 Task: Add a signature Hudson Clark containing Have a great New Years Eve, Hudson Clark to email address softage.5@softage.net and add a label Restaurants
Action: Mouse moved to (961, 54)
Screenshot: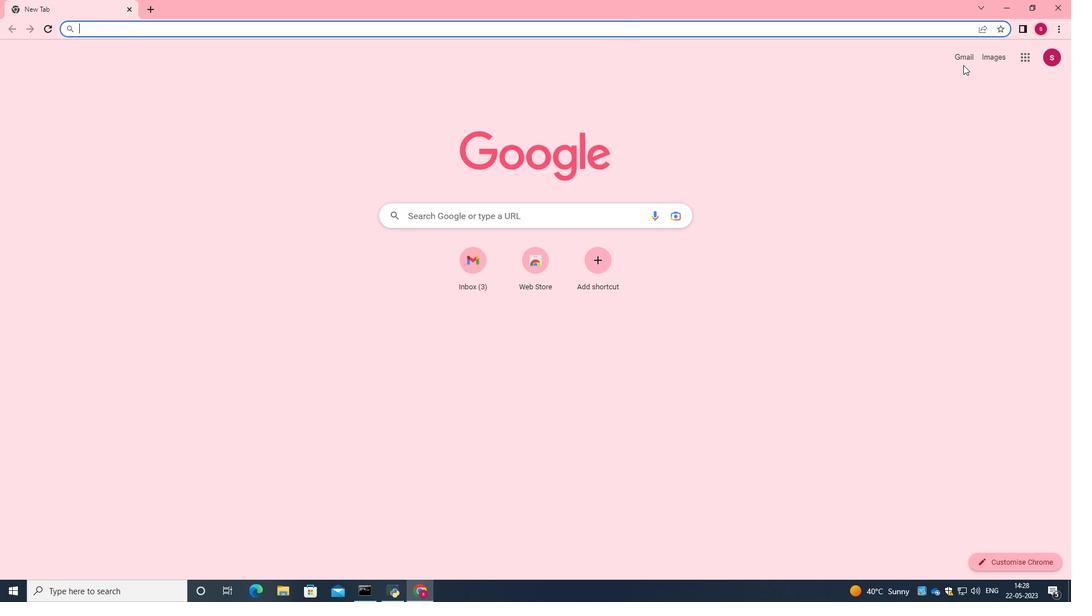
Action: Mouse pressed left at (961, 54)
Screenshot: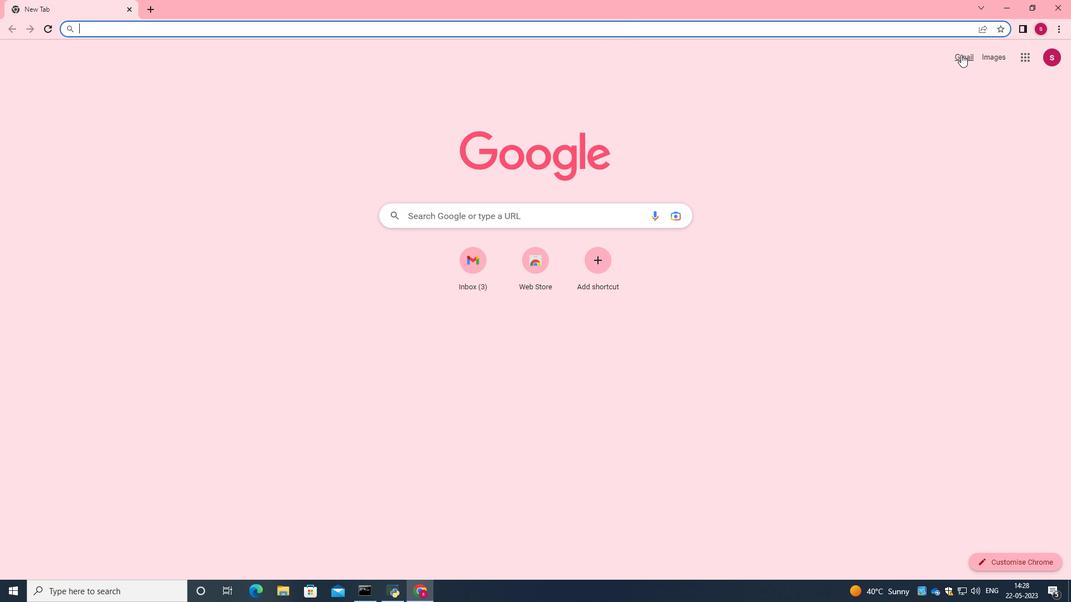 
Action: Mouse moved to (948, 76)
Screenshot: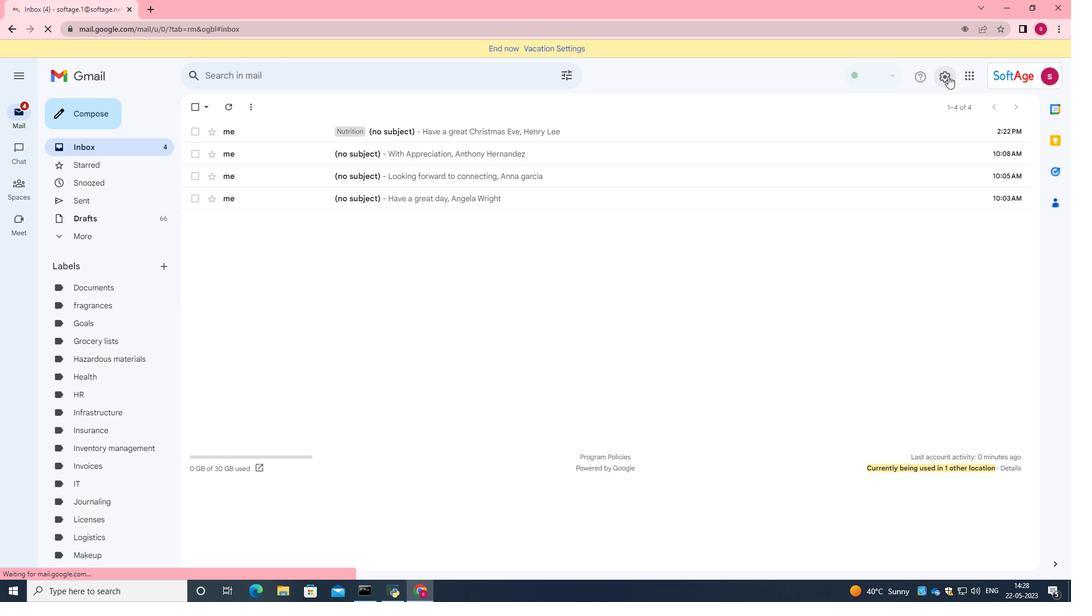 
Action: Mouse pressed left at (948, 76)
Screenshot: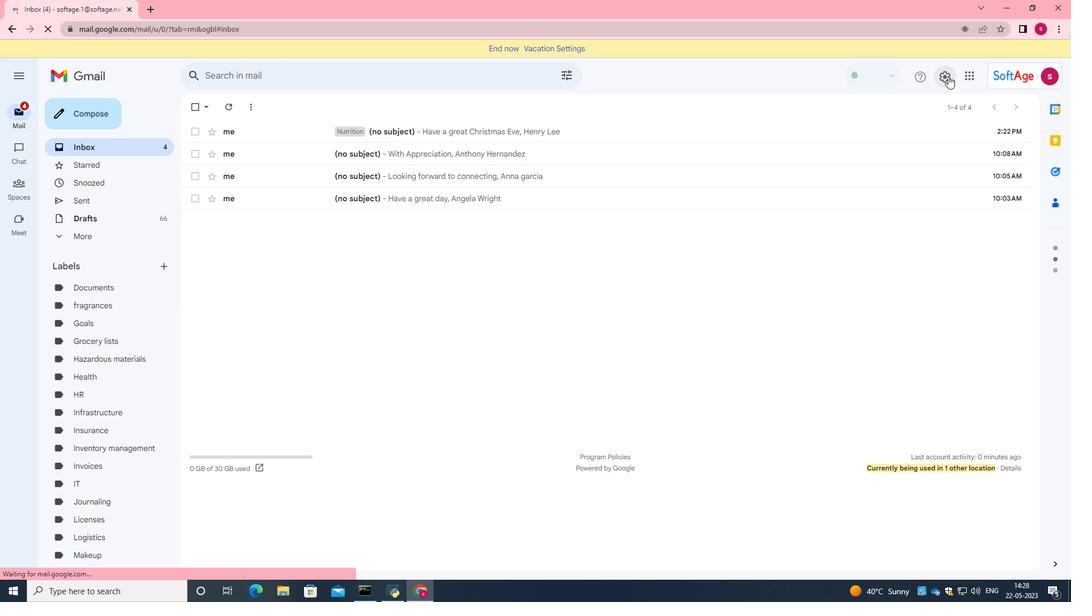 
Action: Mouse moved to (916, 135)
Screenshot: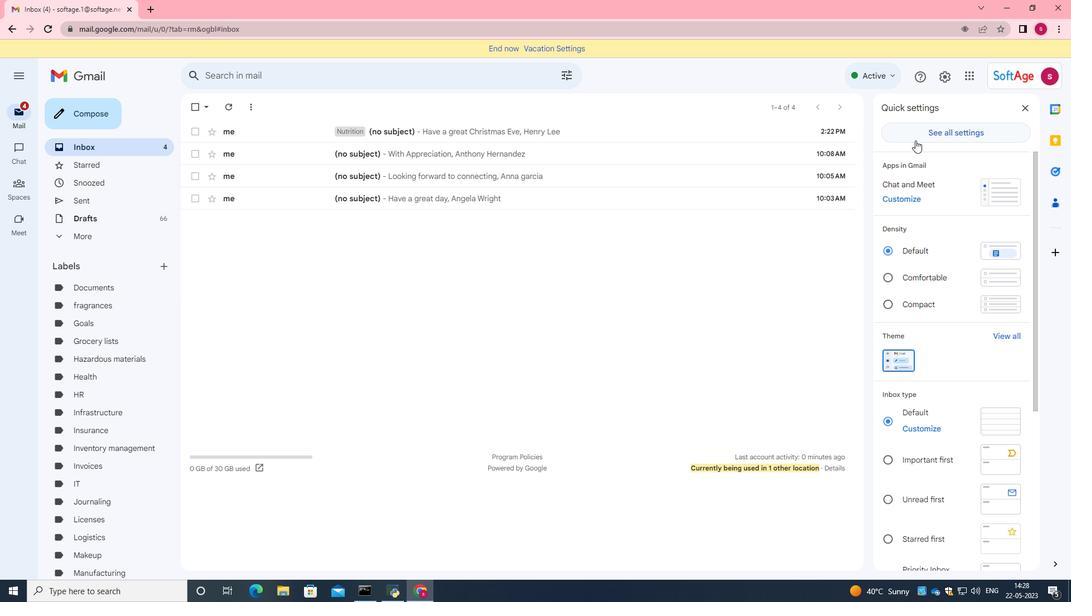 
Action: Mouse pressed left at (916, 135)
Screenshot: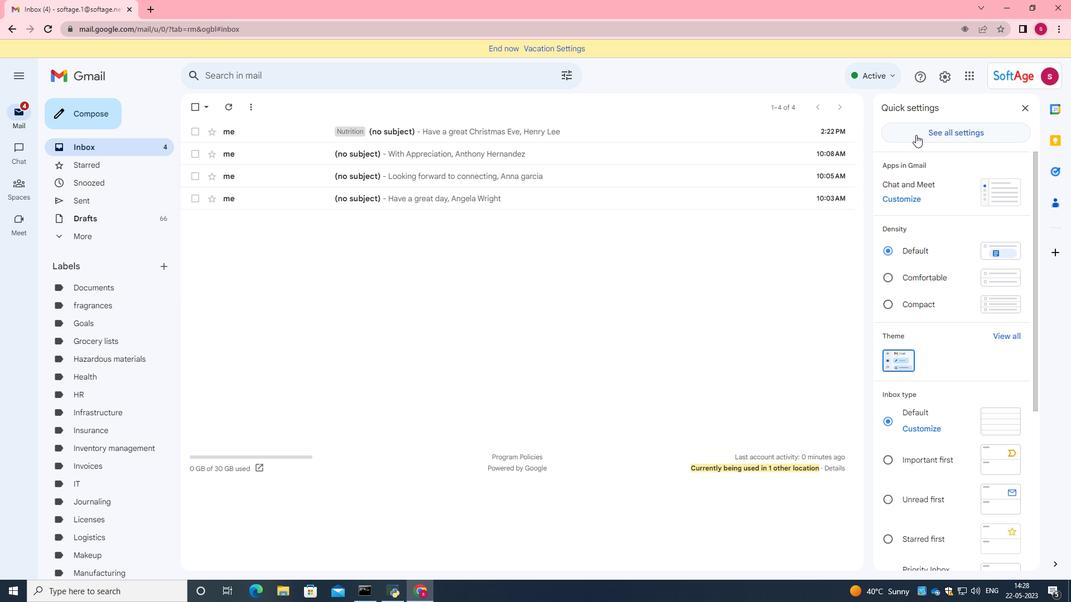 
Action: Mouse moved to (441, 255)
Screenshot: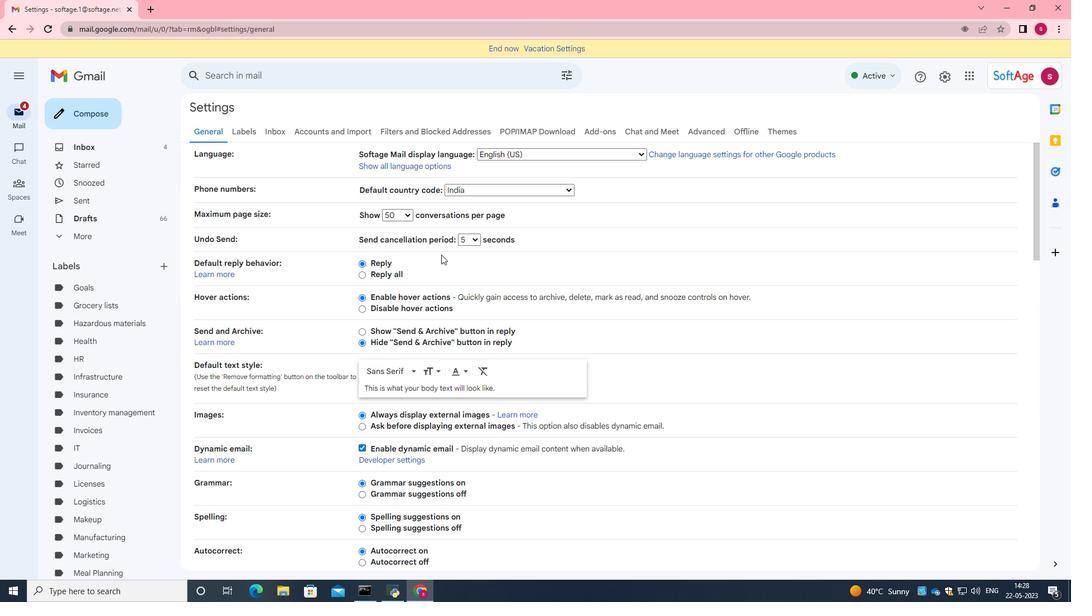 
Action: Mouse scrolled (441, 254) with delta (0, 0)
Screenshot: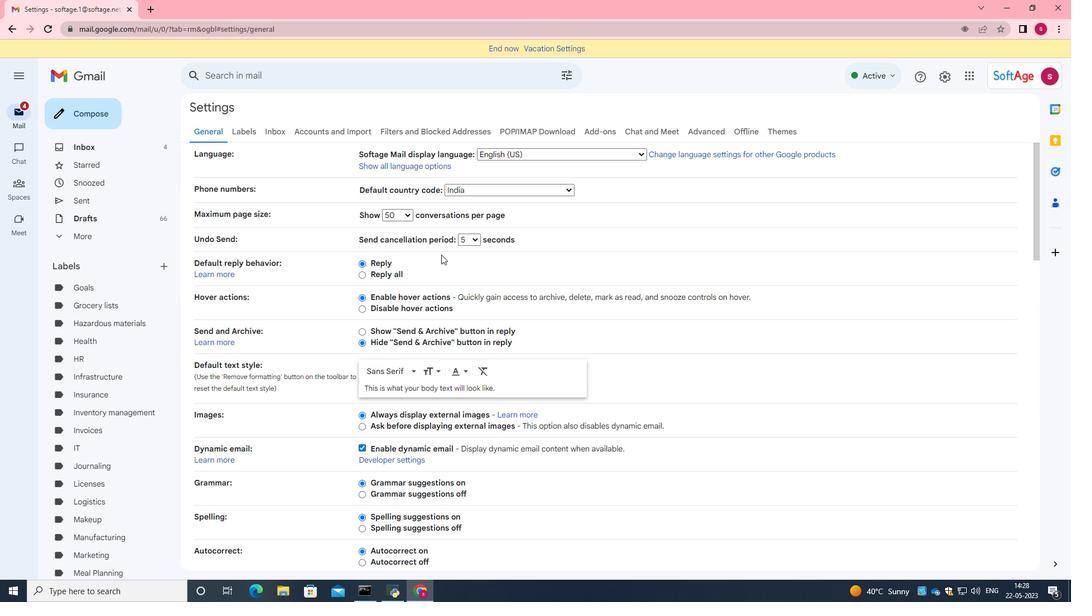 
Action: Mouse scrolled (441, 254) with delta (0, 0)
Screenshot: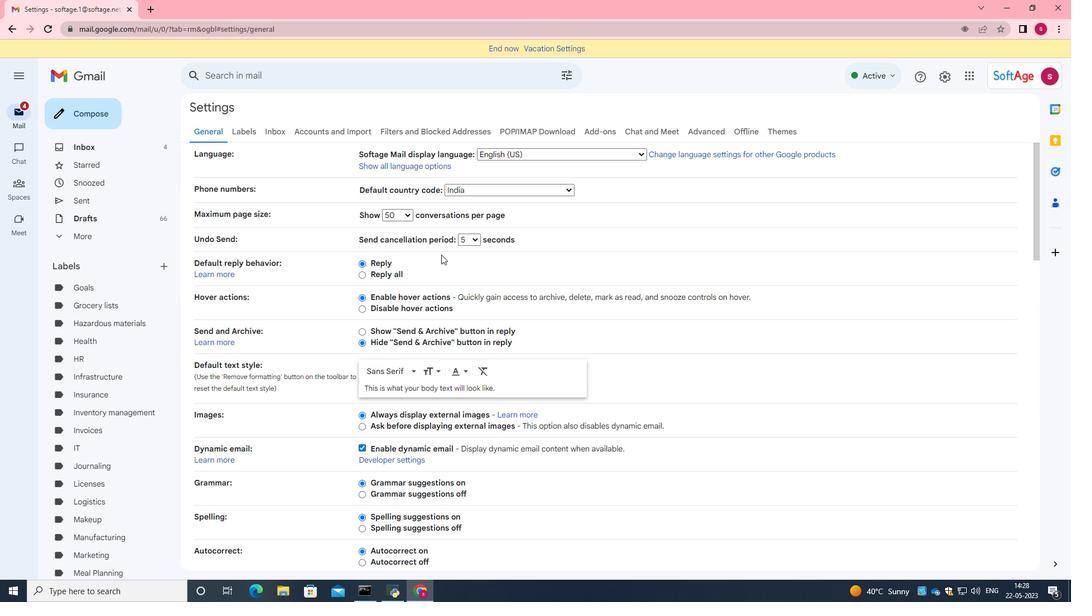 
Action: Mouse moved to (445, 252)
Screenshot: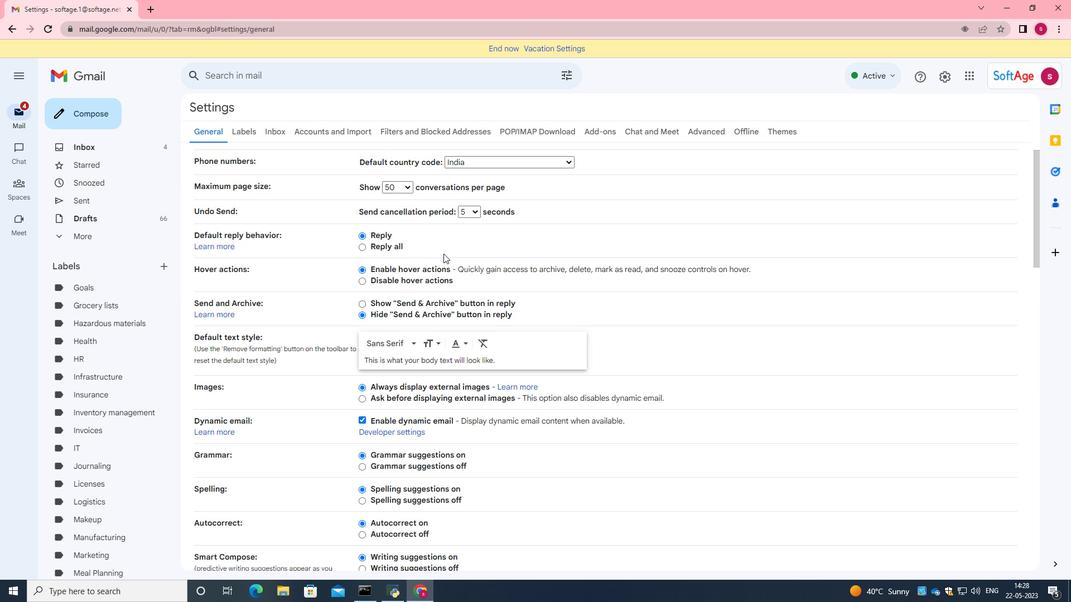 
Action: Mouse scrolled (445, 252) with delta (0, 0)
Screenshot: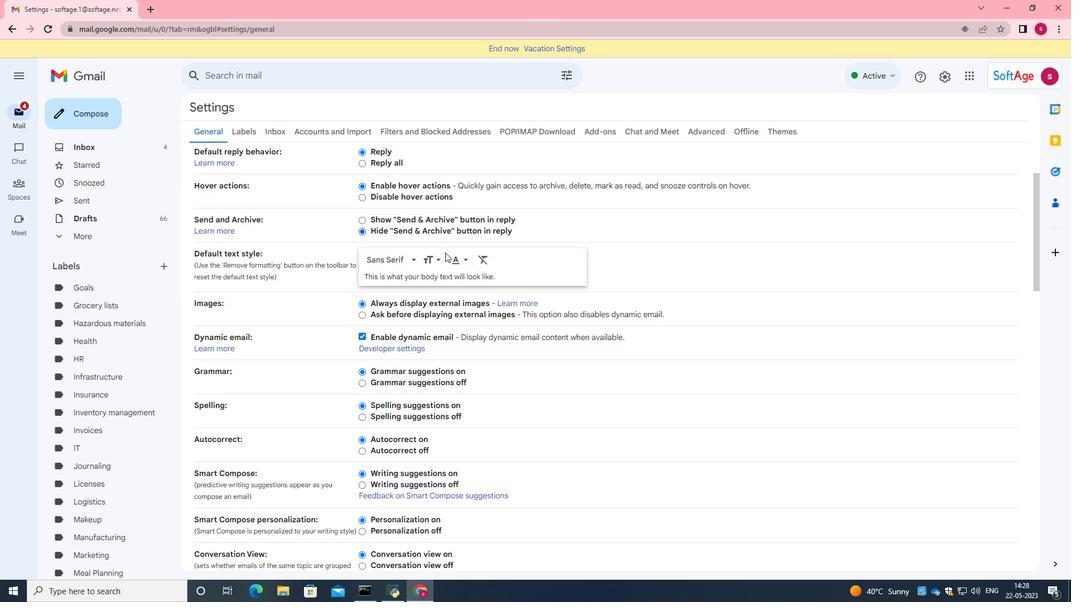 
Action: Mouse scrolled (445, 252) with delta (0, 0)
Screenshot: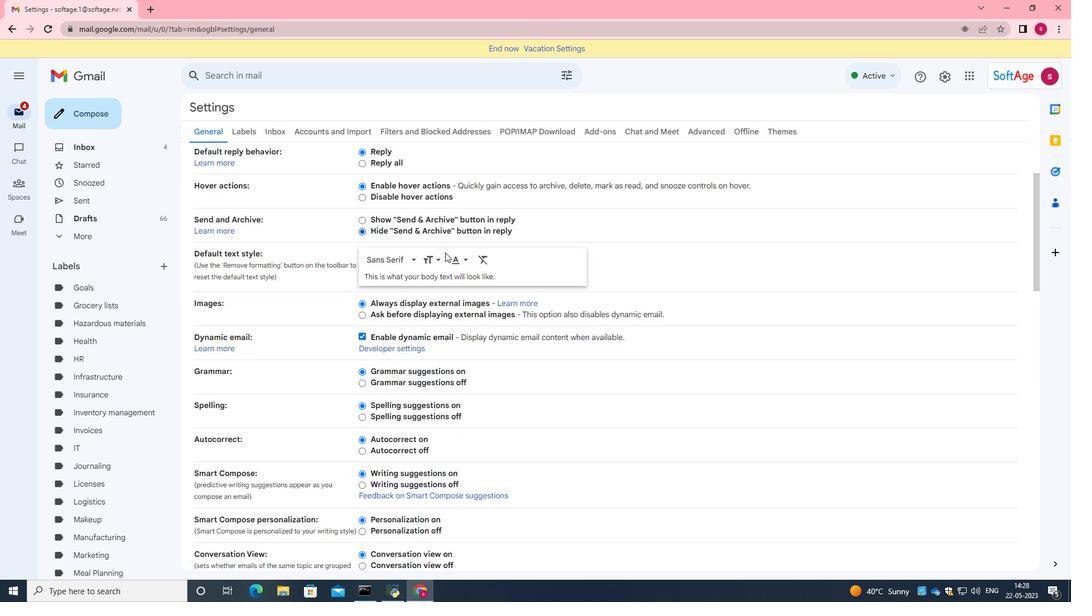 
Action: Mouse scrolled (445, 252) with delta (0, 0)
Screenshot: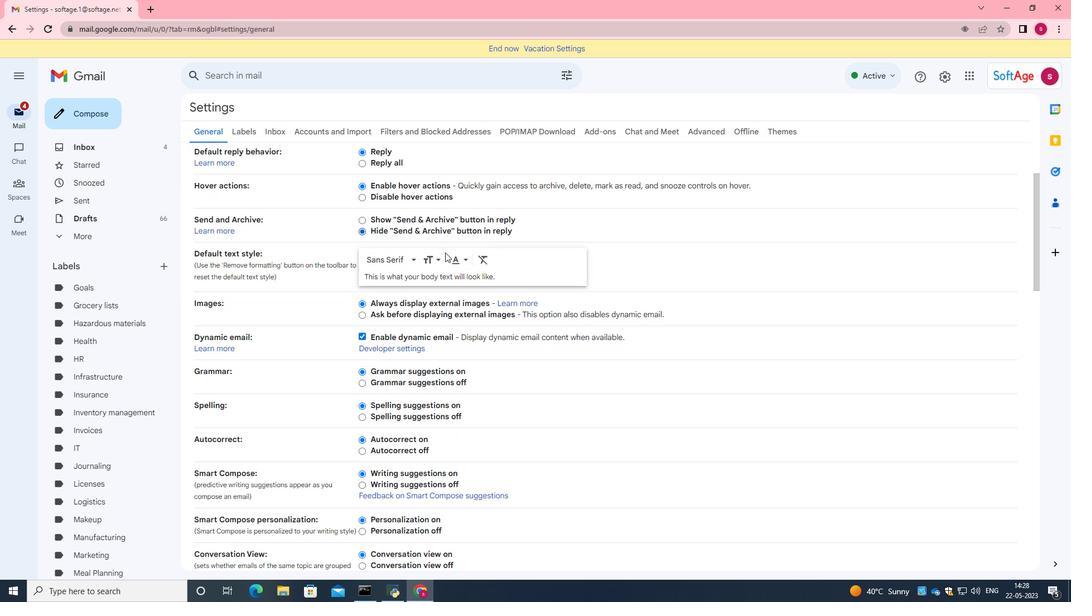 
Action: Mouse moved to (446, 252)
Screenshot: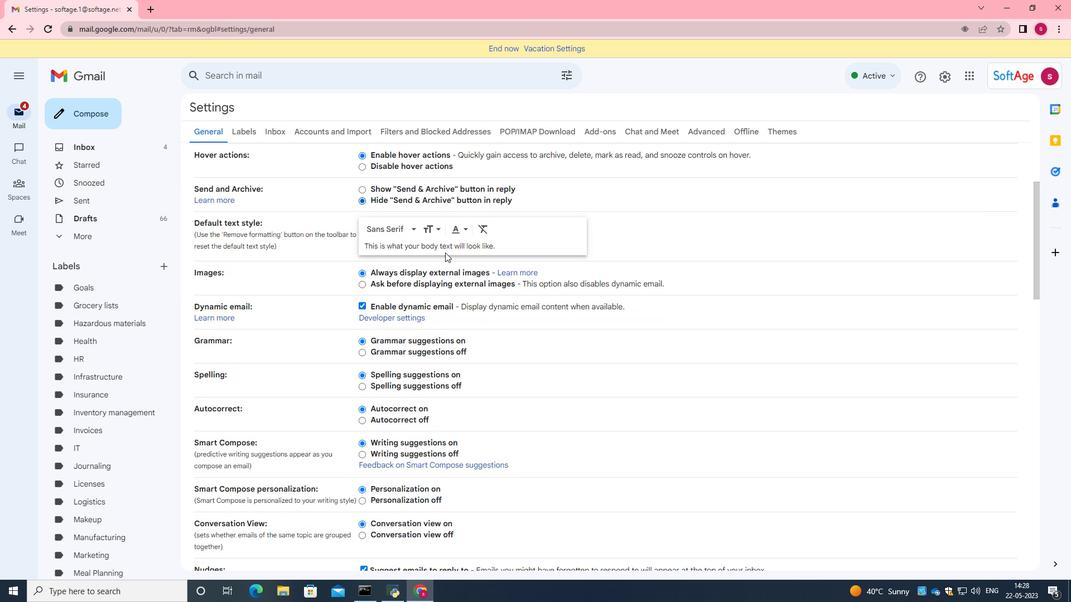 
Action: Mouse scrolled (446, 251) with delta (0, 0)
Screenshot: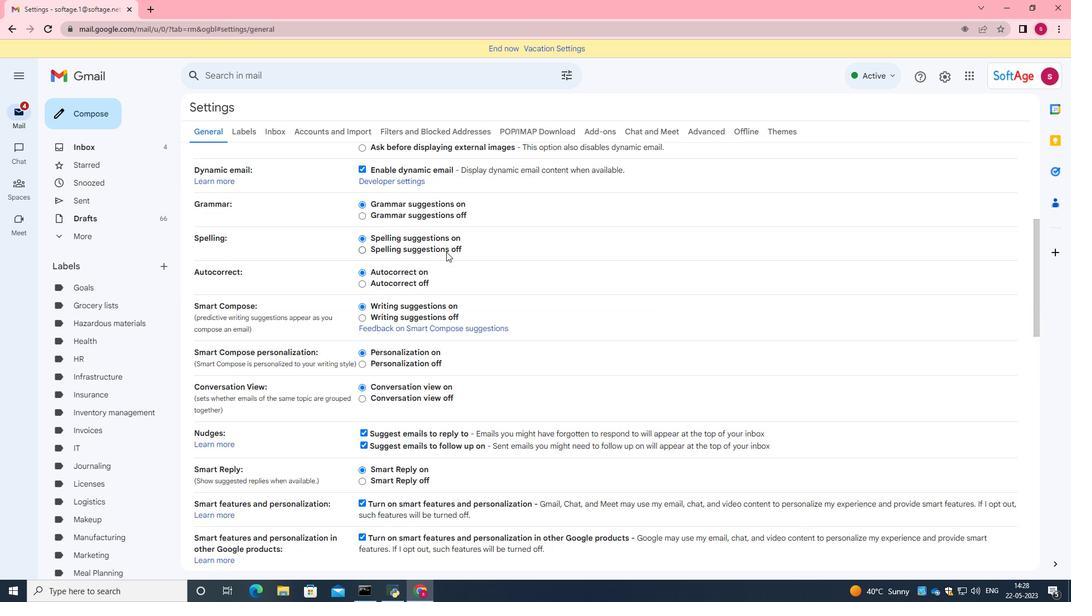 
Action: Mouse scrolled (446, 251) with delta (0, 0)
Screenshot: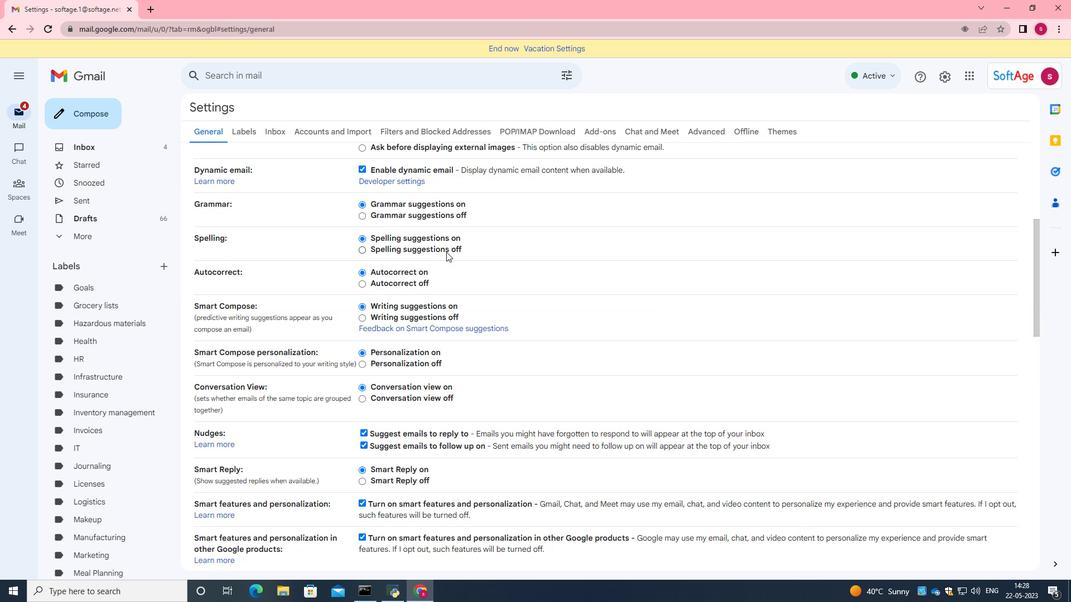 
Action: Mouse scrolled (446, 251) with delta (0, 0)
Screenshot: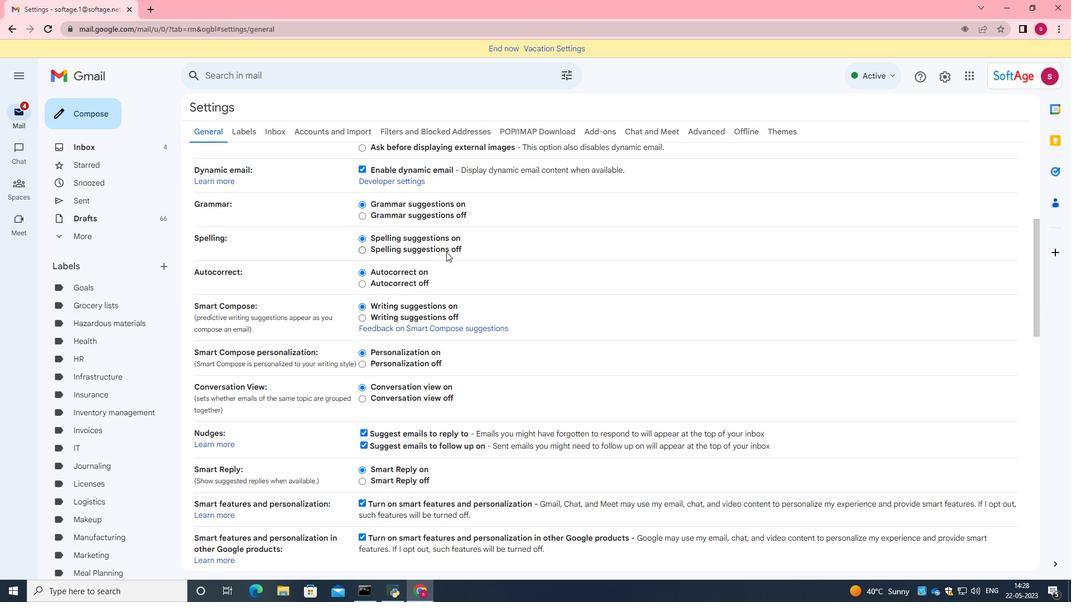 
Action: Mouse scrolled (446, 251) with delta (0, 0)
Screenshot: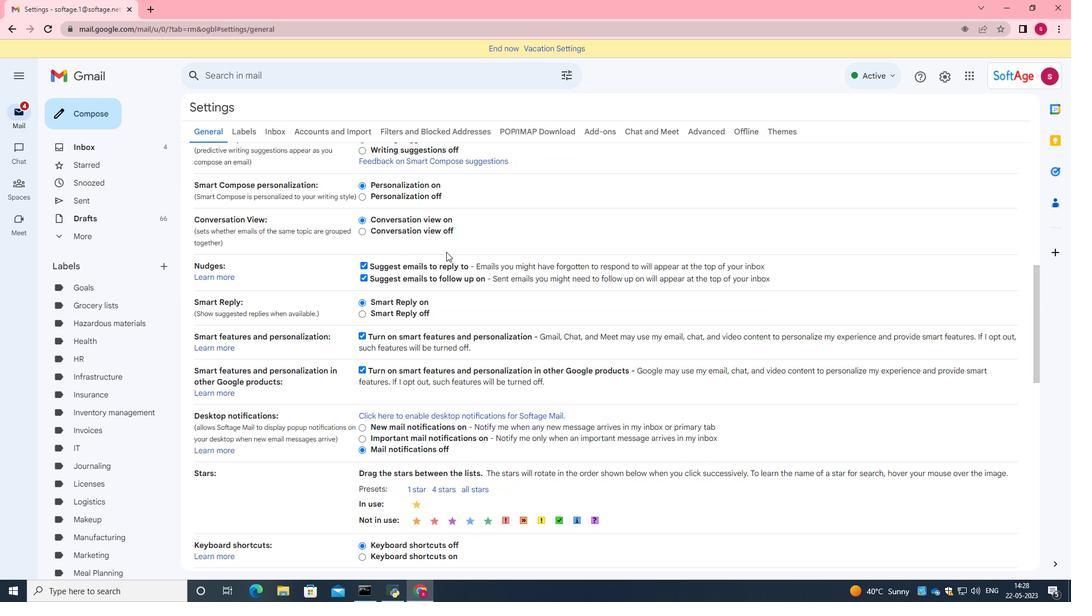 
Action: Mouse scrolled (446, 251) with delta (0, 0)
Screenshot: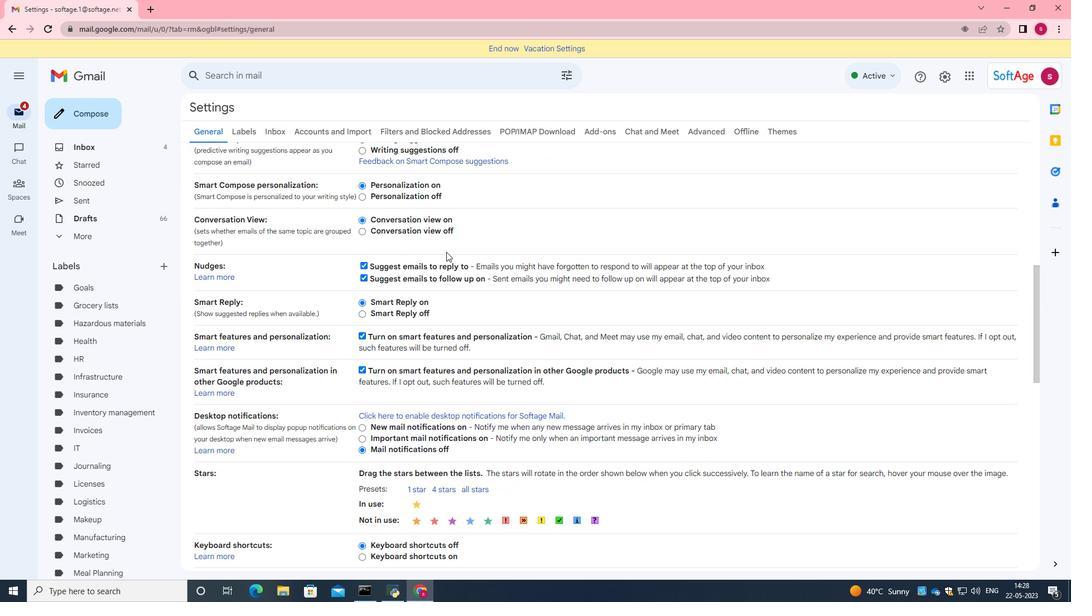 
Action: Mouse scrolled (446, 251) with delta (0, 0)
Screenshot: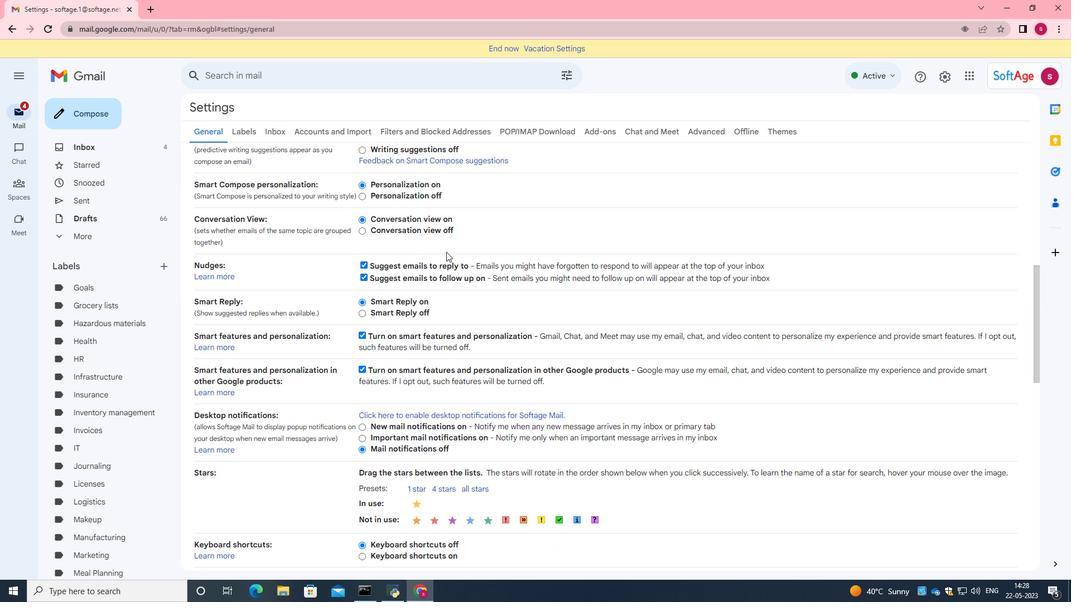 
Action: Mouse scrolled (446, 251) with delta (0, 0)
Screenshot: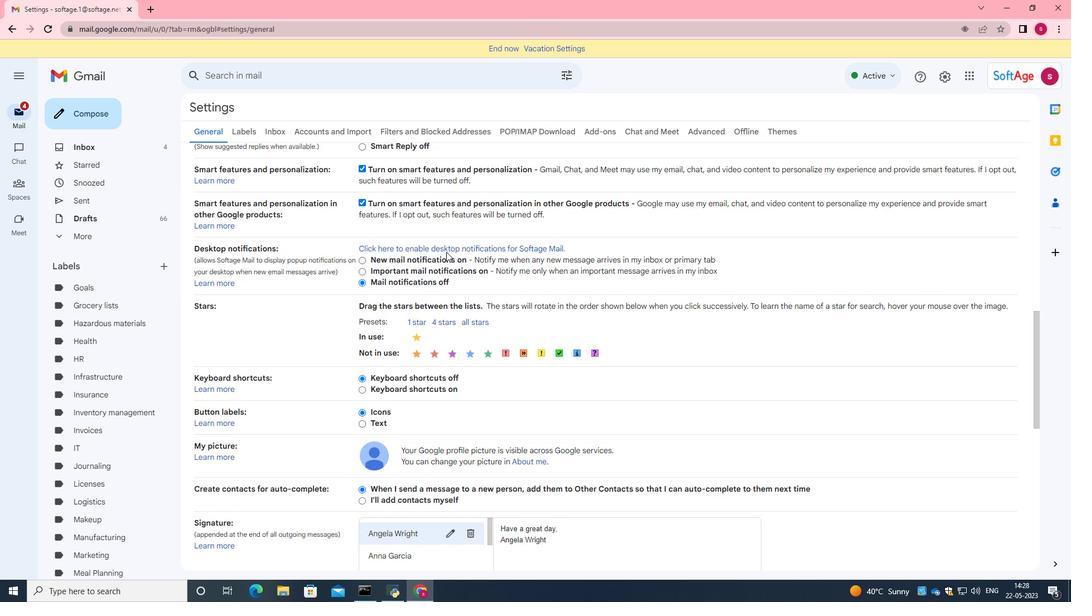 
Action: Mouse scrolled (446, 251) with delta (0, 0)
Screenshot: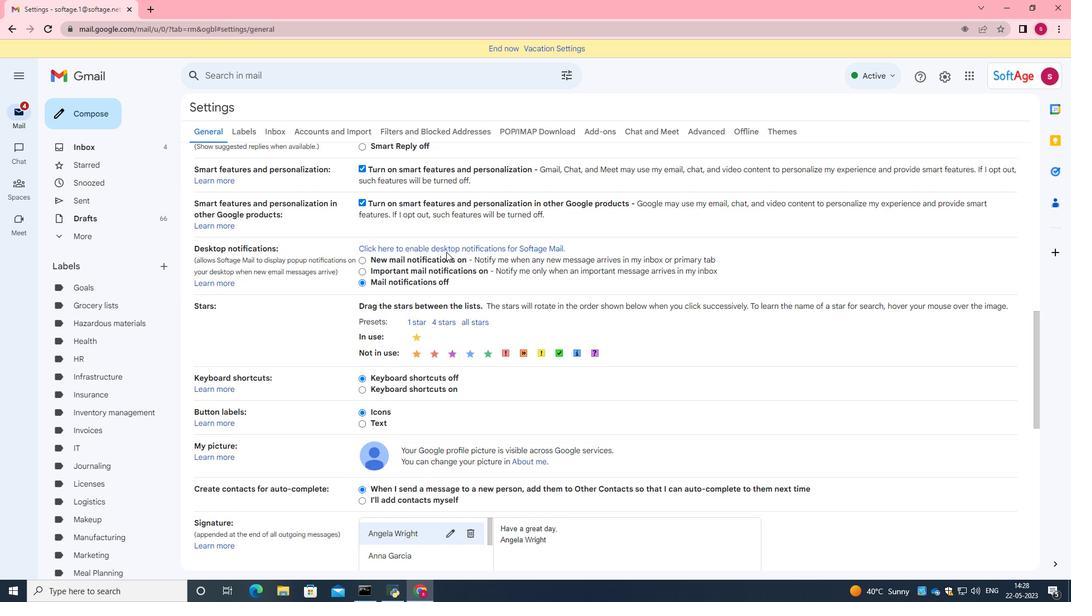 
Action: Mouse scrolled (446, 251) with delta (0, 0)
Screenshot: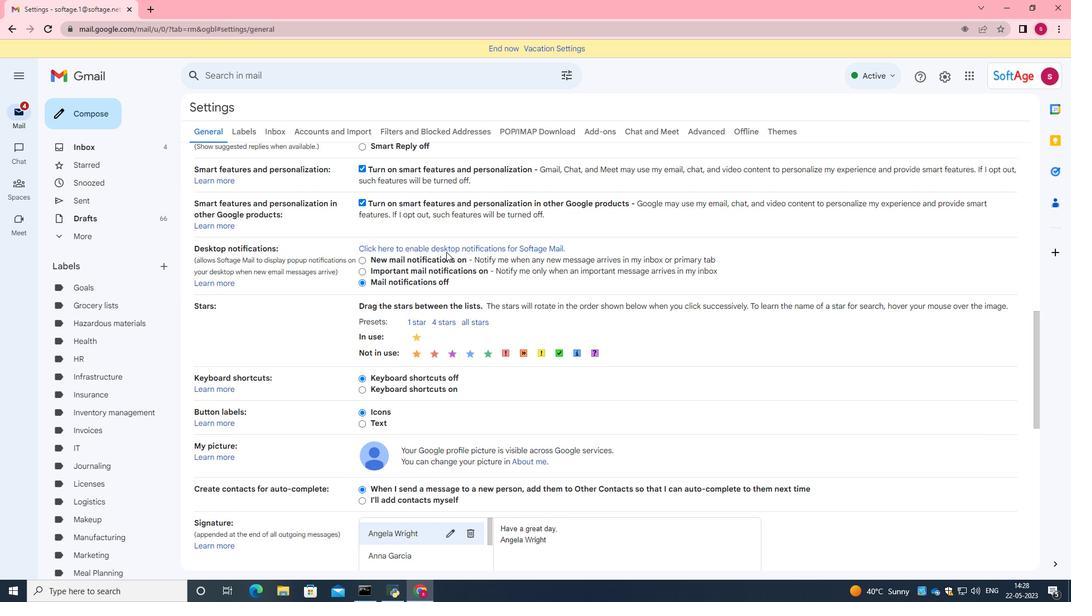 
Action: Mouse moved to (78, 75)
Screenshot: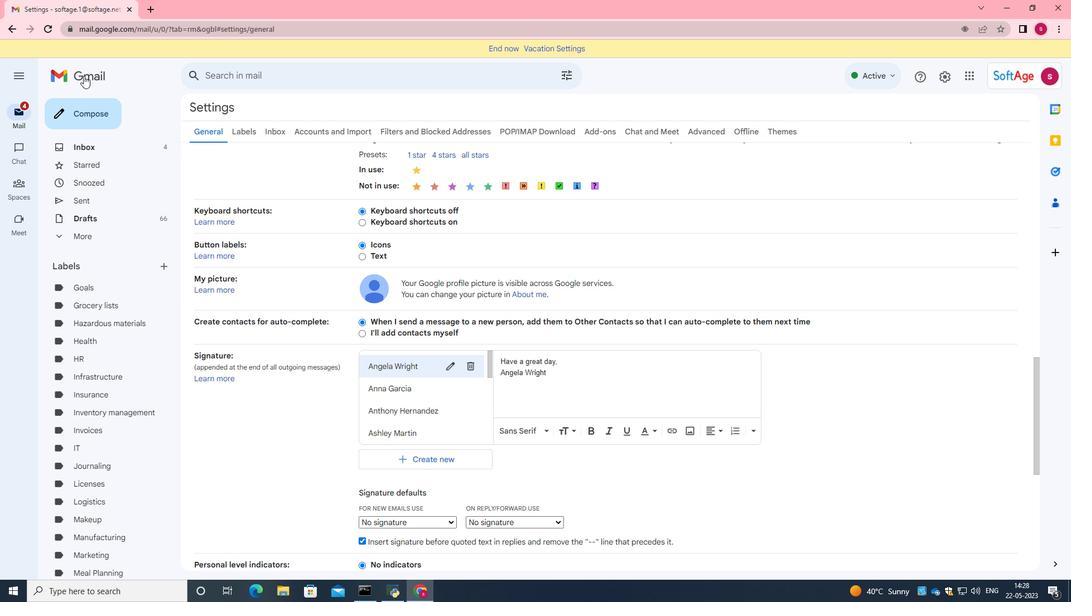 
Action: Mouse pressed left at (78, 75)
Screenshot: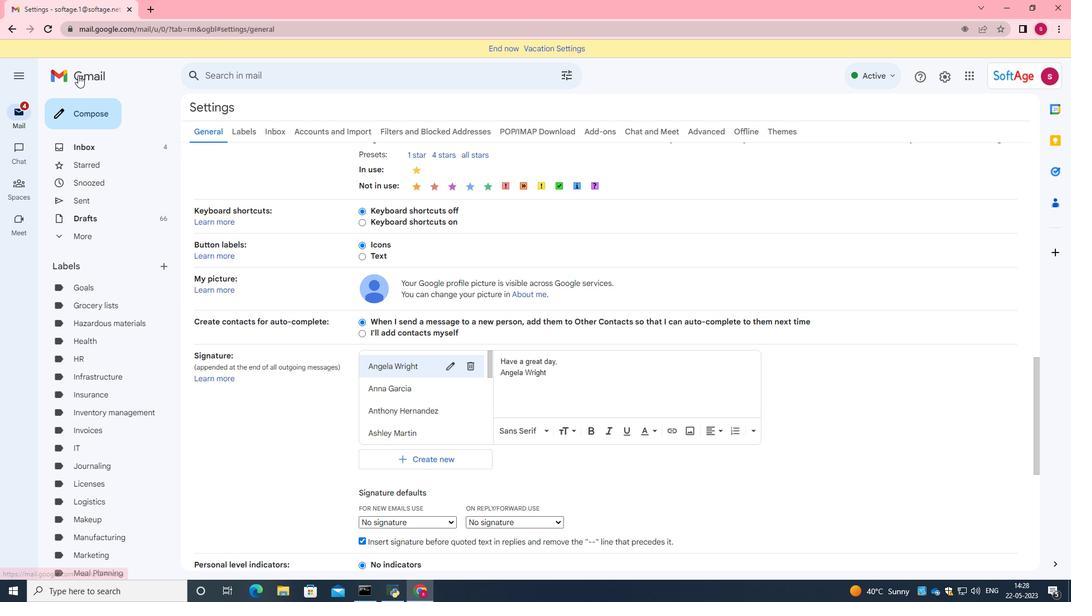 
Action: Mouse moved to (935, 74)
Screenshot: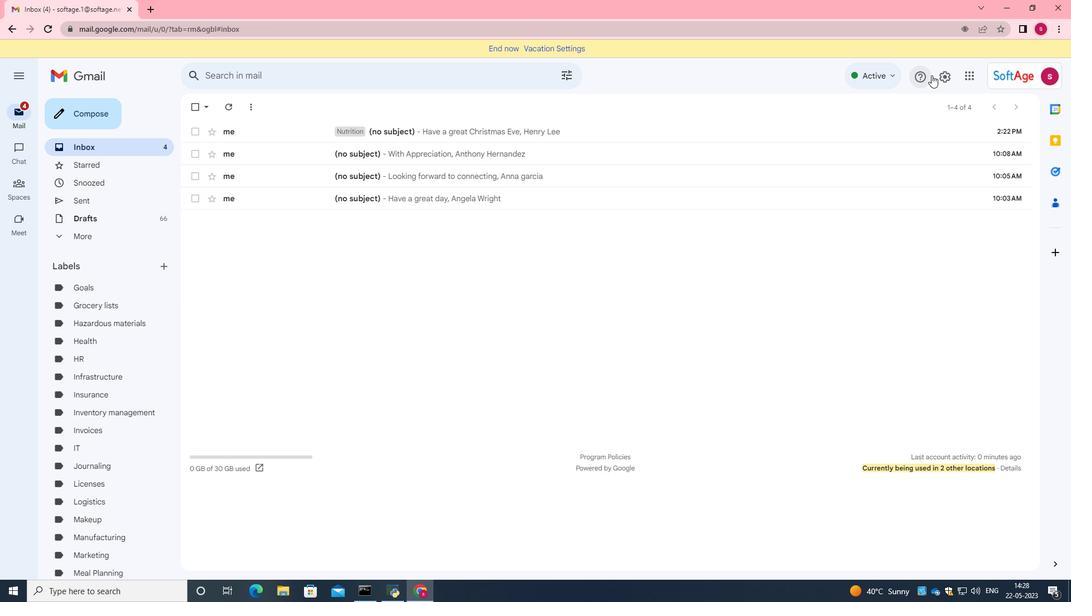 
Action: Mouse pressed left at (935, 74)
Screenshot: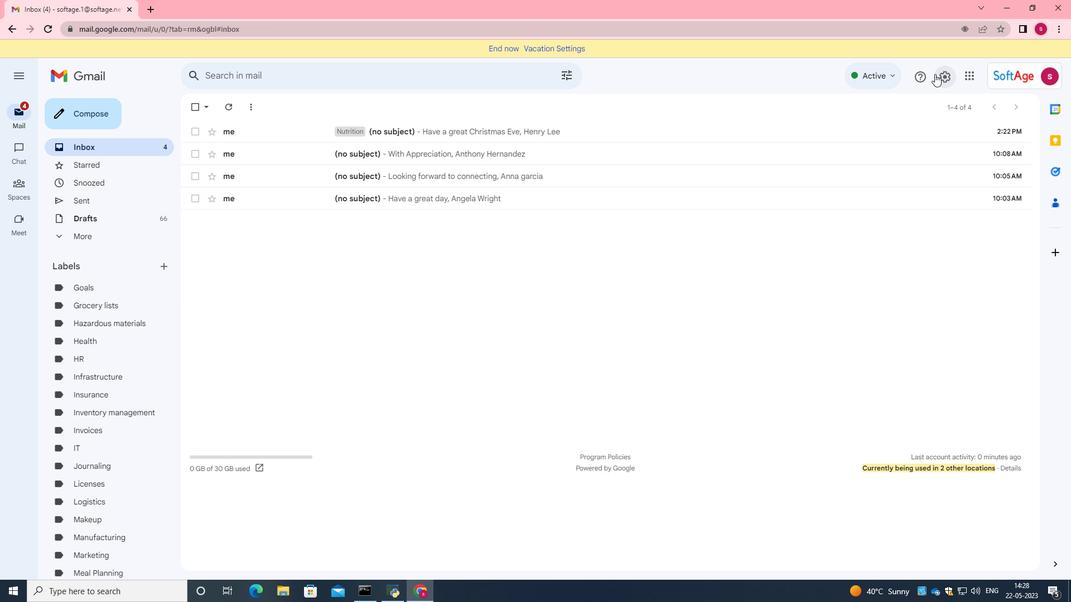 
Action: Mouse moved to (952, 128)
Screenshot: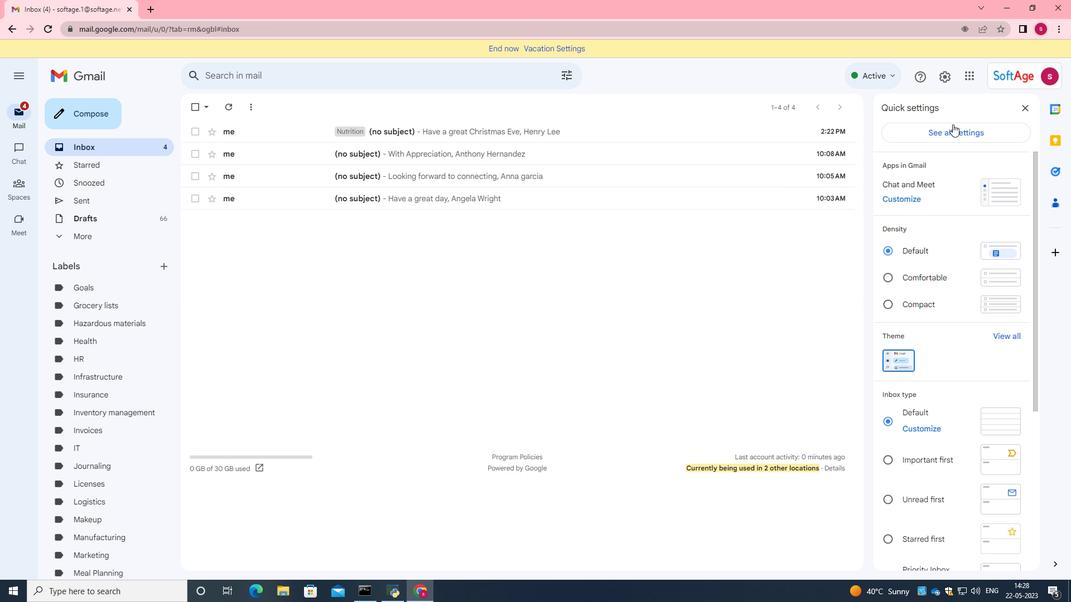 
Action: Mouse pressed left at (952, 128)
Screenshot: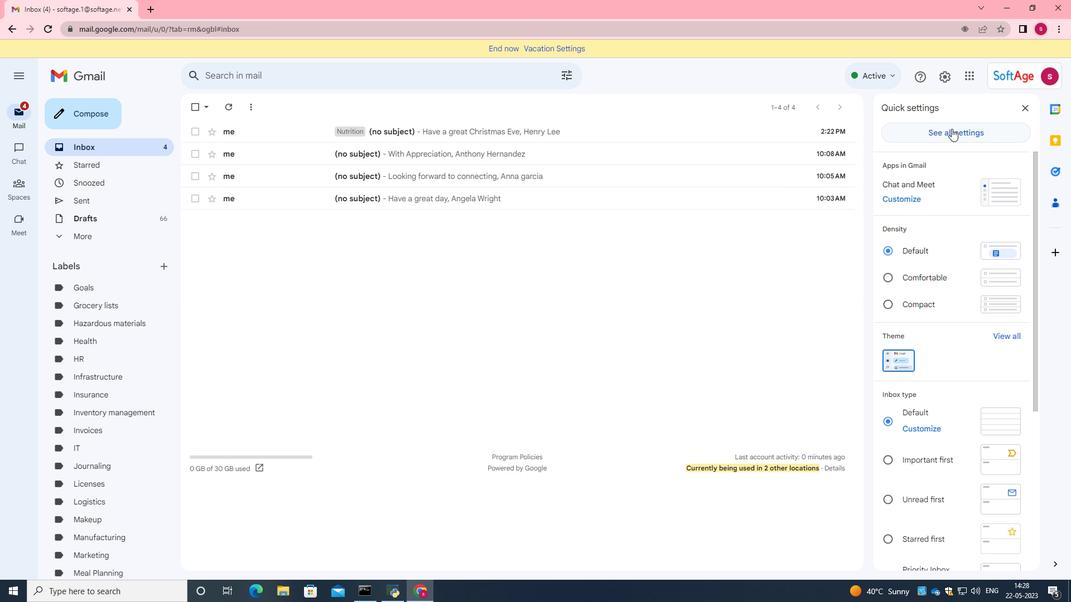 
Action: Mouse moved to (430, 250)
Screenshot: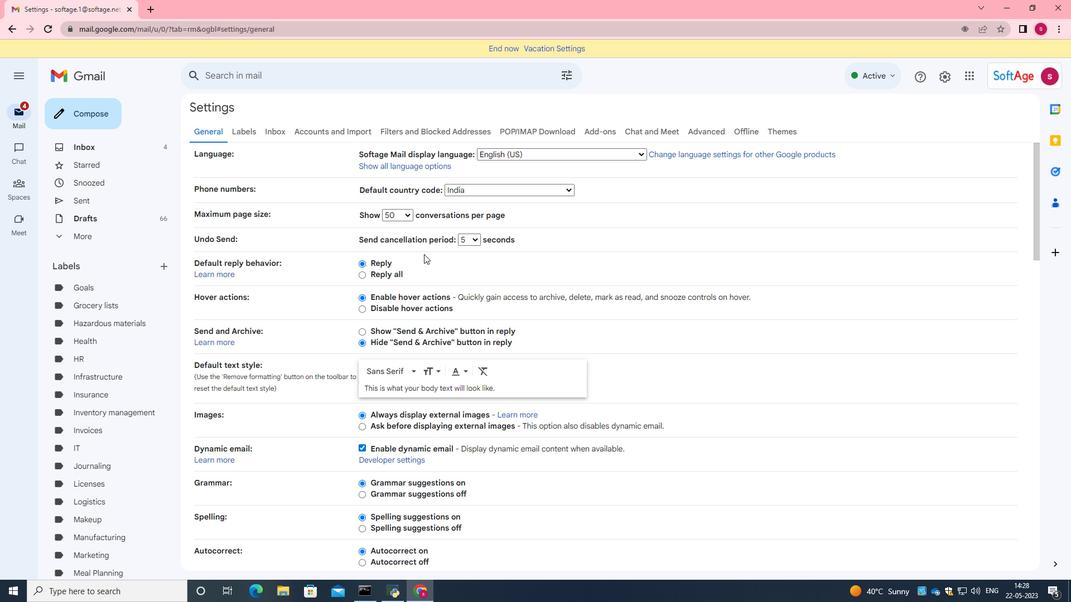 
Action: Mouse scrolled (430, 250) with delta (0, 0)
Screenshot: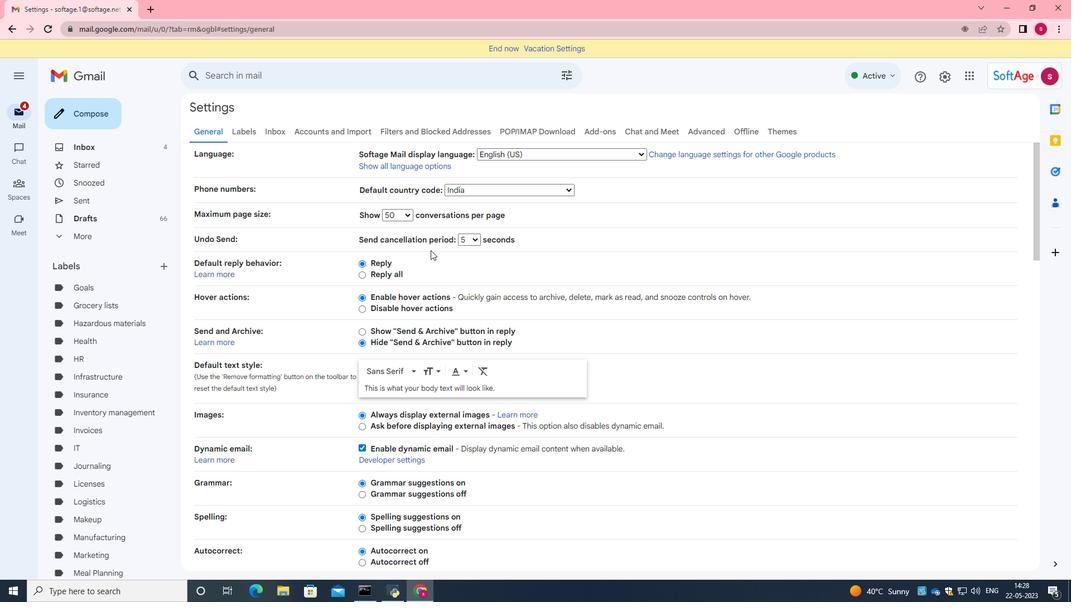 
Action: Mouse scrolled (430, 250) with delta (0, 0)
Screenshot: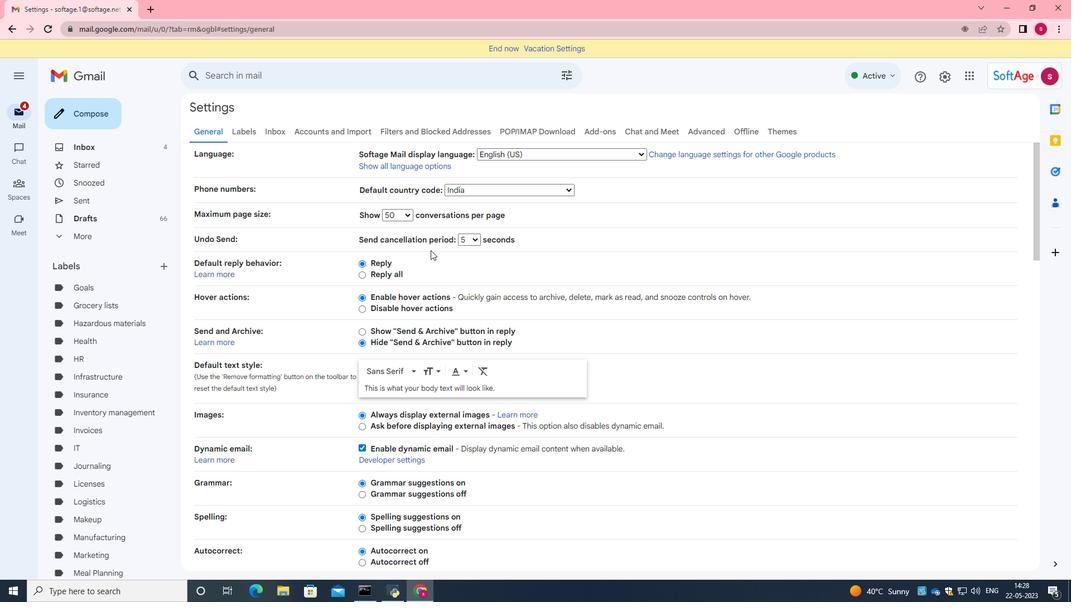 
Action: Mouse moved to (431, 250)
Screenshot: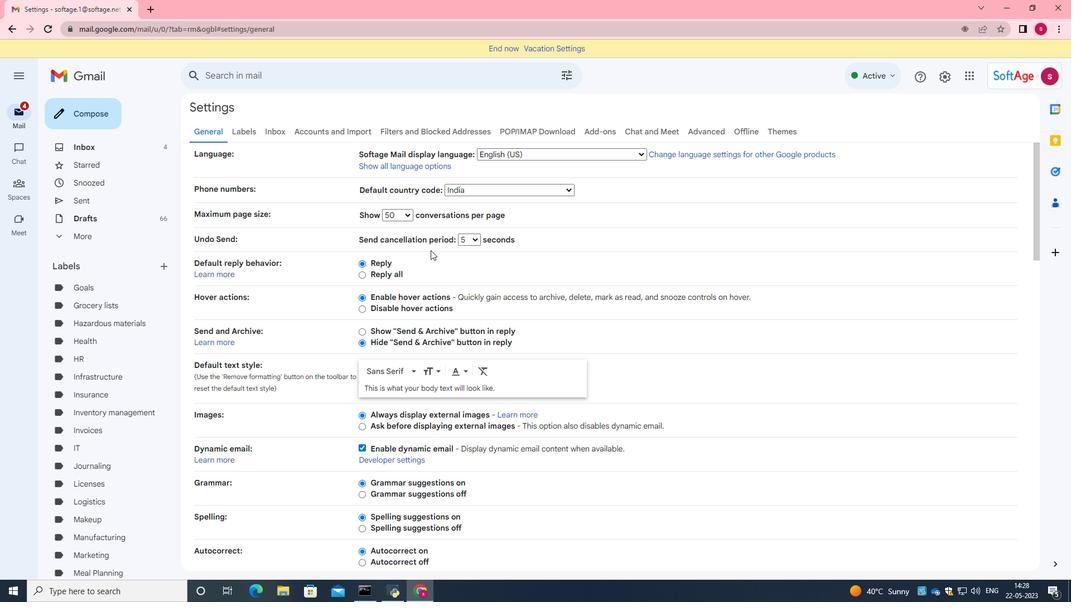
Action: Mouse scrolled (431, 250) with delta (0, 0)
Screenshot: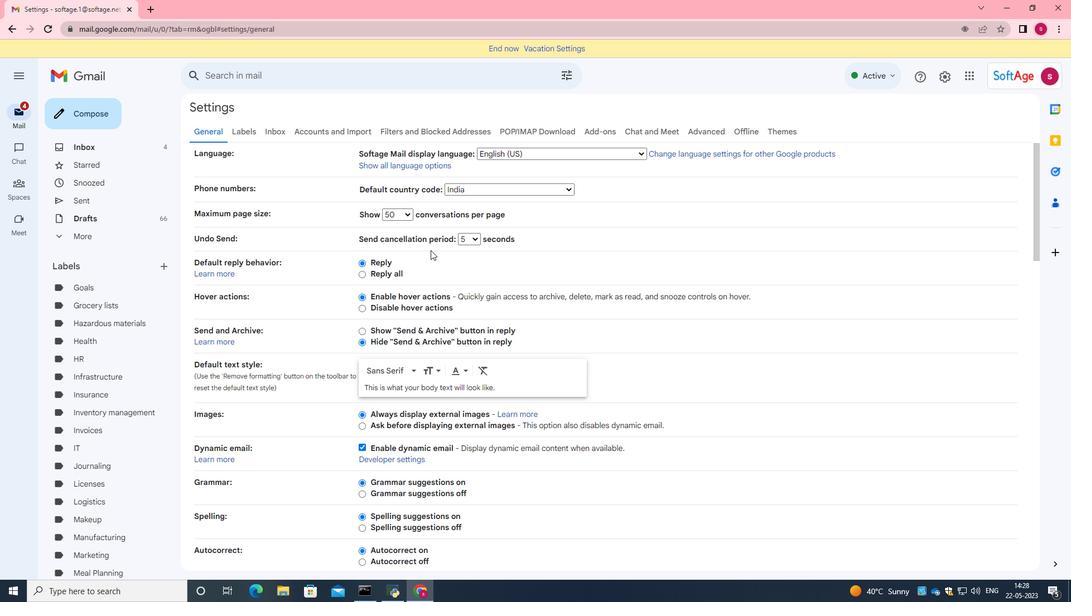 
Action: Mouse scrolled (431, 250) with delta (0, 0)
Screenshot: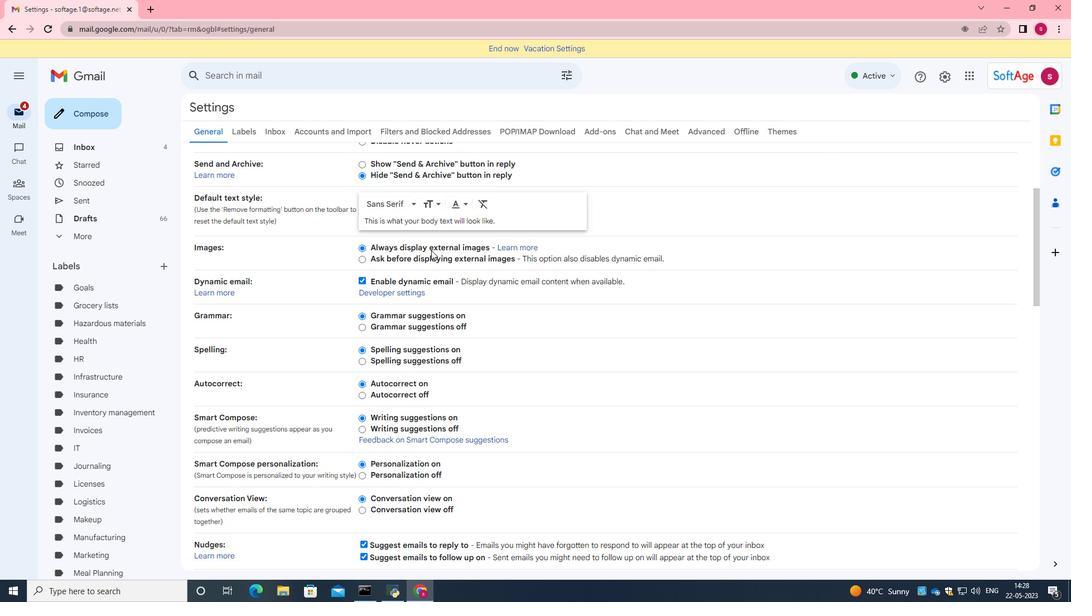 
Action: Mouse scrolled (431, 250) with delta (0, 0)
Screenshot: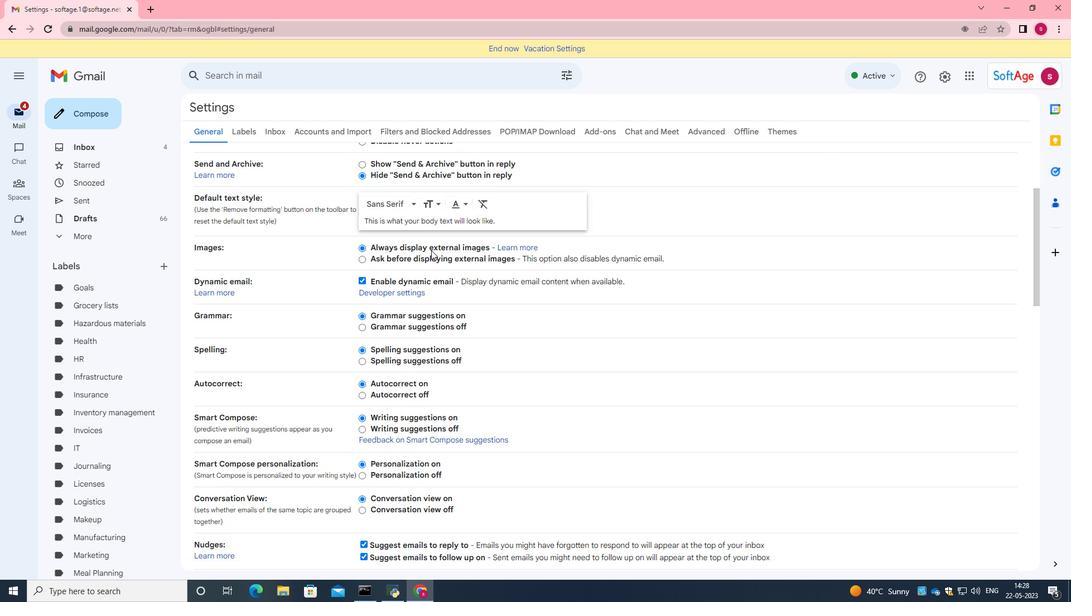 
Action: Mouse scrolled (431, 250) with delta (0, 0)
Screenshot: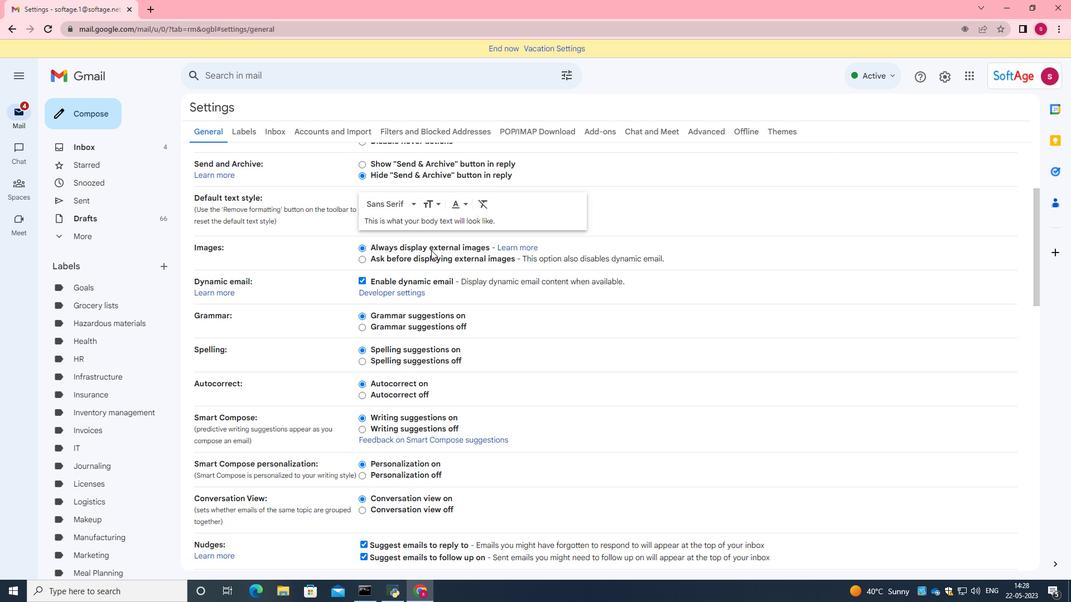 
Action: Mouse scrolled (431, 250) with delta (0, 0)
Screenshot: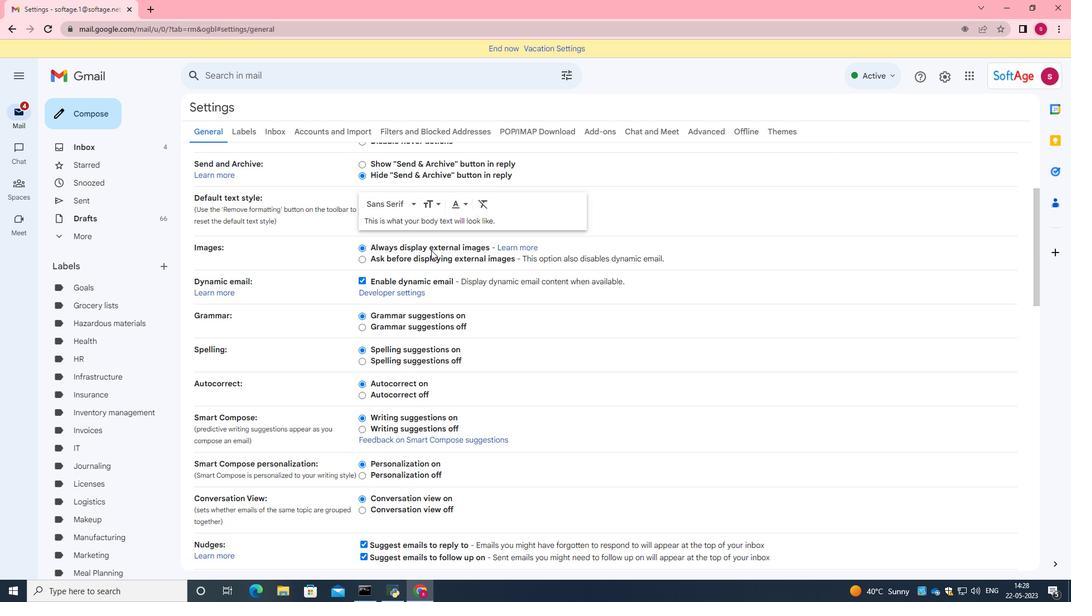 
Action: Mouse scrolled (431, 250) with delta (0, 0)
Screenshot: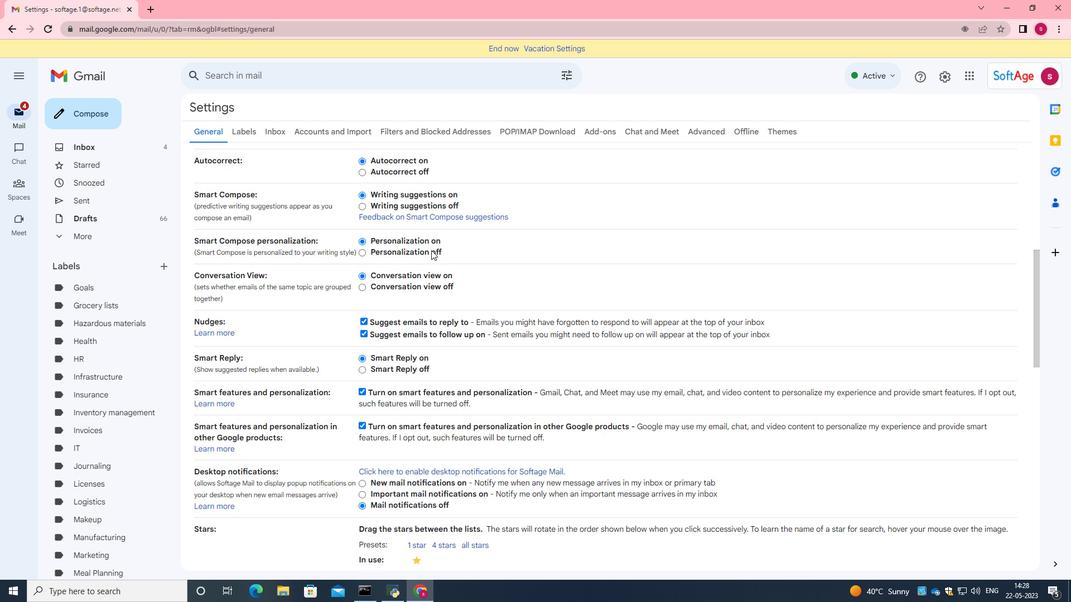 
Action: Mouse scrolled (431, 250) with delta (0, 0)
Screenshot: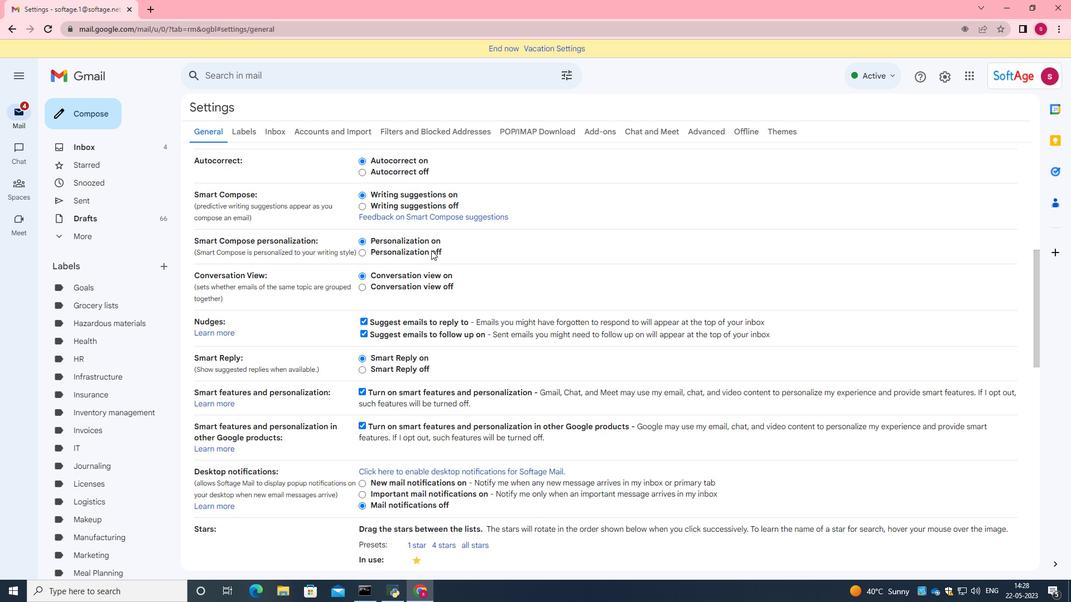 
Action: Mouse scrolled (431, 250) with delta (0, 0)
Screenshot: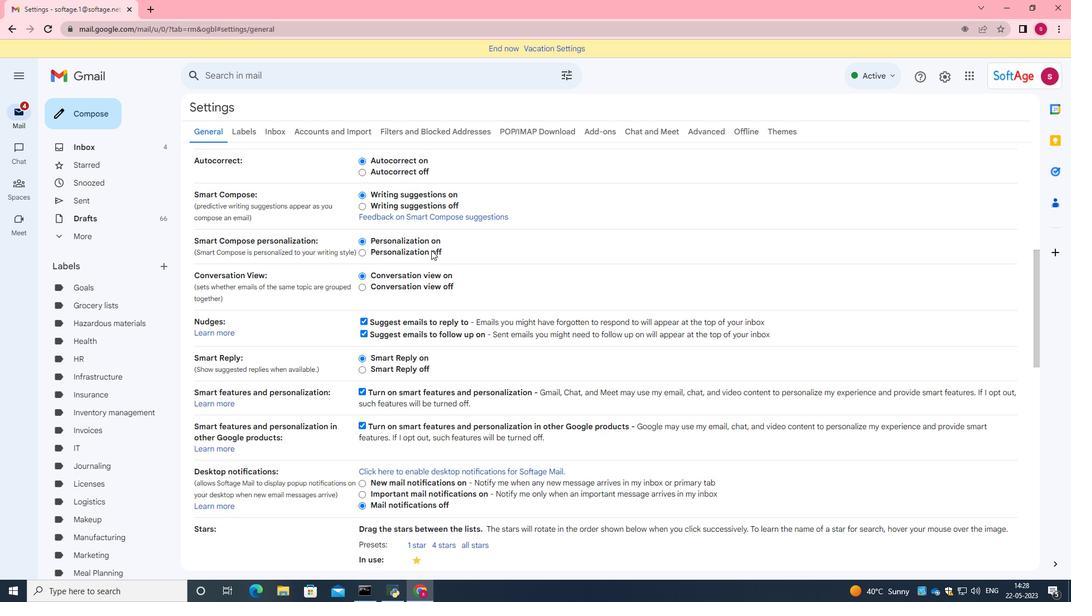 
Action: Mouse scrolled (431, 250) with delta (0, 0)
Screenshot: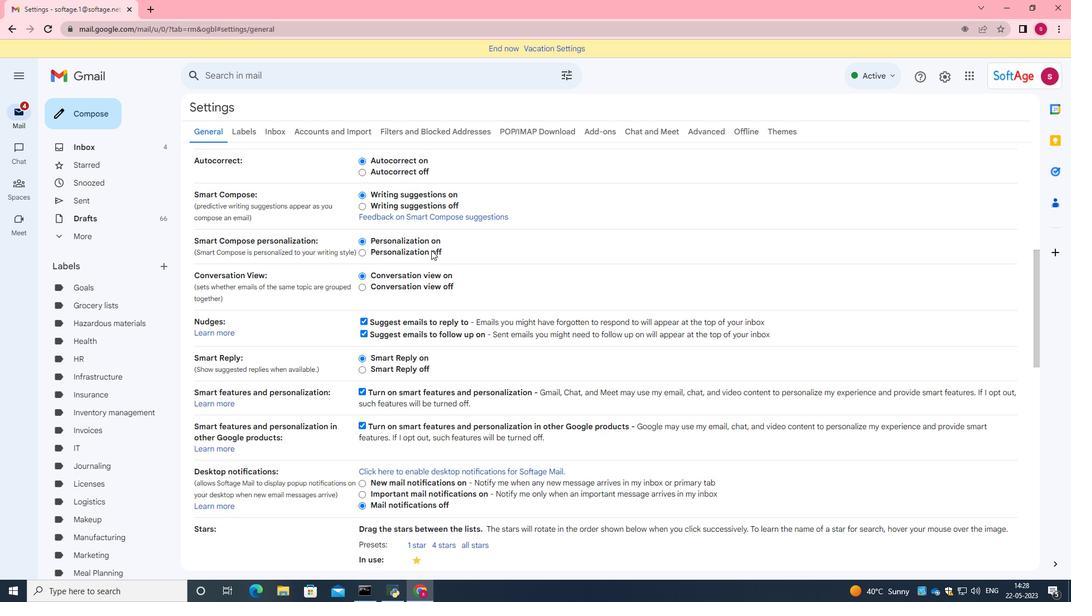 
Action: Mouse scrolled (431, 250) with delta (0, 0)
Screenshot: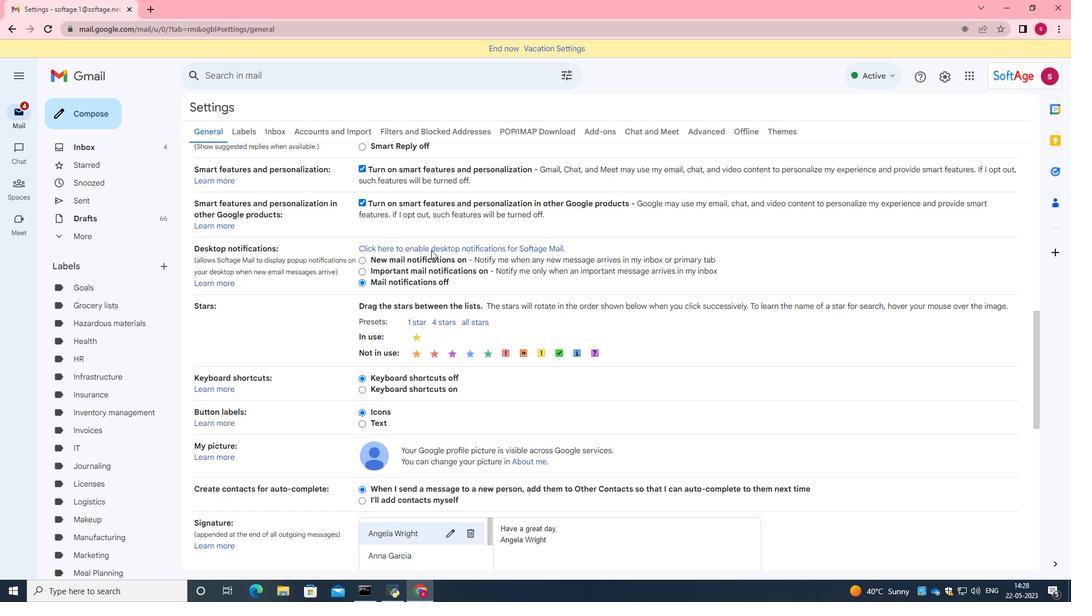 
Action: Mouse scrolled (431, 250) with delta (0, 0)
Screenshot: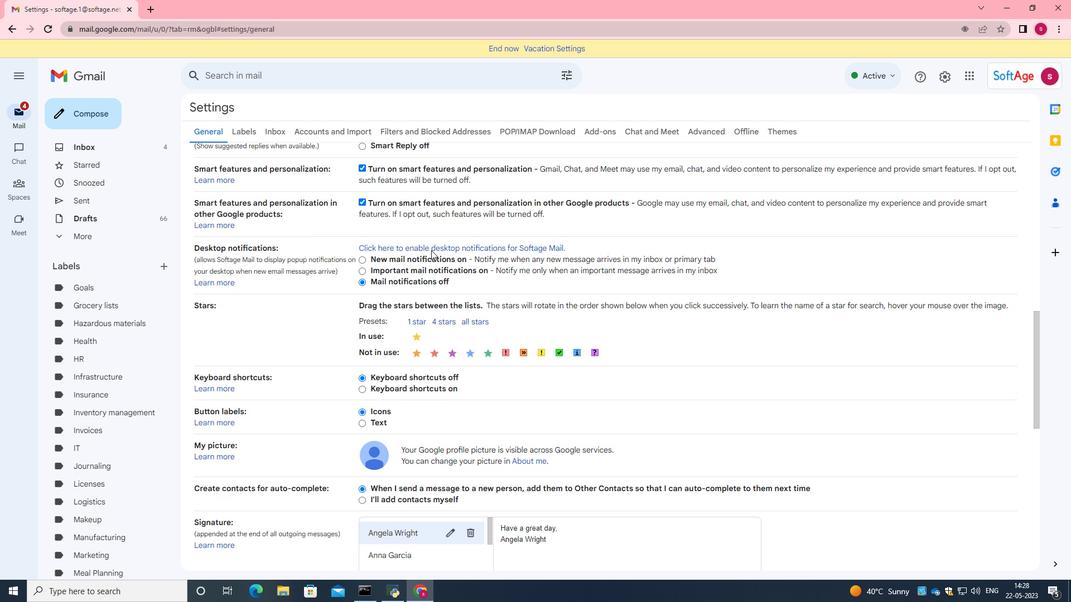 
Action: Mouse moved to (474, 425)
Screenshot: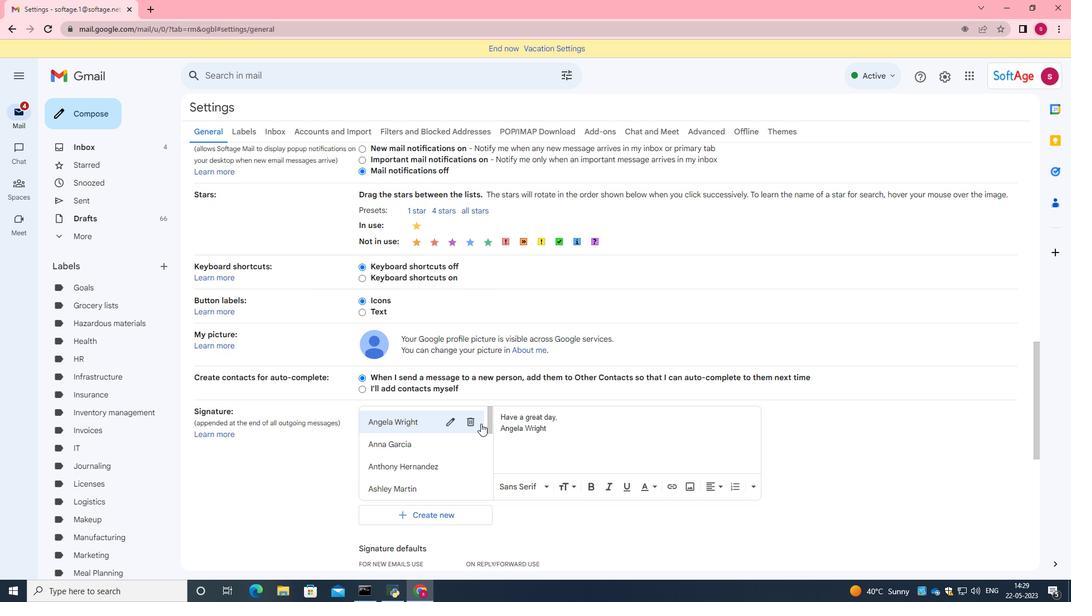 
Action: Mouse pressed left at (474, 425)
Screenshot: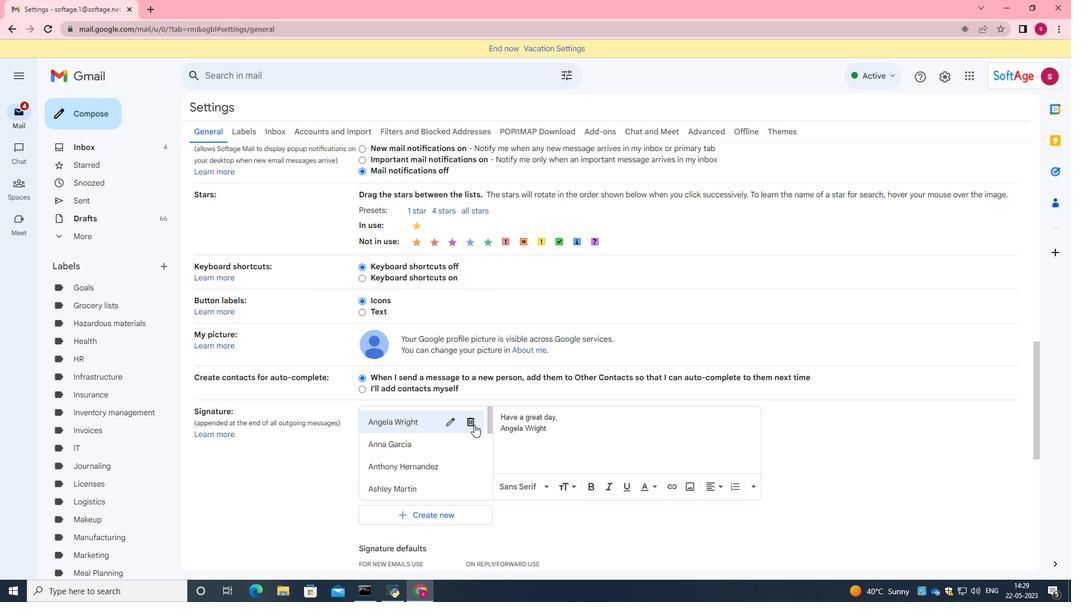 
Action: Mouse moved to (620, 328)
Screenshot: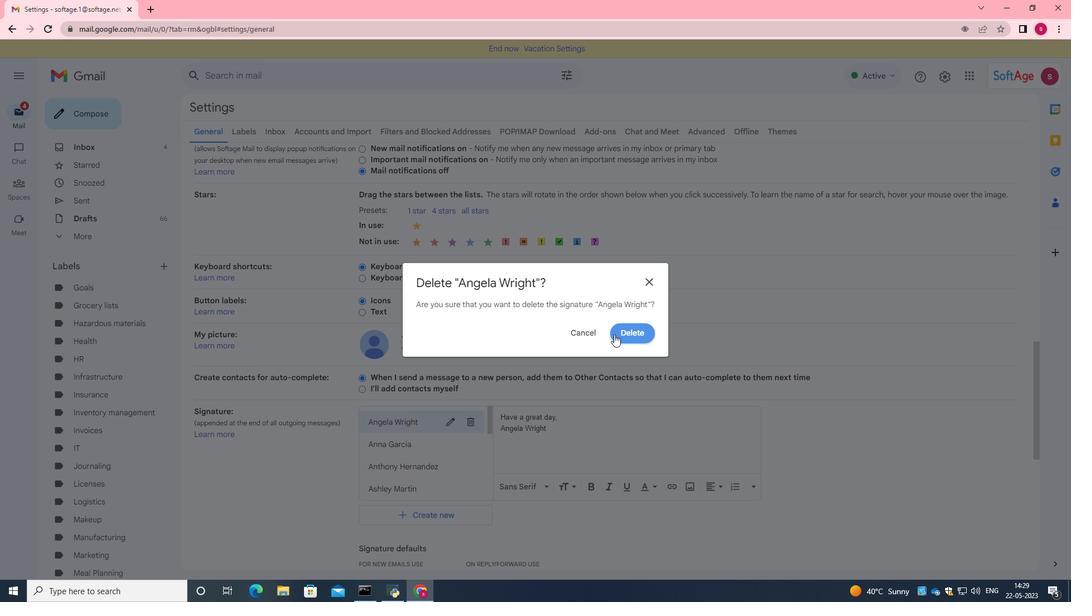 
Action: Mouse pressed left at (620, 328)
Screenshot: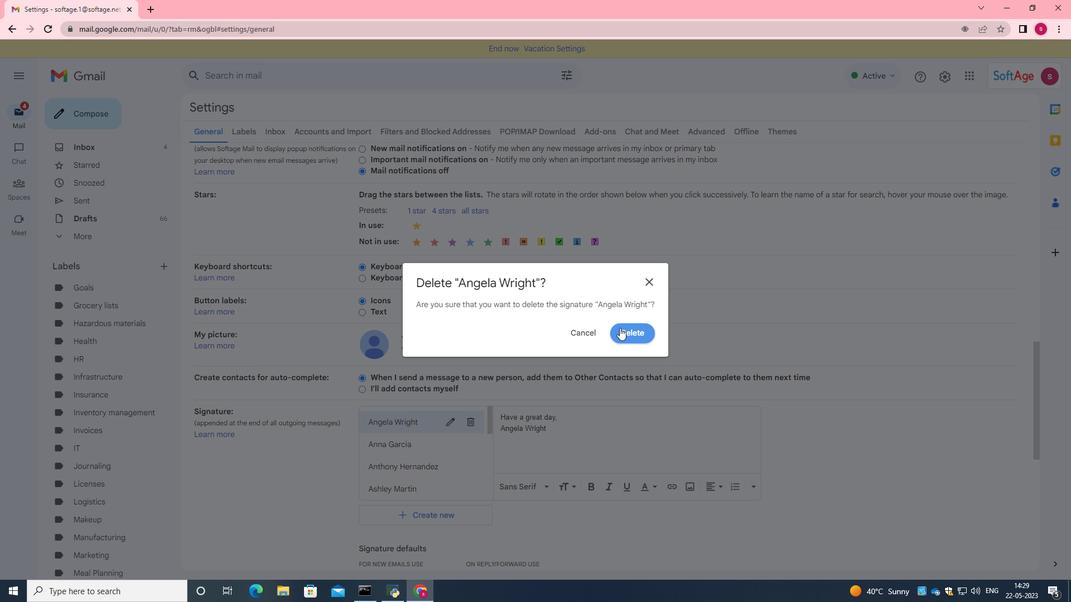 
Action: Mouse moved to (468, 421)
Screenshot: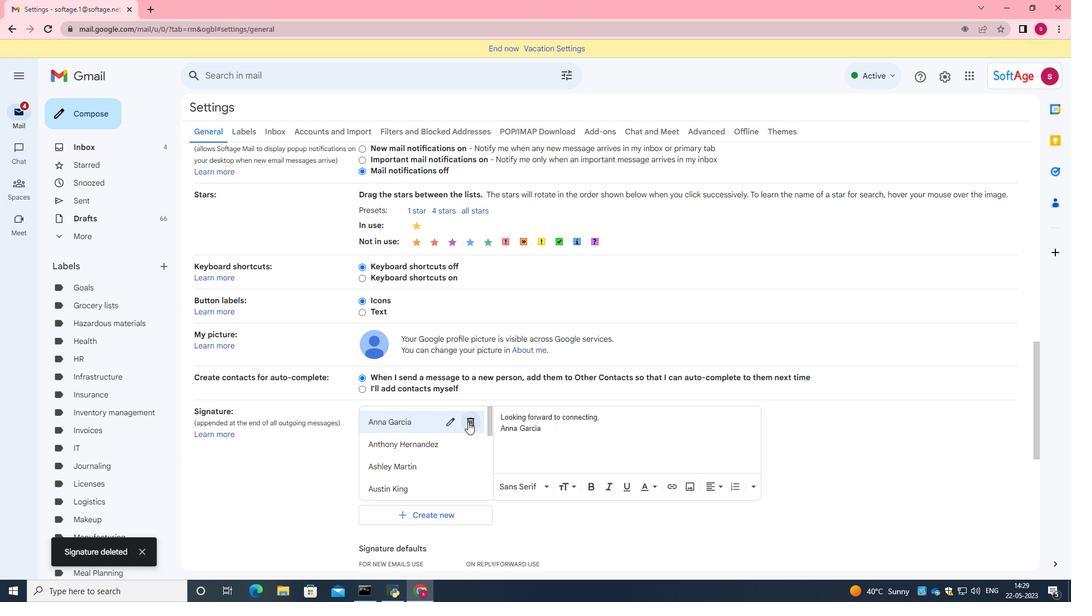 
Action: Mouse pressed left at (468, 421)
Screenshot: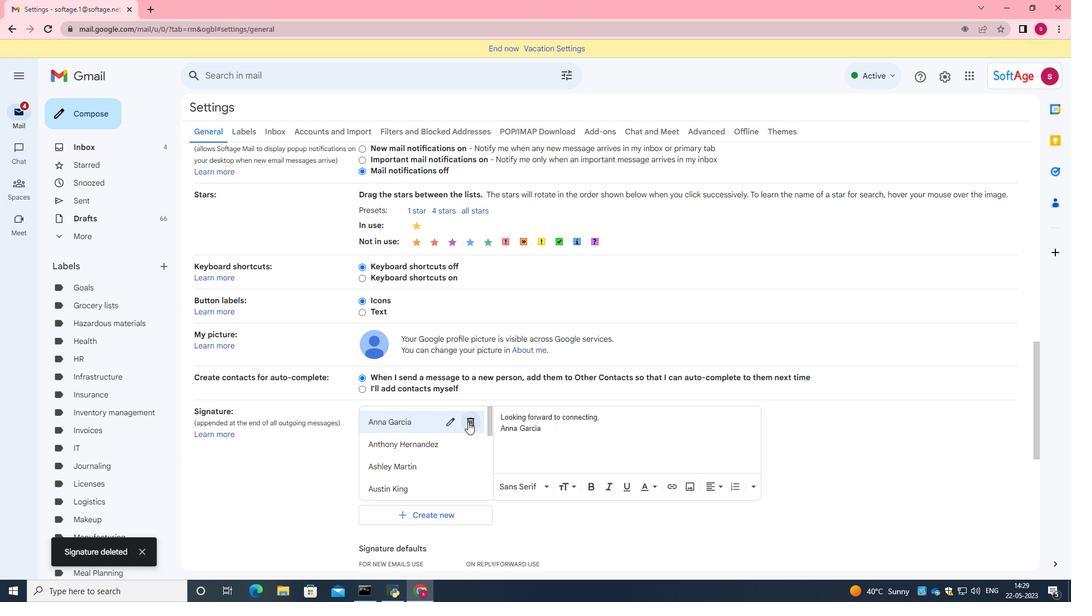 
Action: Mouse moved to (624, 332)
Screenshot: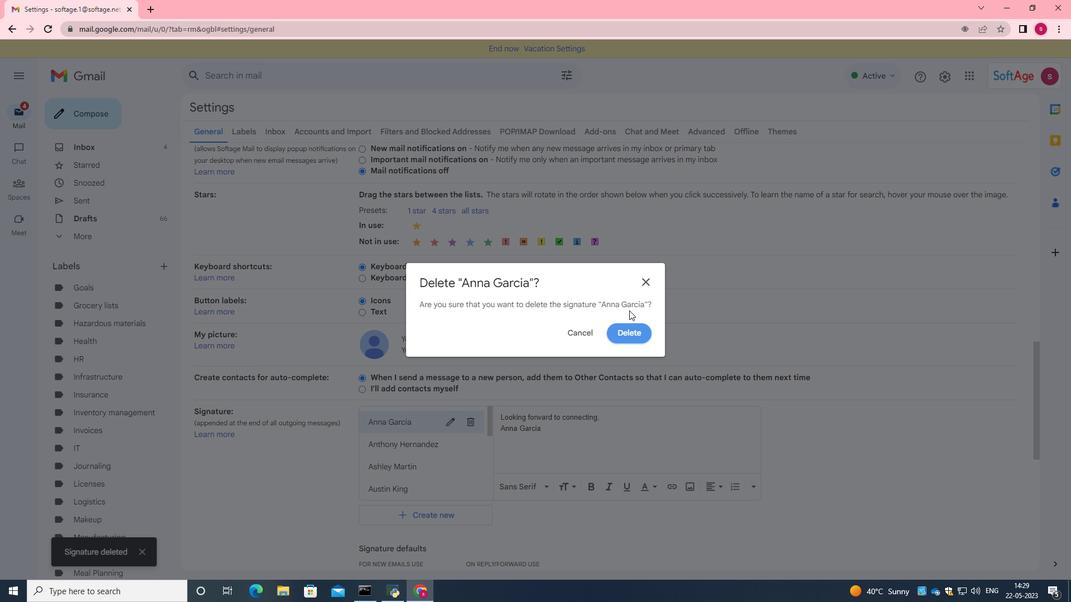 
Action: Mouse pressed left at (624, 332)
Screenshot: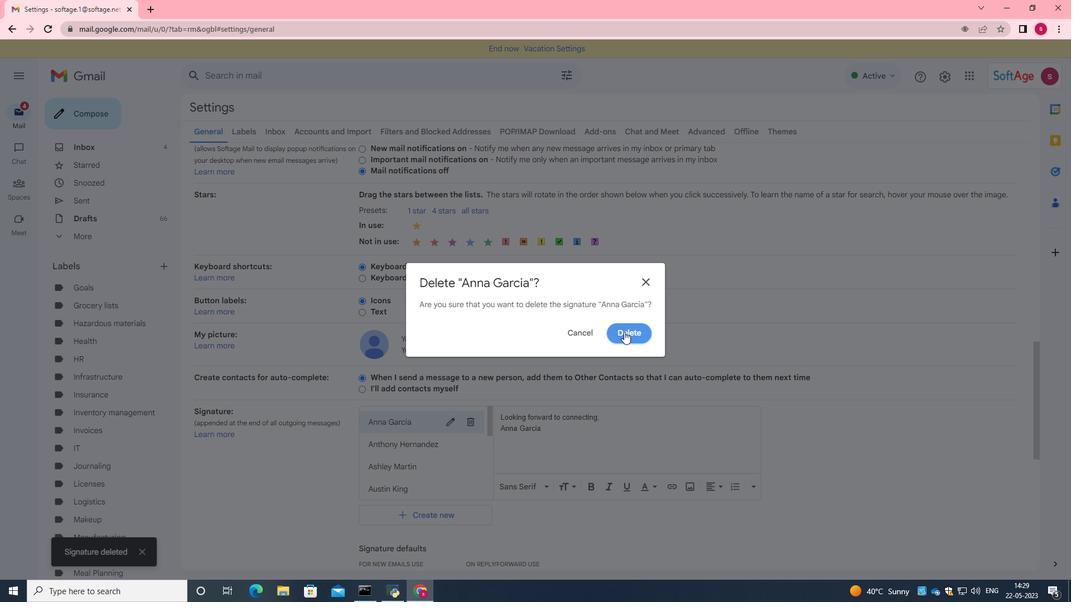 
Action: Mouse moved to (468, 425)
Screenshot: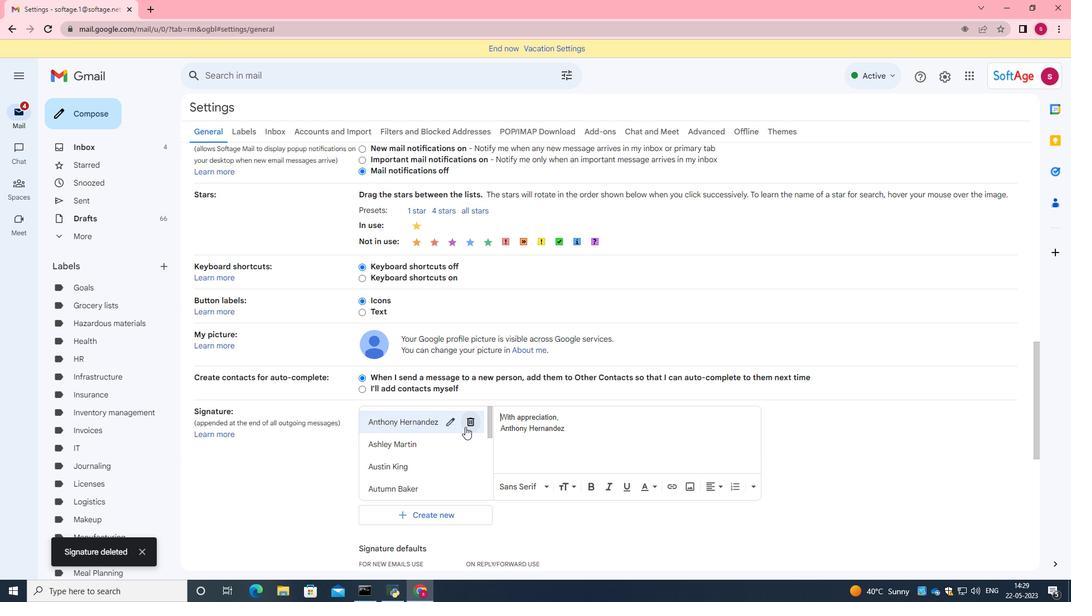 
Action: Mouse pressed left at (468, 425)
Screenshot: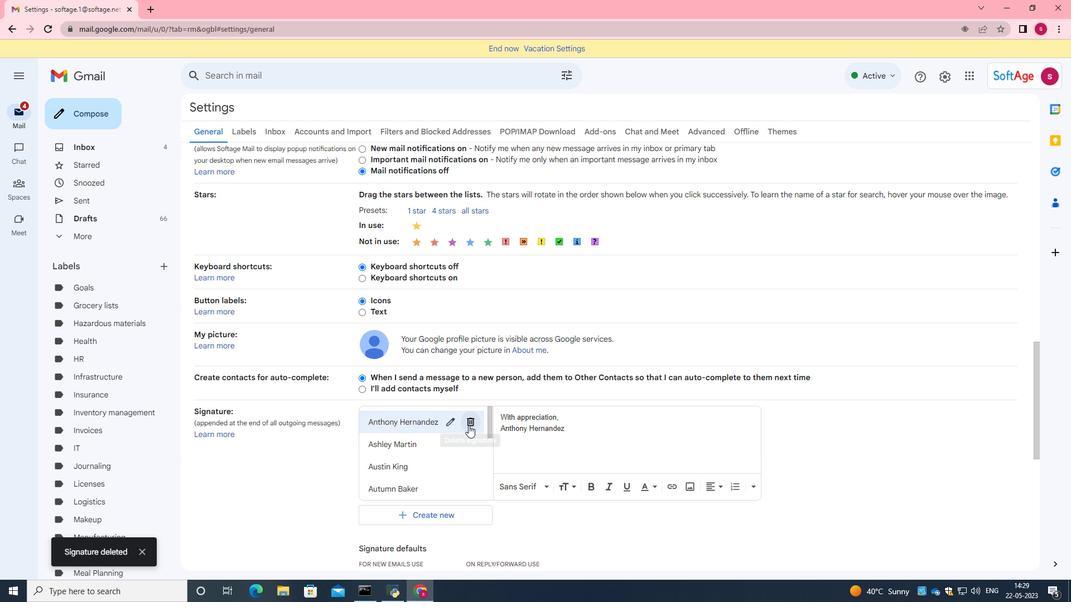 
Action: Mouse moved to (619, 334)
Screenshot: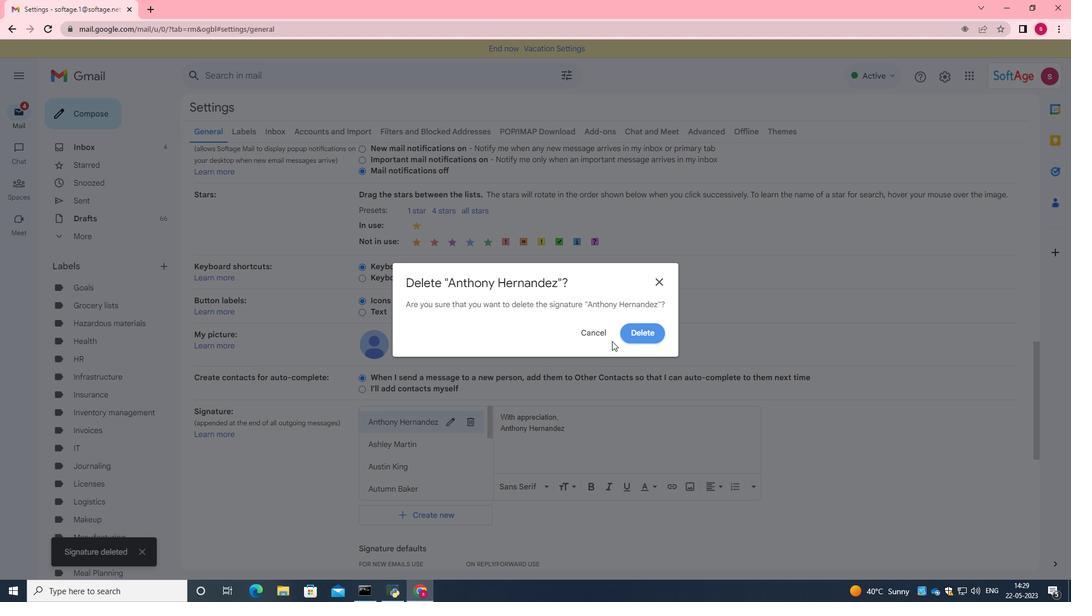 
Action: Mouse pressed left at (619, 334)
Screenshot: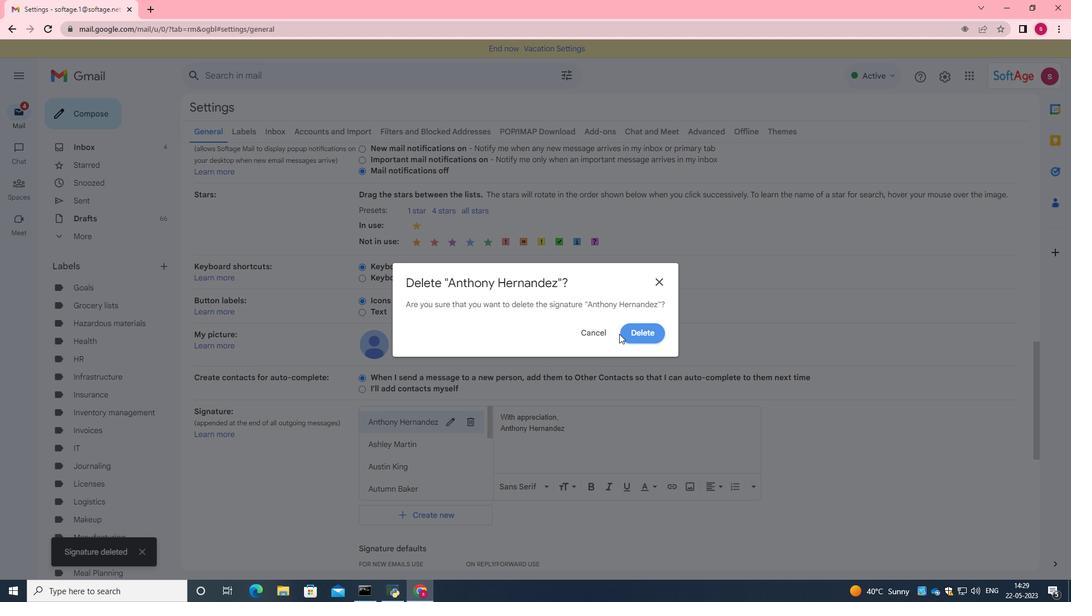
Action: Mouse moved to (439, 521)
Screenshot: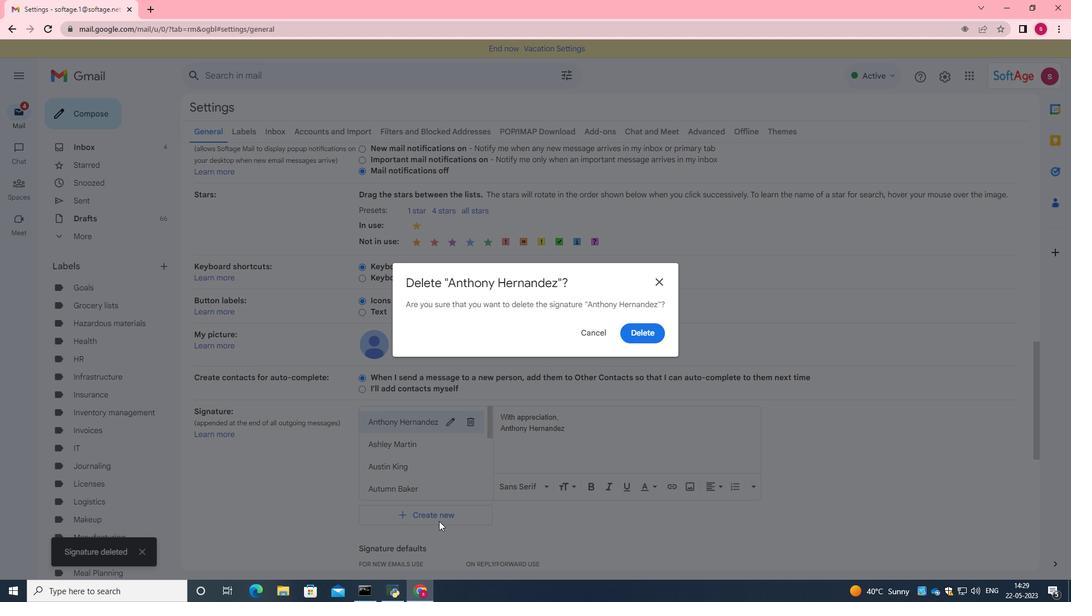 
Action: Mouse pressed left at (439, 521)
Screenshot: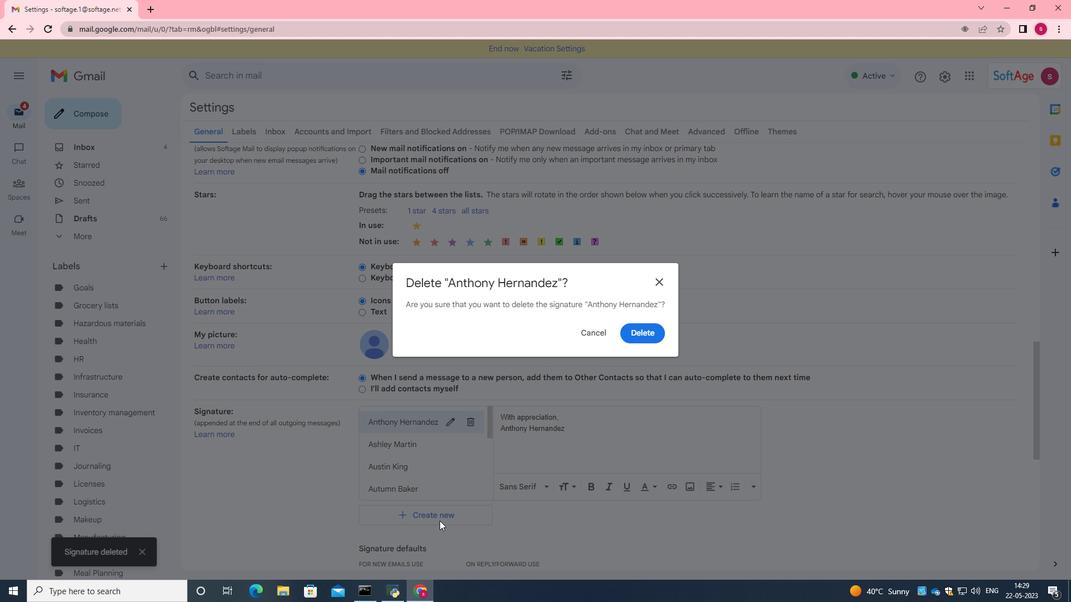 
Action: Mouse moved to (635, 335)
Screenshot: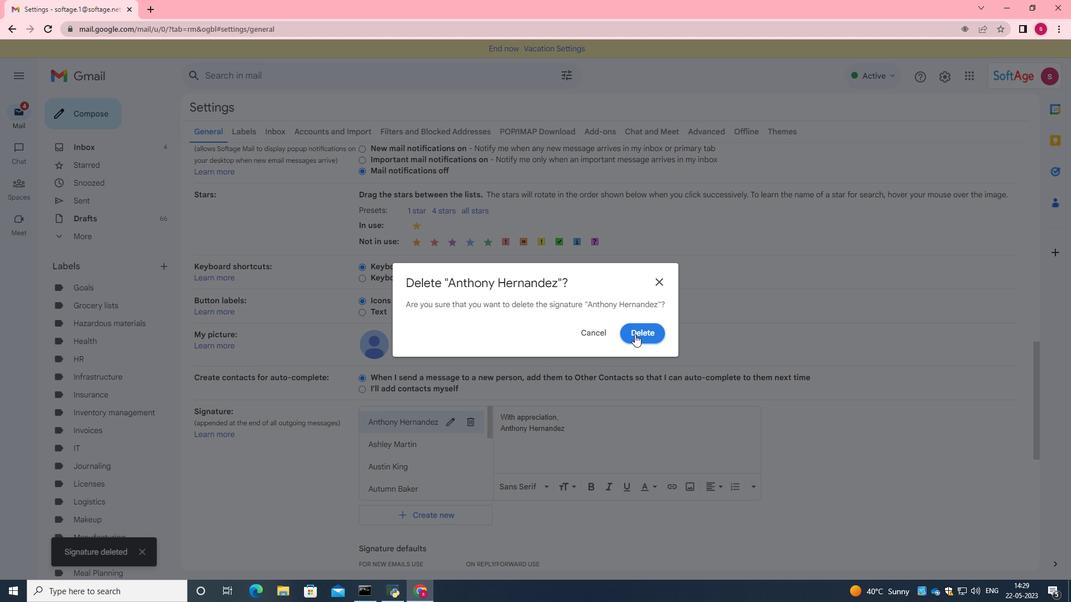 
Action: Mouse pressed left at (635, 335)
Screenshot: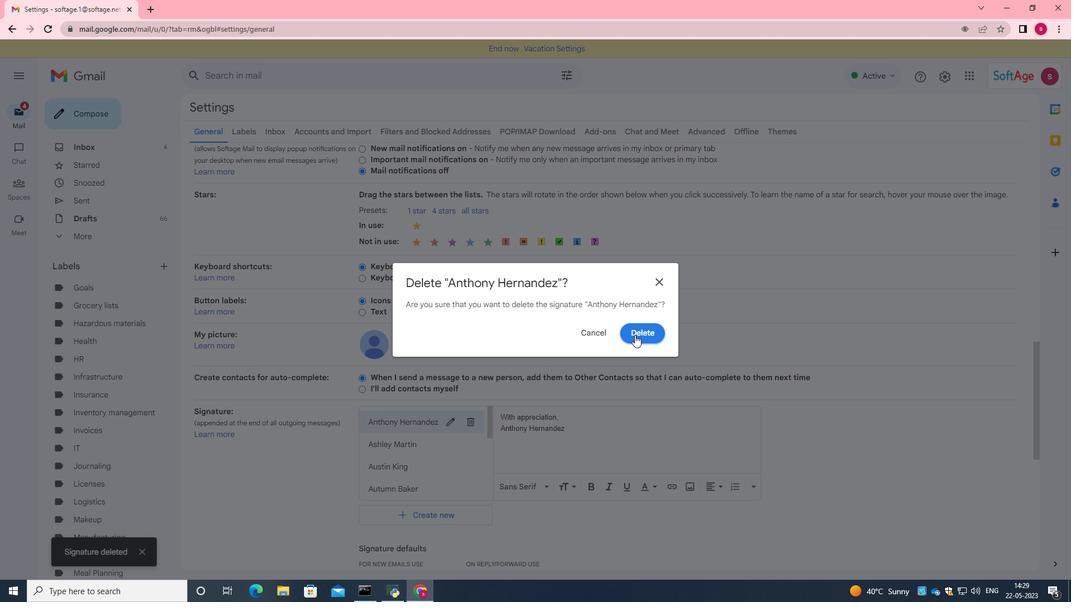 
Action: Mouse moved to (442, 507)
Screenshot: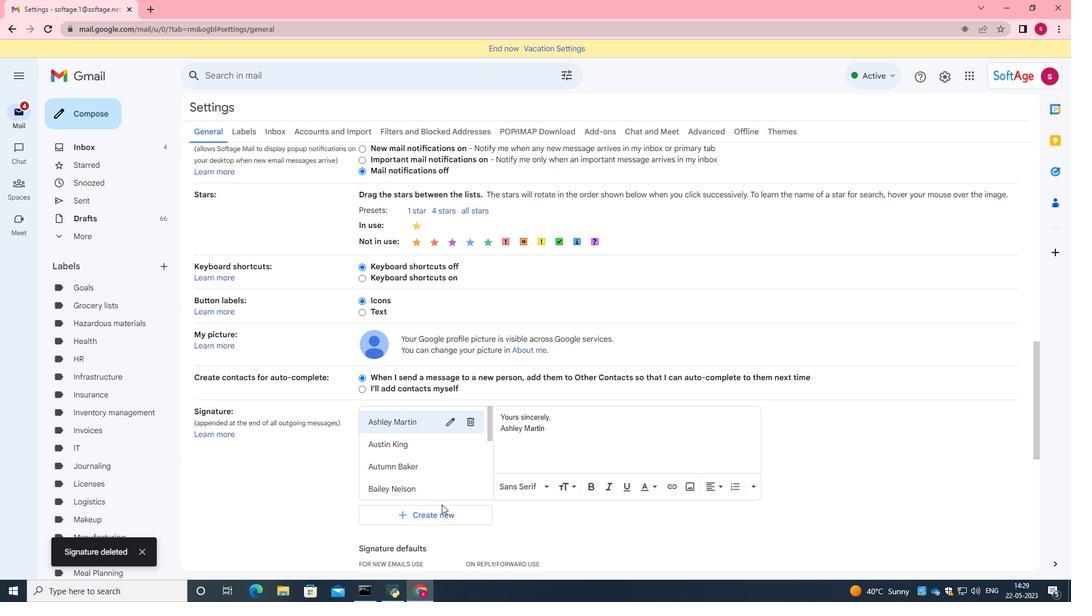 
Action: Mouse pressed left at (442, 507)
Screenshot: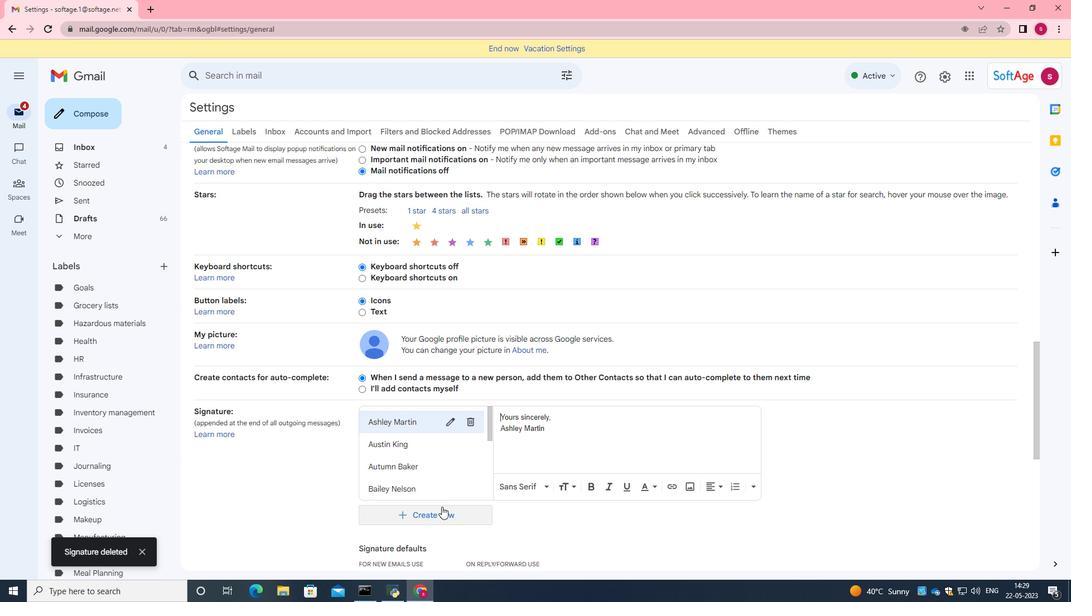 
Action: Mouse moved to (520, 315)
Screenshot: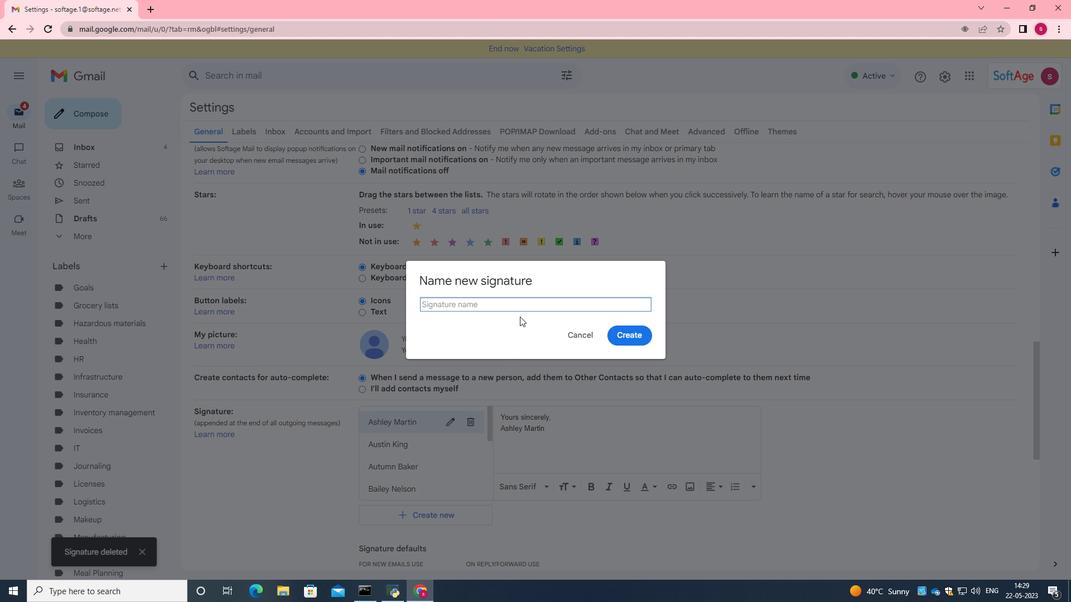 
Action: Key pressed <Key.caps_lock>H<Key.caps_lock>udson<Key.space><Key.caps_lock>C<Key.caps_lock>lark
Screenshot: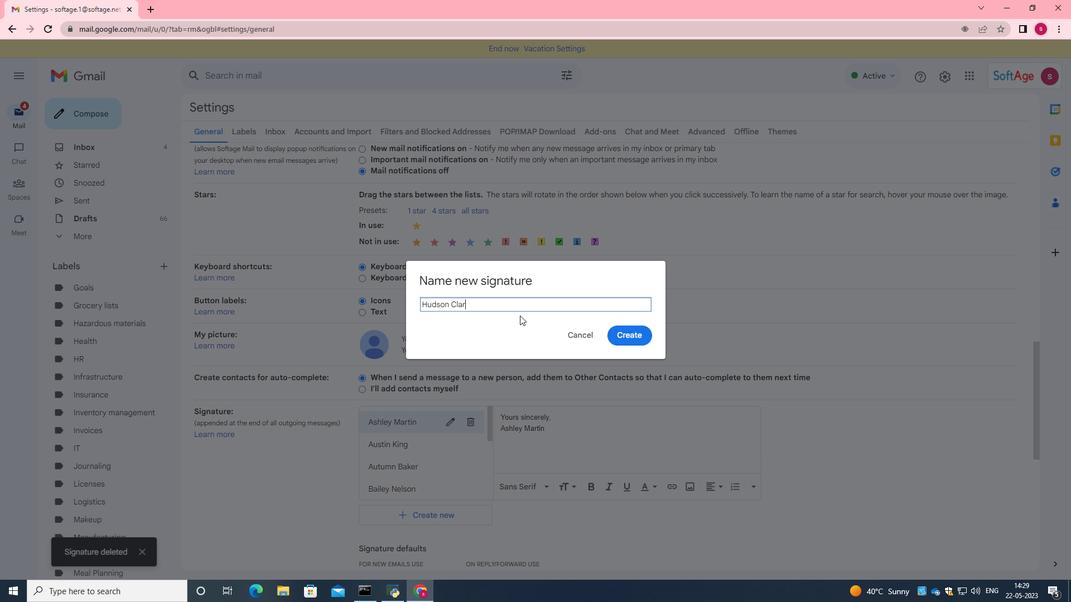 
Action: Mouse moved to (636, 330)
Screenshot: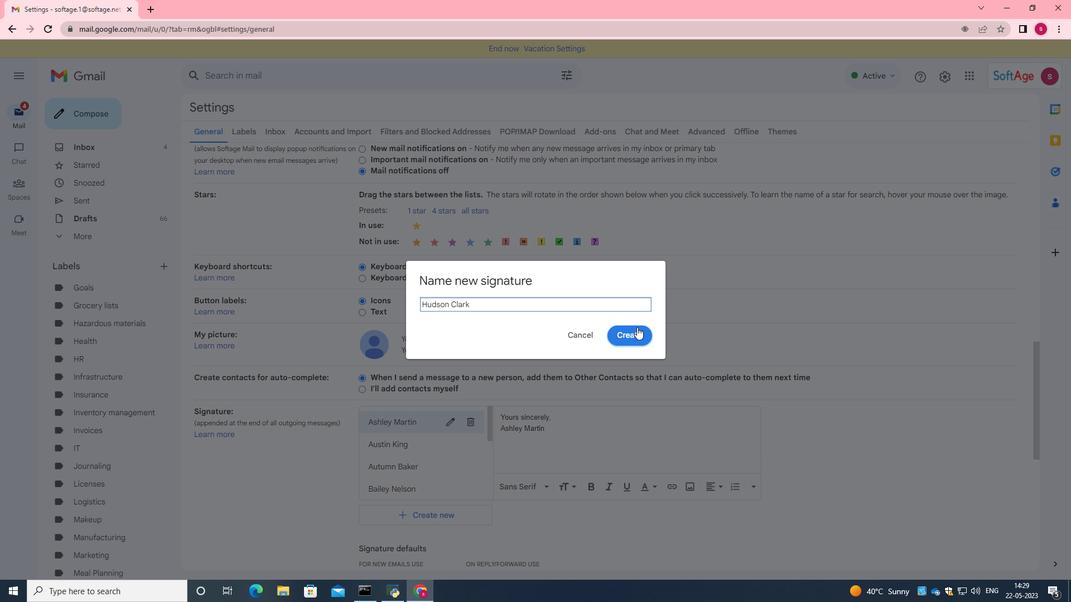 
Action: Mouse pressed left at (636, 330)
Screenshot: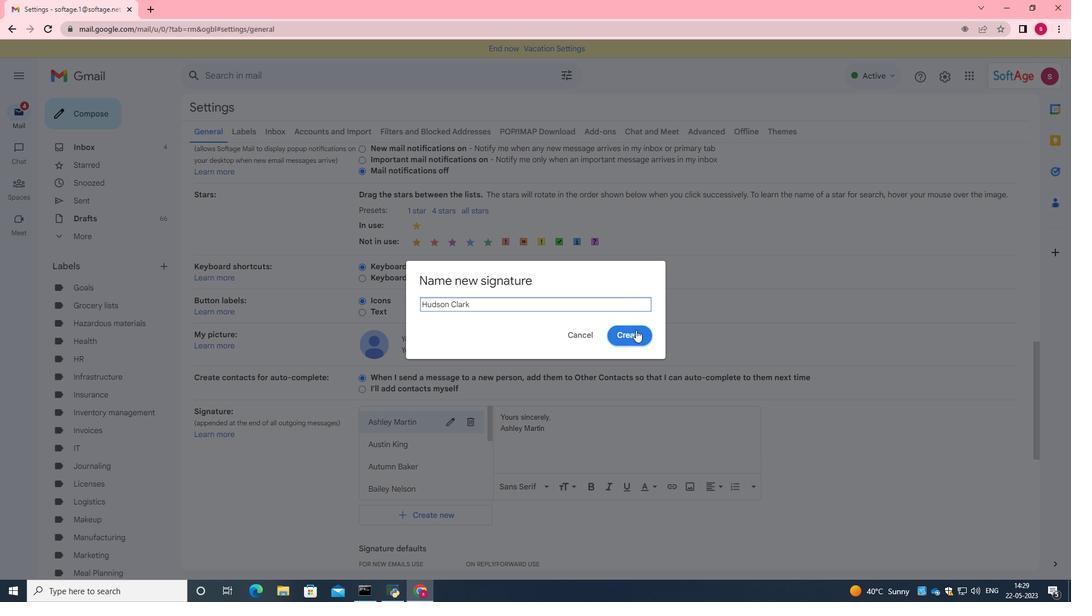 
Action: Mouse moved to (569, 425)
Screenshot: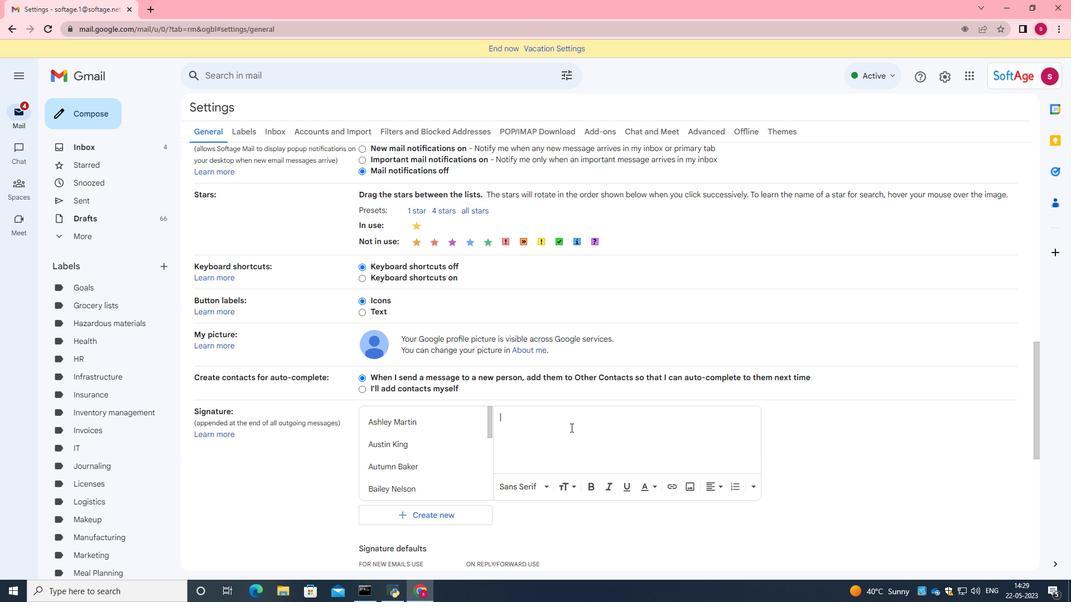 
Action: Mouse pressed left at (569, 425)
Screenshot: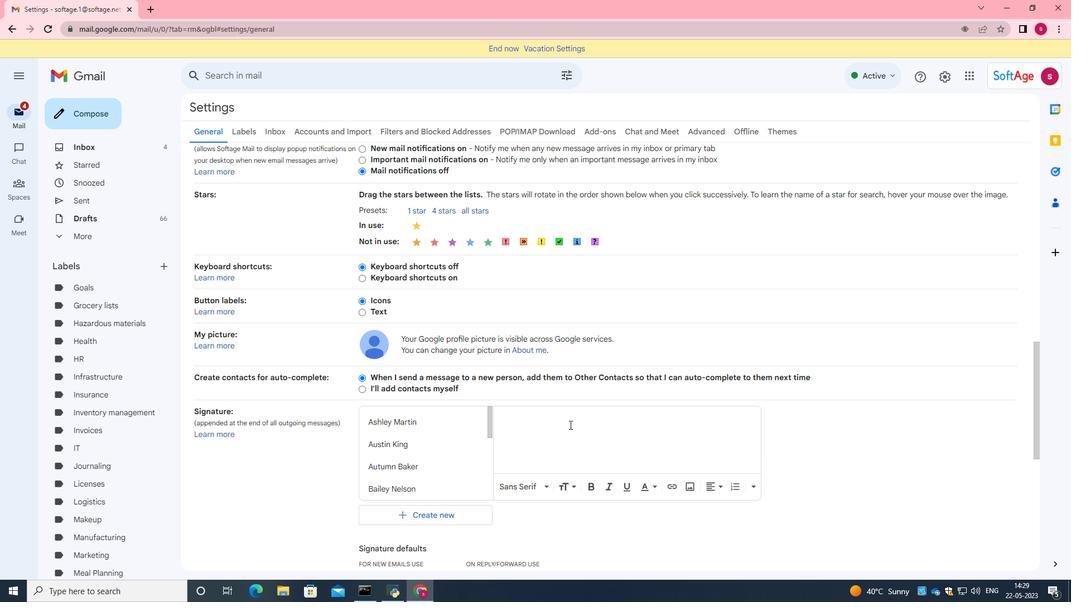 
Action: Key pressed <Key.caps_lock>H<Key.caps_lock>ave<Key.space>a<Key.space>great<Key.space><Key.caps_lock>N<Key.caps_lock>ew<Key.space><Key.caps_lock>Y<Key.caps_lock>ears<Key.space><Key.caps_lock>E<Key.caps_lock>ve,<Key.enter><Key.caps_lock>H<Key.caps_lock>udson<Key.space><Key.caps_lock>C<Key.caps_lock>lark
Screenshot: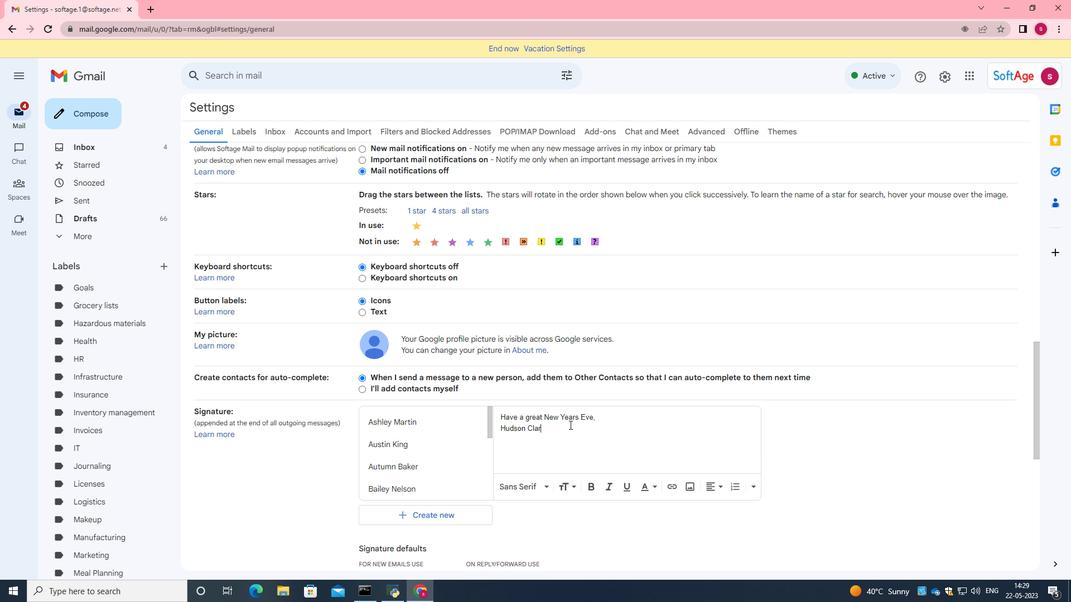 
Action: Mouse scrolled (569, 424) with delta (0, 0)
Screenshot: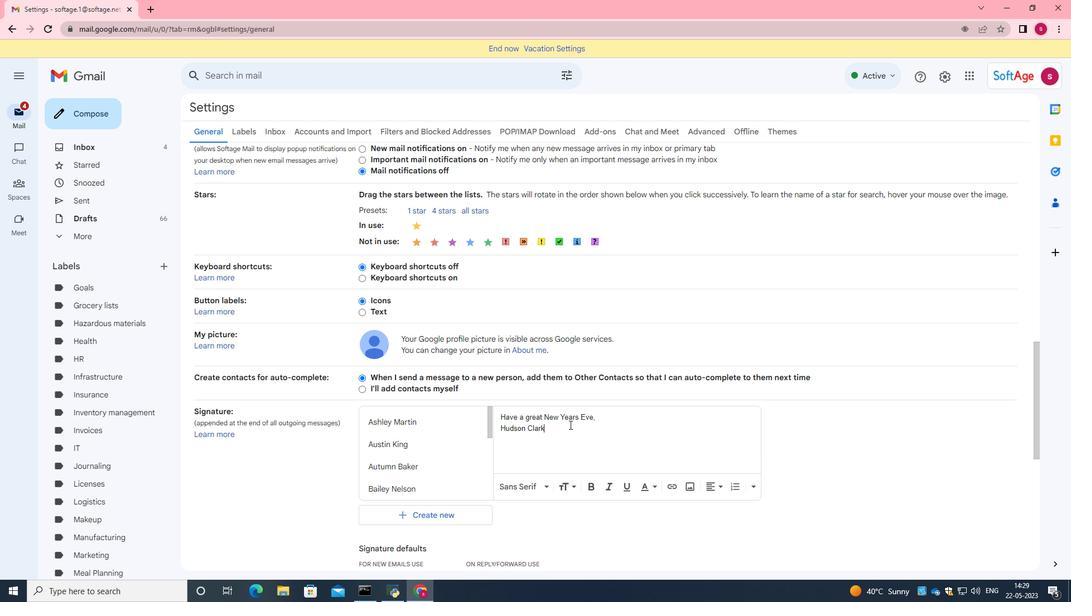 
Action: Mouse scrolled (569, 424) with delta (0, 0)
Screenshot: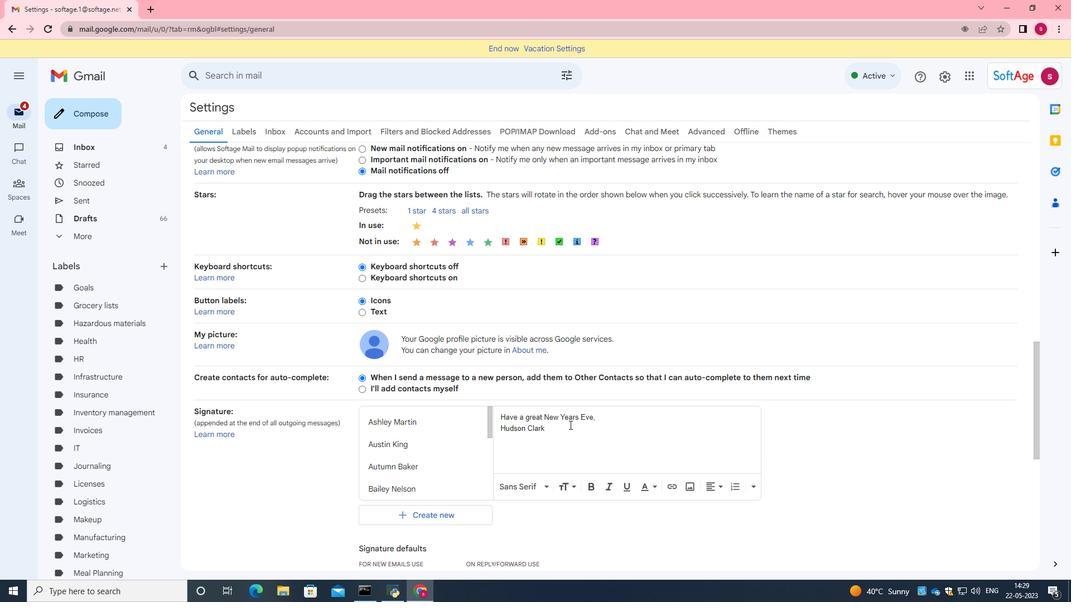 
Action: Mouse scrolled (569, 424) with delta (0, 0)
Screenshot: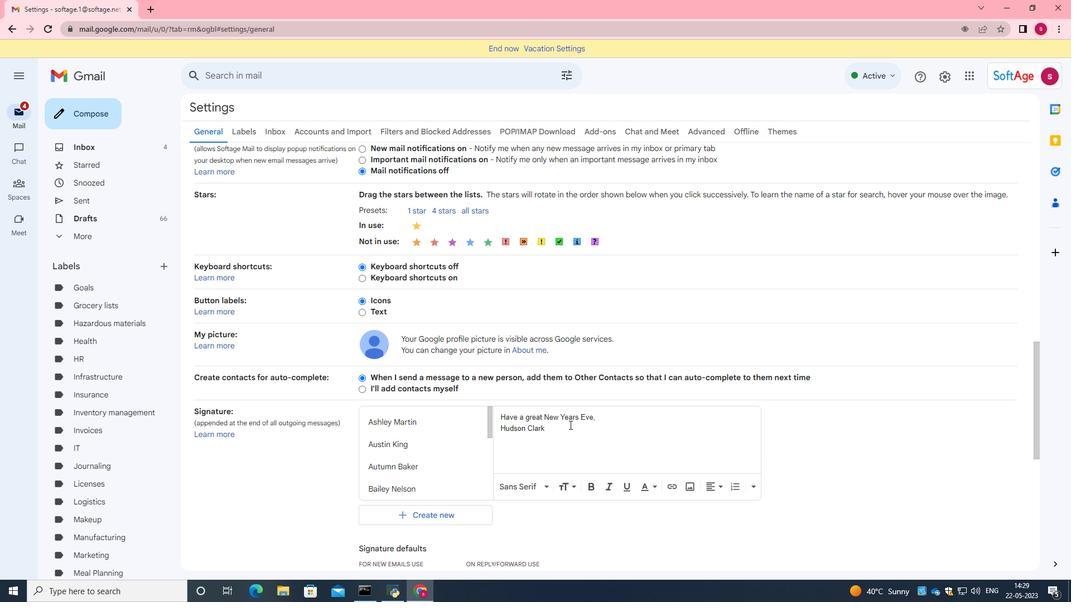 
Action: Mouse scrolled (569, 424) with delta (0, 0)
Screenshot: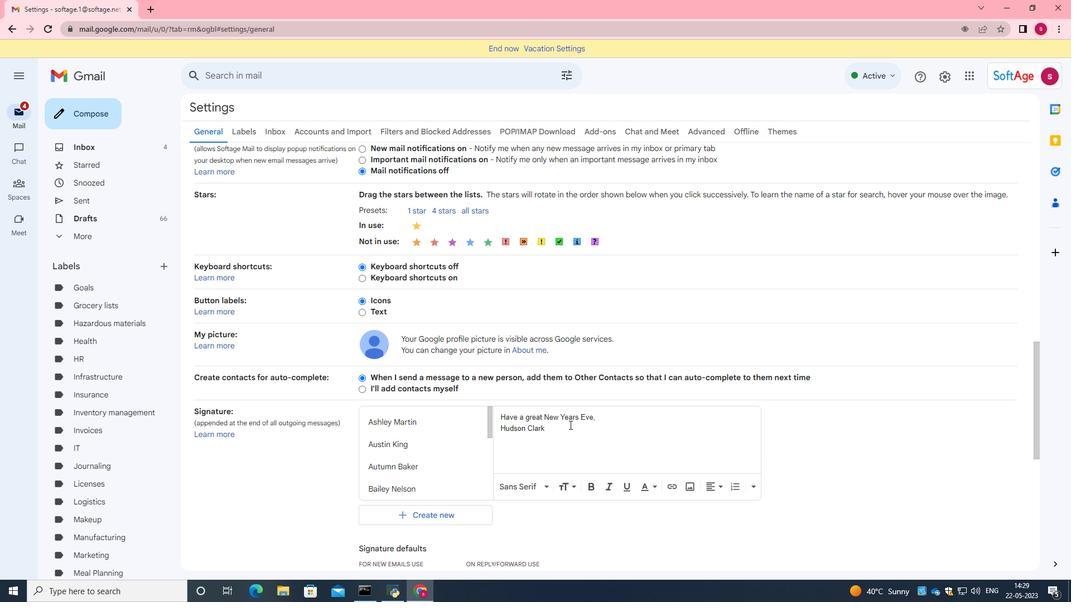 
Action: Mouse scrolled (569, 424) with delta (0, 0)
Screenshot: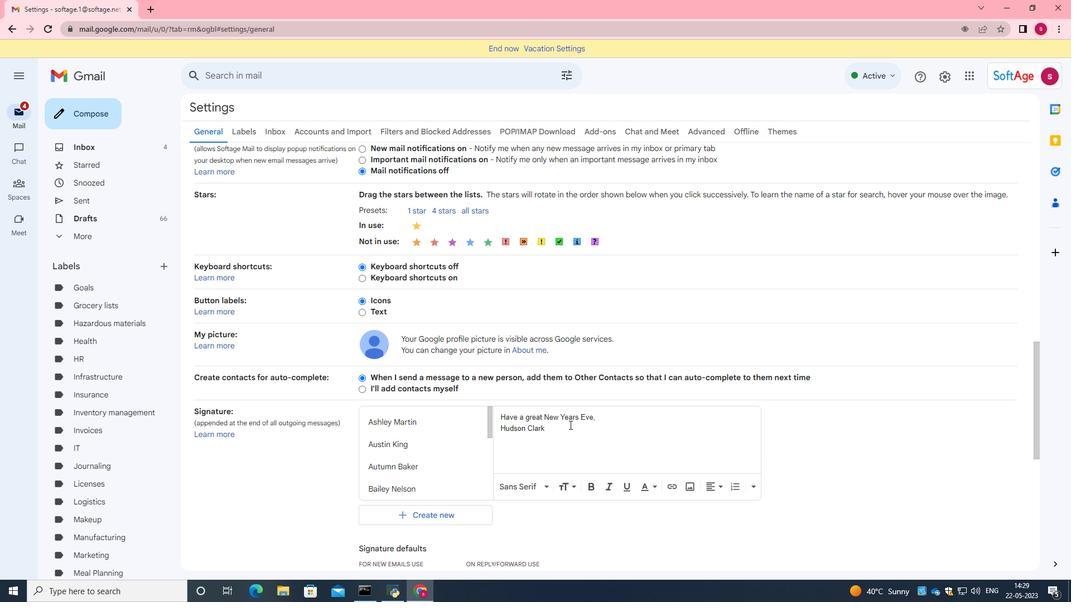 
Action: Mouse scrolled (569, 424) with delta (0, 0)
Screenshot: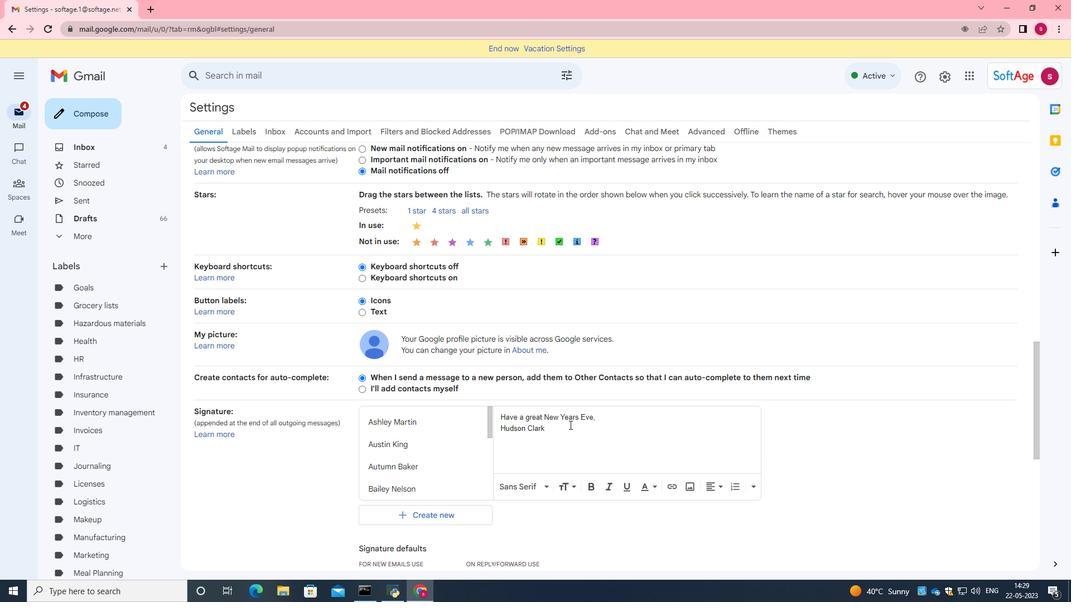 
Action: Mouse scrolled (569, 424) with delta (0, 0)
Screenshot: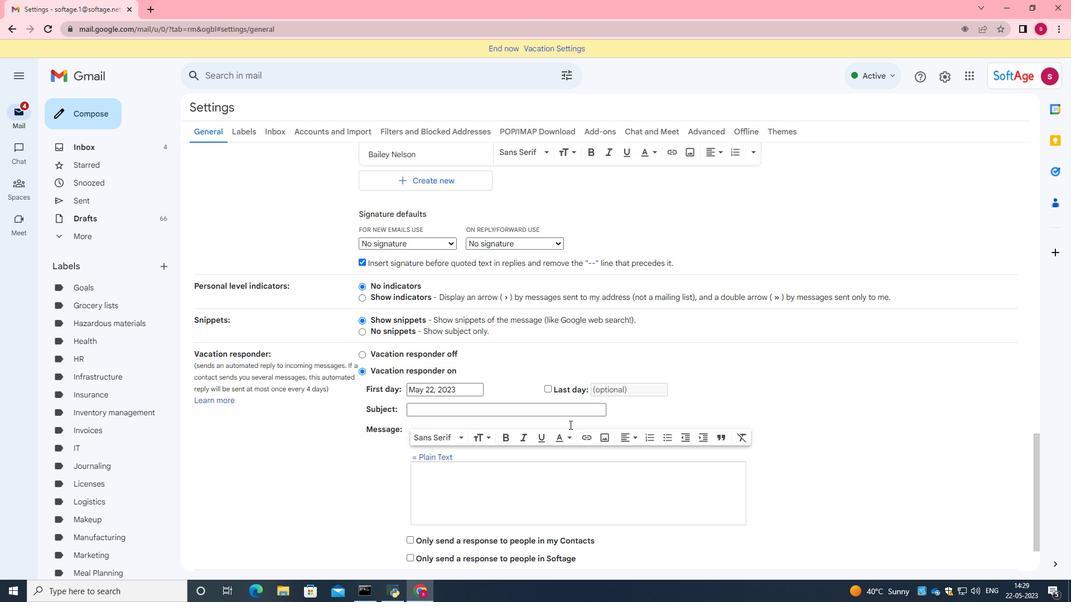 
Action: Mouse scrolled (569, 424) with delta (0, 0)
Screenshot: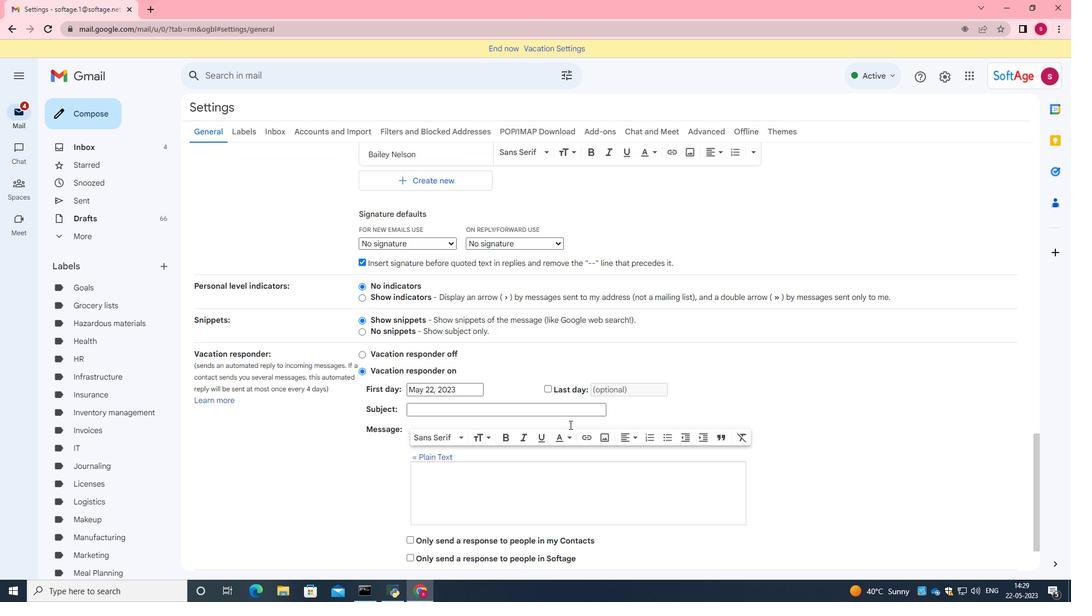 
Action: Mouse scrolled (569, 424) with delta (0, 0)
Screenshot: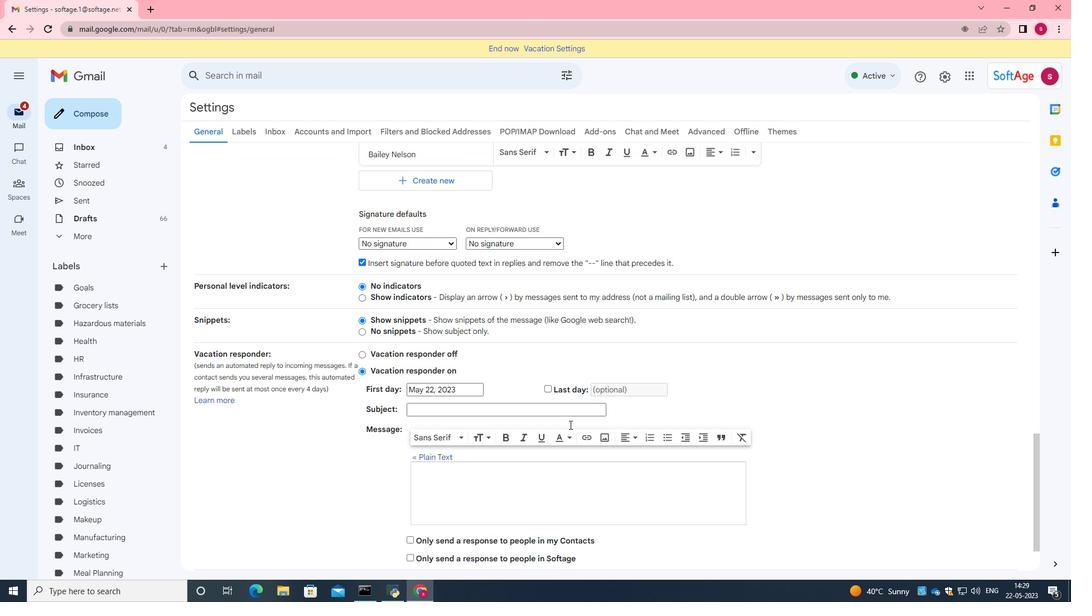 
Action: Mouse scrolled (569, 424) with delta (0, 0)
Screenshot: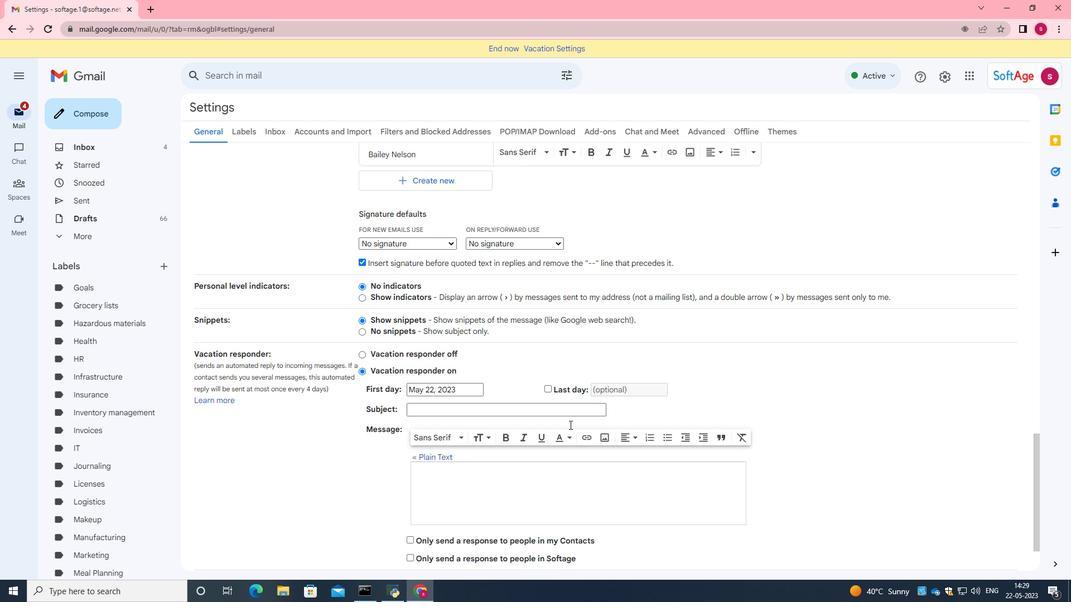 
Action: Mouse moved to (602, 506)
Screenshot: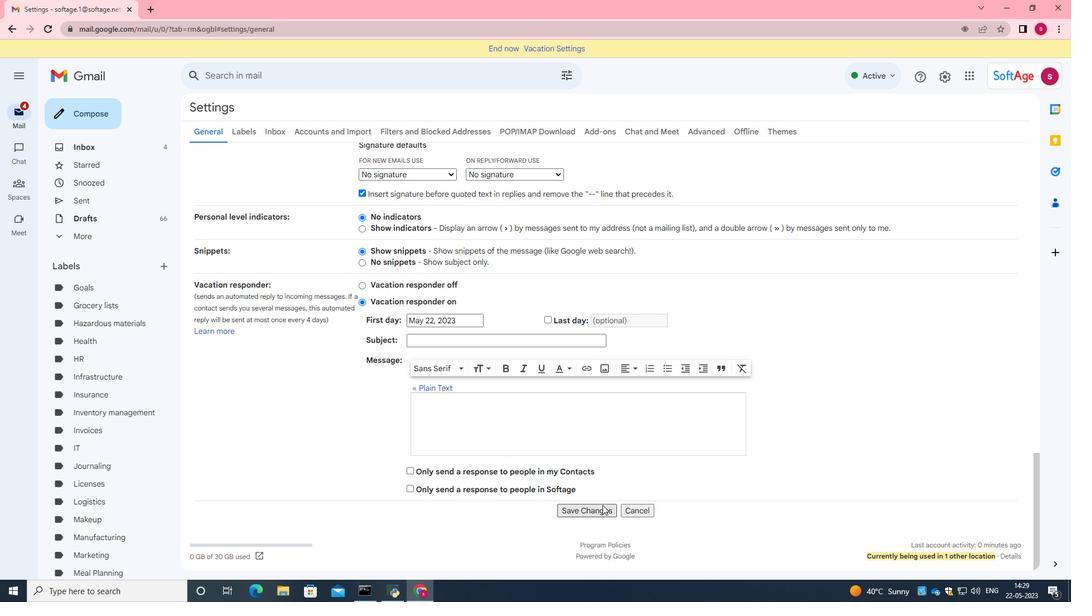 
Action: Mouse pressed left at (602, 506)
Screenshot: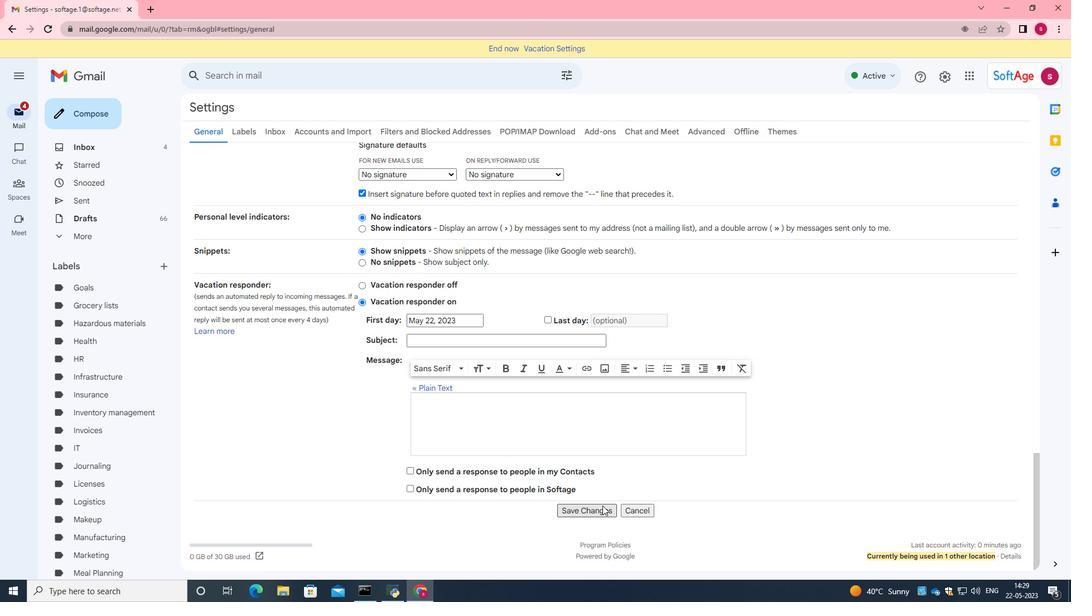
Action: Mouse moved to (107, 110)
Screenshot: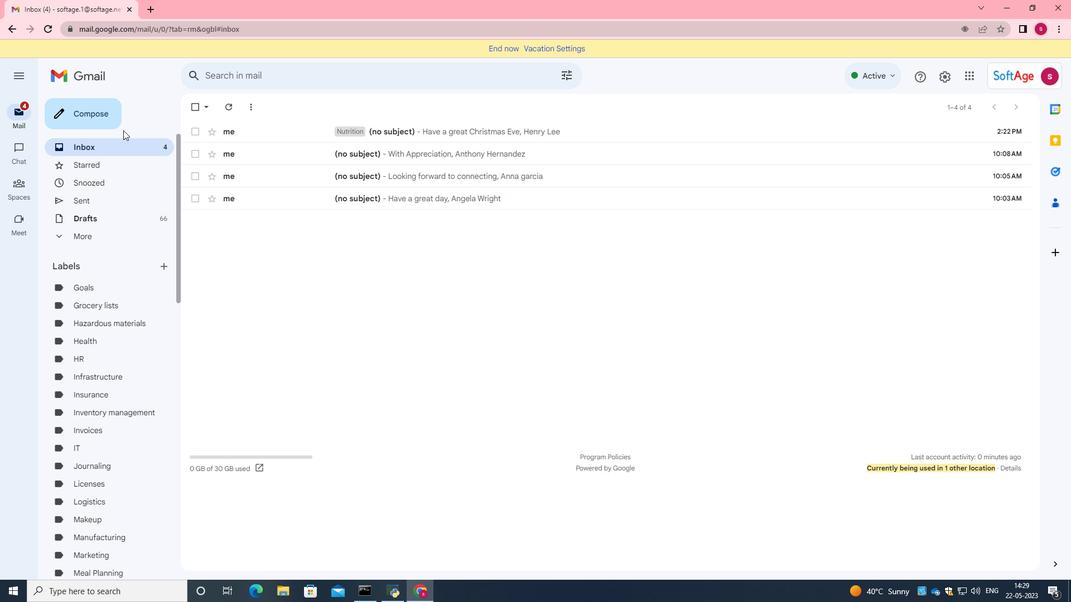 
Action: Mouse pressed left at (107, 110)
Screenshot: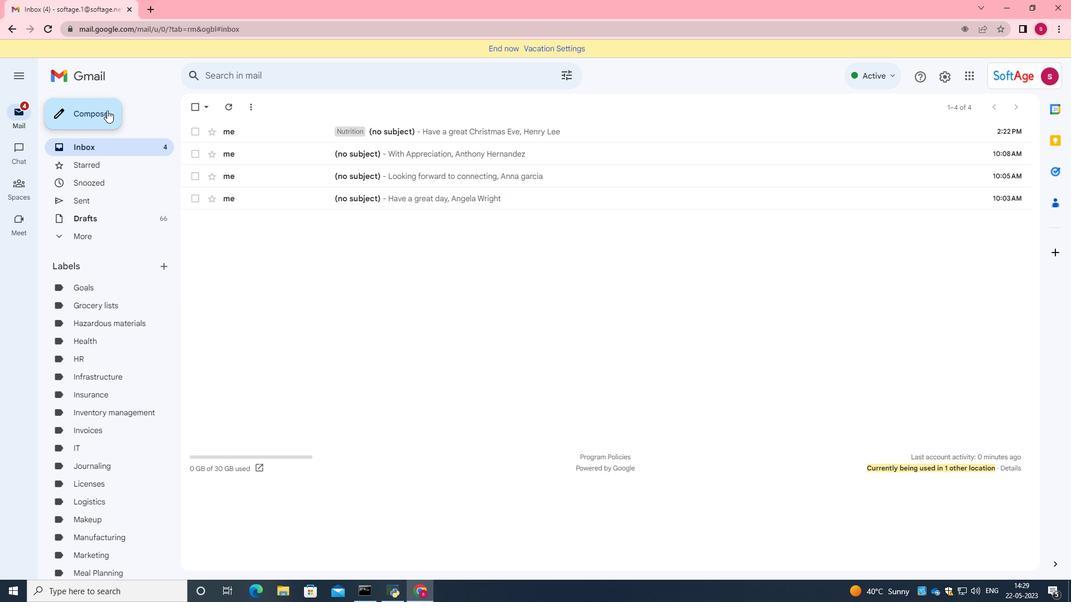 
Action: Mouse moved to (719, 267)
Screenshot: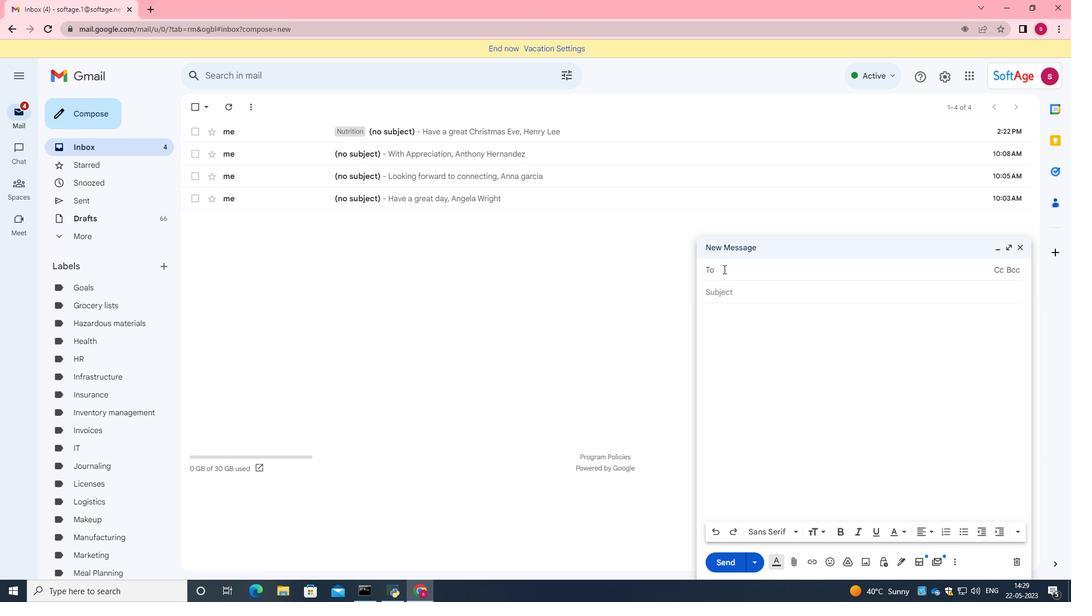 
Action: Key pressed <Key.caps_lock><Key.caps_lock>softage.5<Key.shift>@softage.net
Screenshot: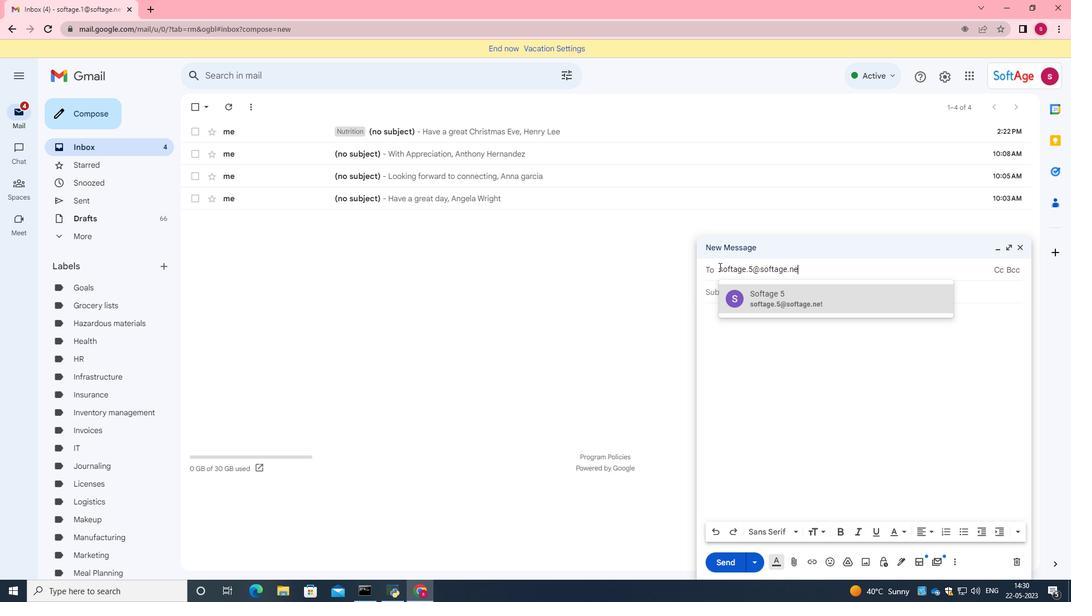 
Action: Mouse moved to (770, 298)
Screenshot: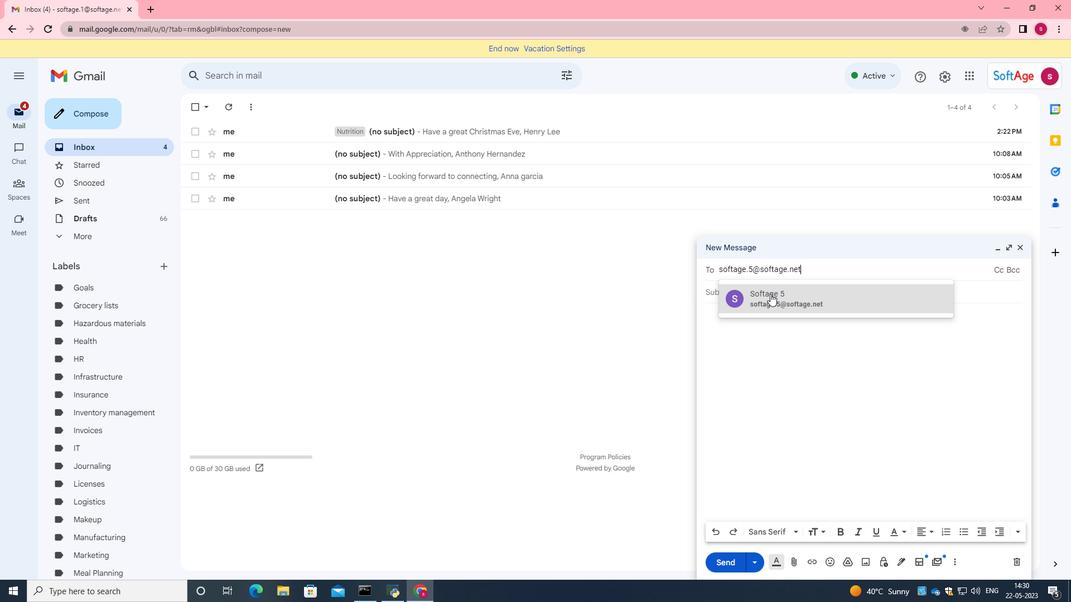 
Action: Mouse pressed left at (770, 298)
Screenshot: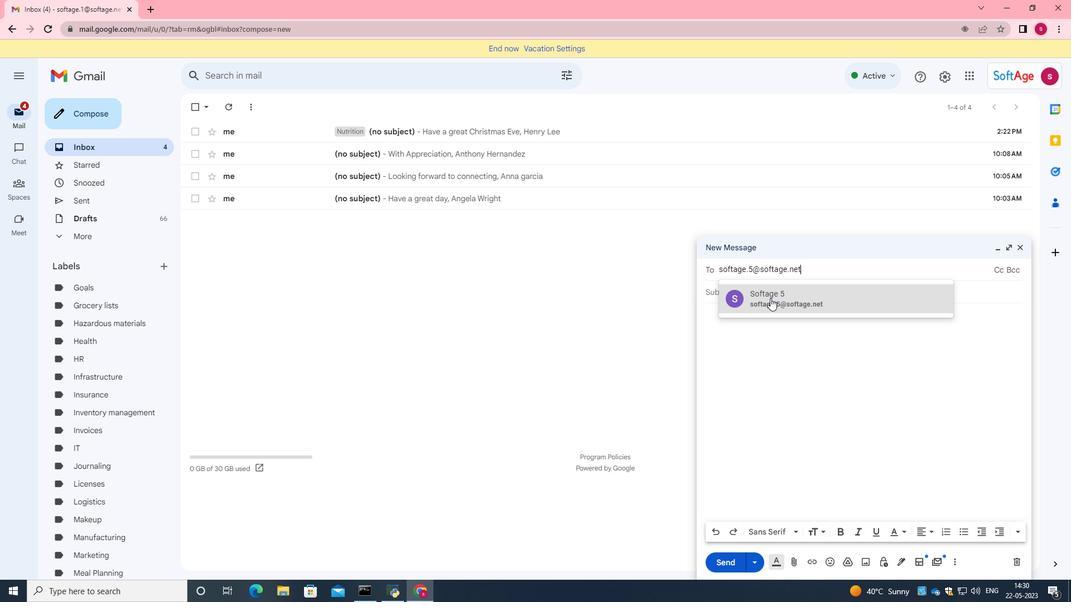 
Action: Mouse moved to (896, 564)
Screenshot: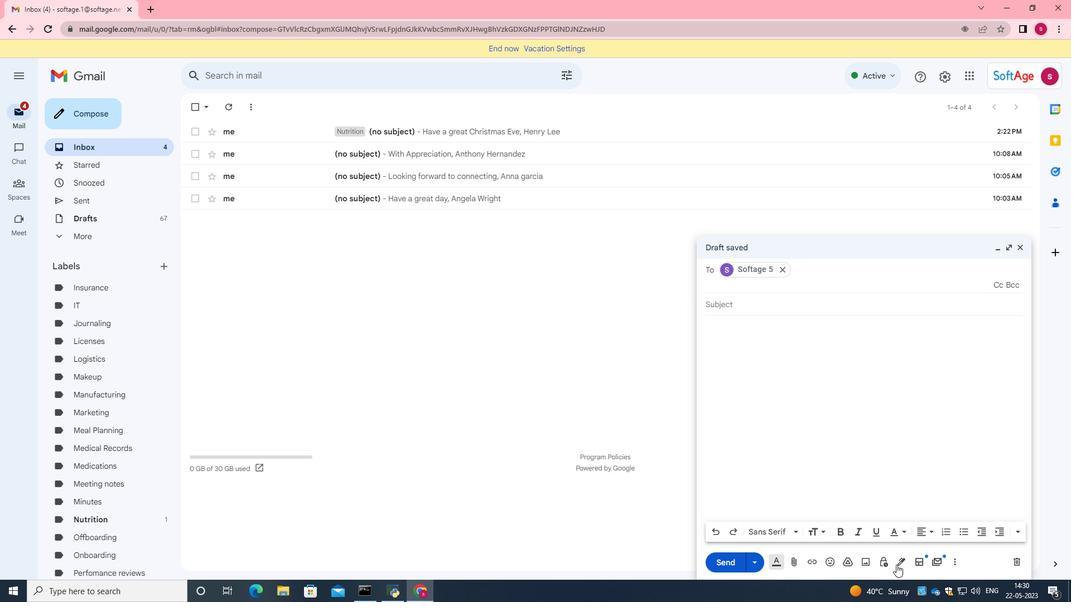 
Action: Mouse pressed left at (896, 564)
Screenshot: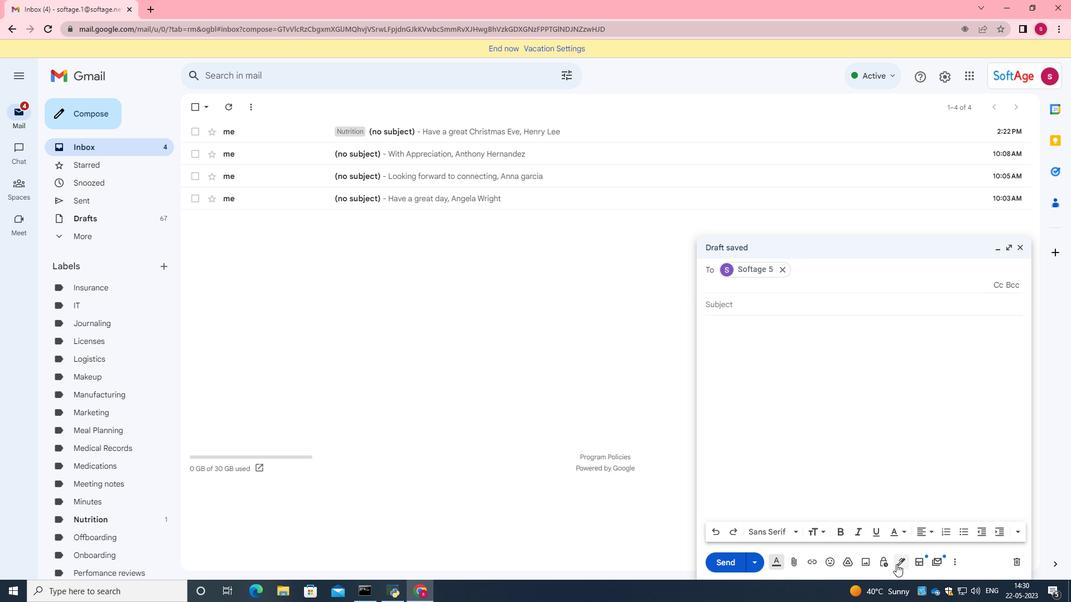 
Action: Mouse moved to (956, 544)
Screenshot: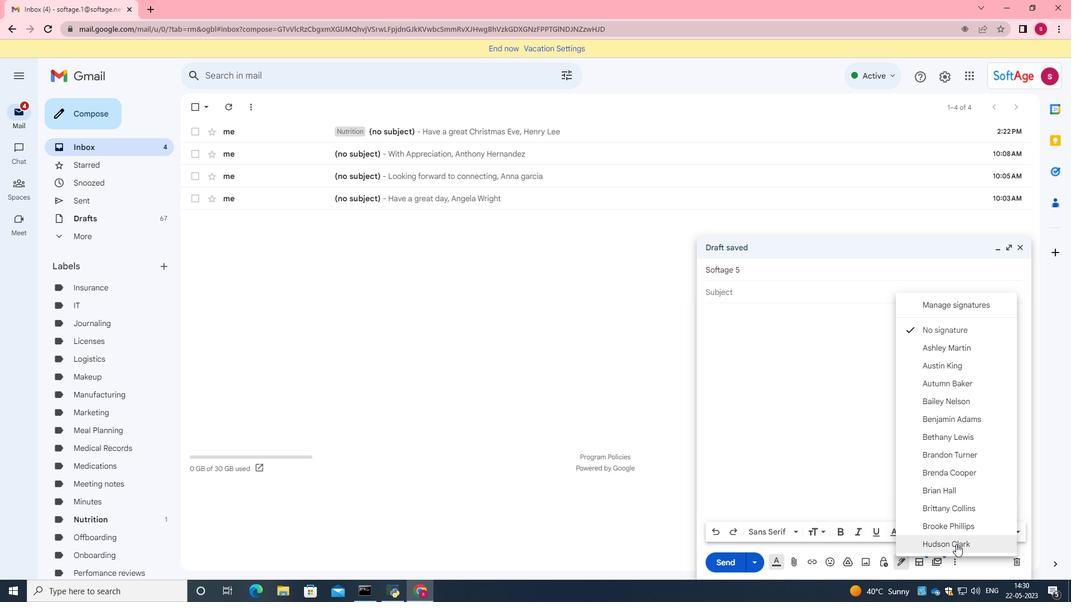 
Action: Mouse pressed left at (956, 544)
Screenshot: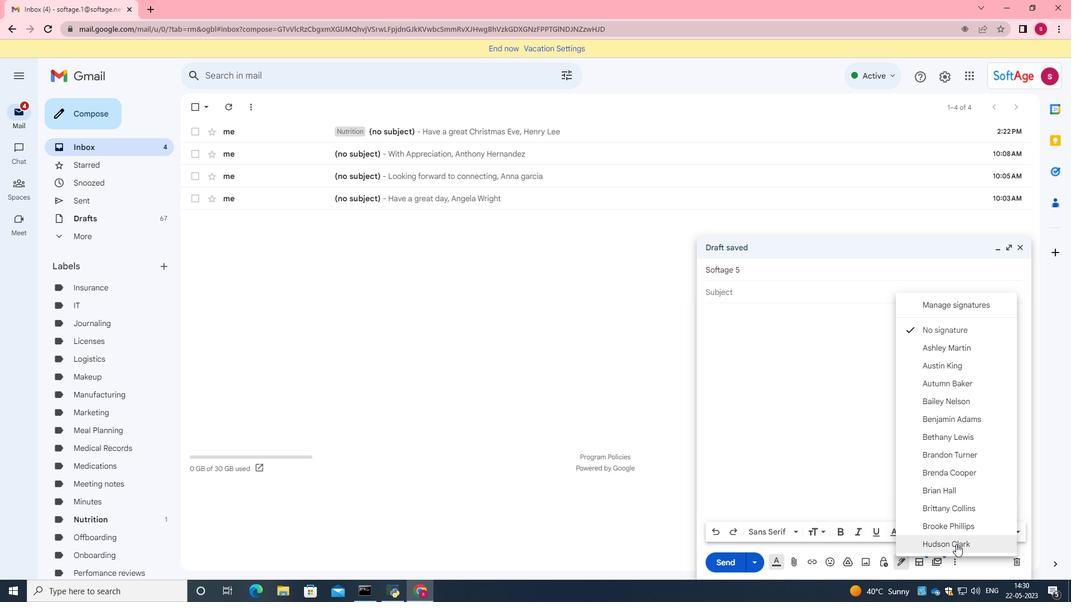
Action: Mouse moved to (952, 561)
Screenshot: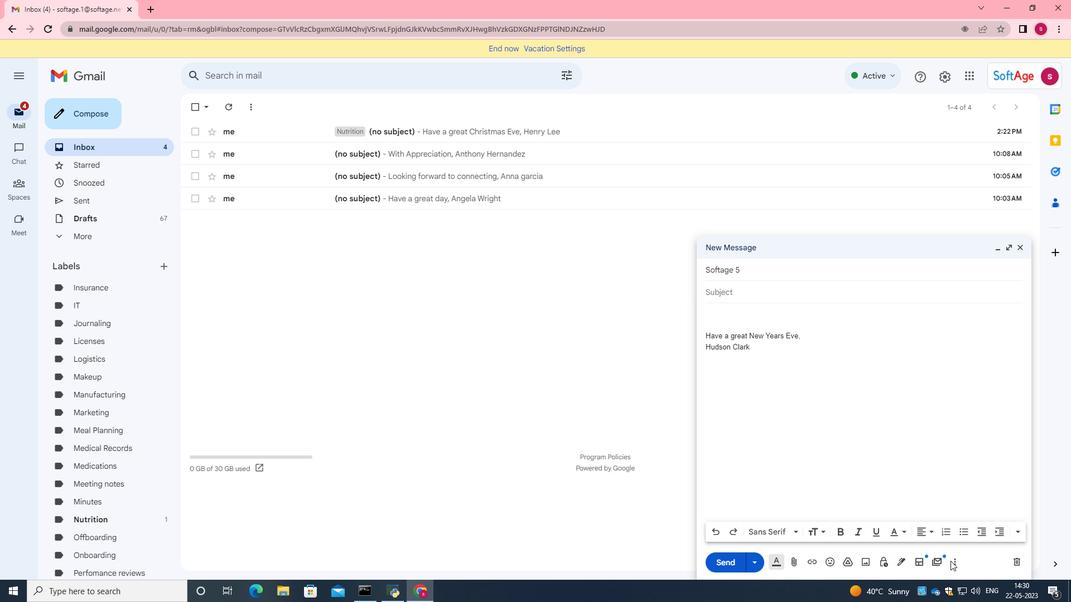 
Action: Mouse pressed left at (952, 561)
Screenshot: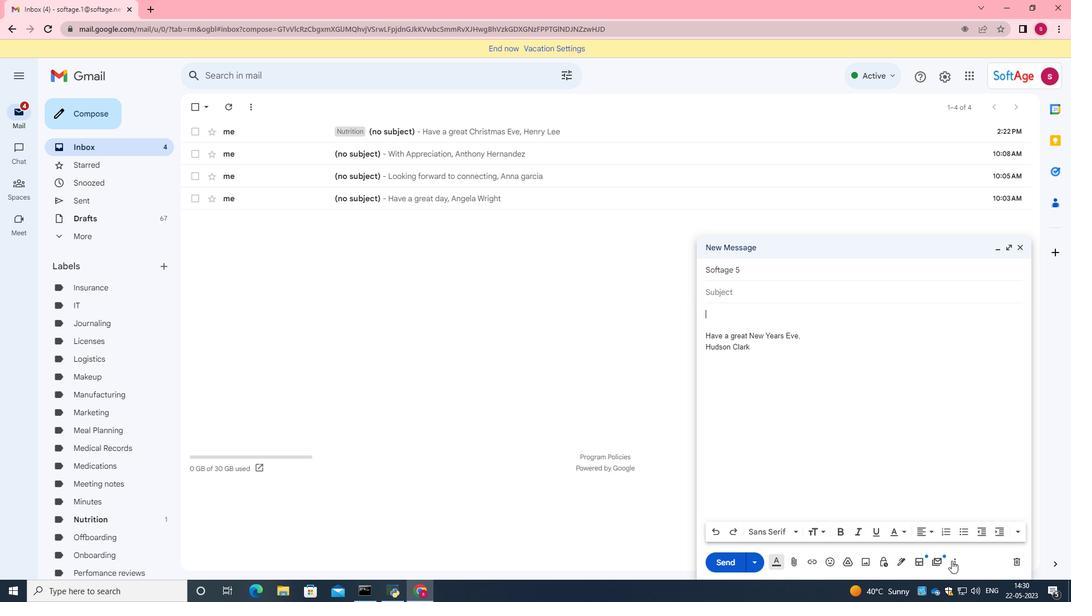 
Action: Mouse moved to (740, 433)
Screenshot: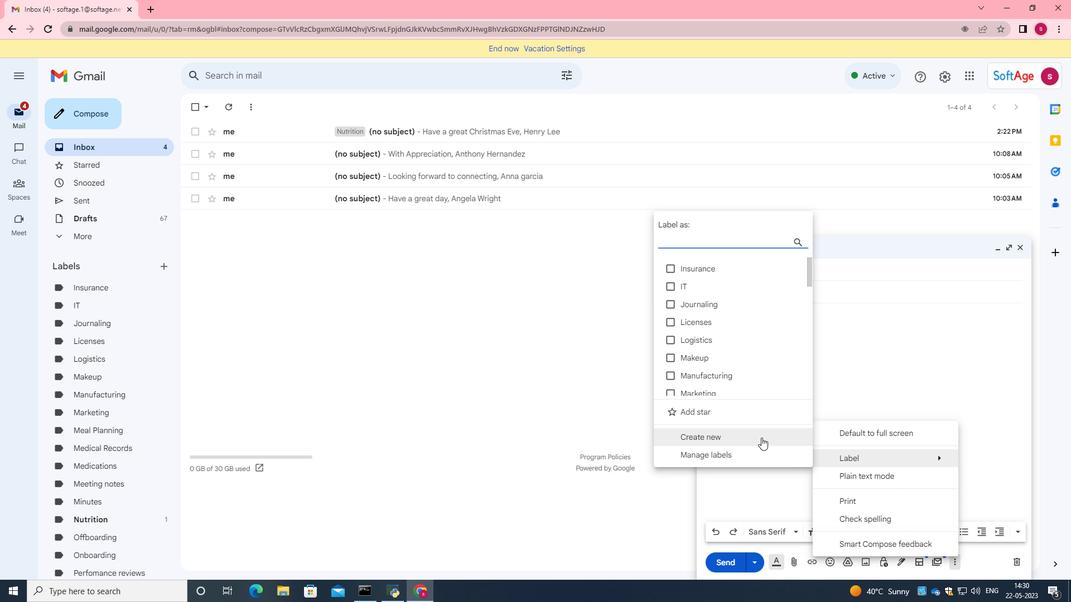 
Action: Mouse pressed left at (740, 433)
Screenshot: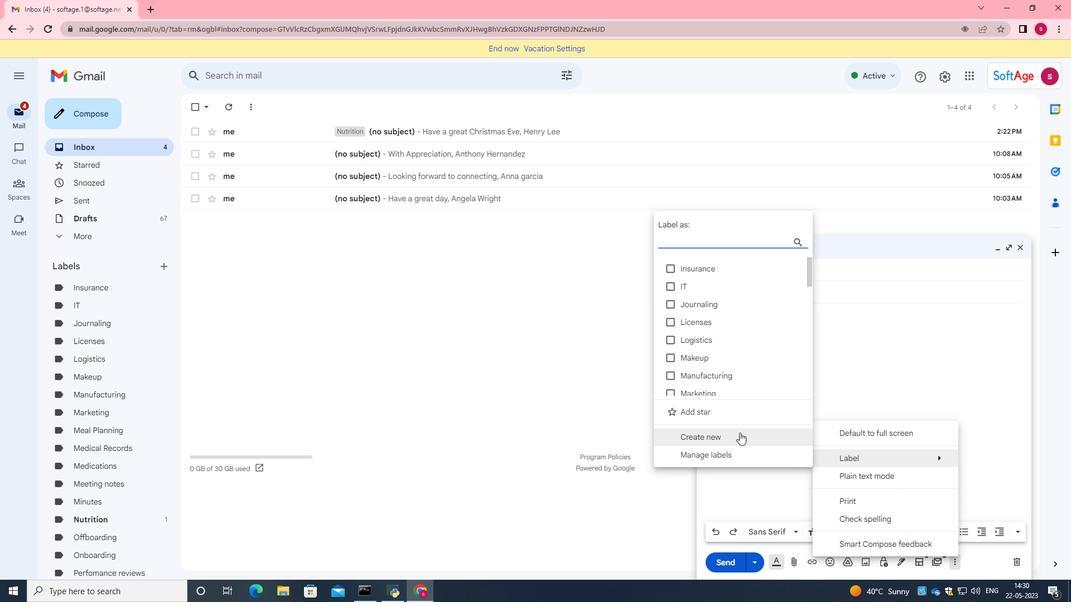 
Action: Key pressed <Key.caps_lock>R<Key.caps_lock>estaurants
Screenshot: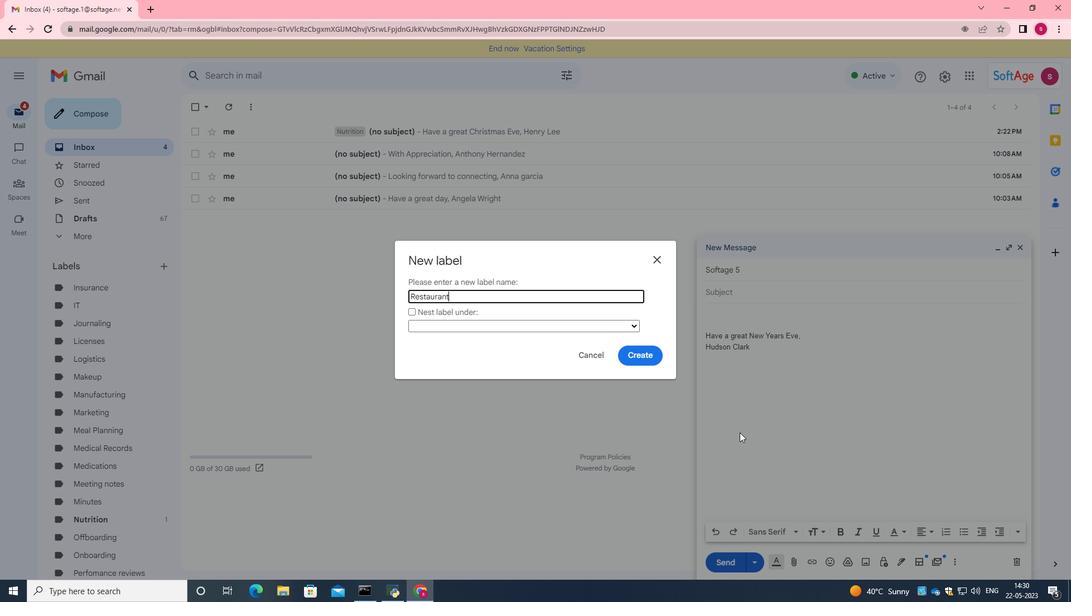 
Action: Mouse moved to (622, 345)
Screenshot: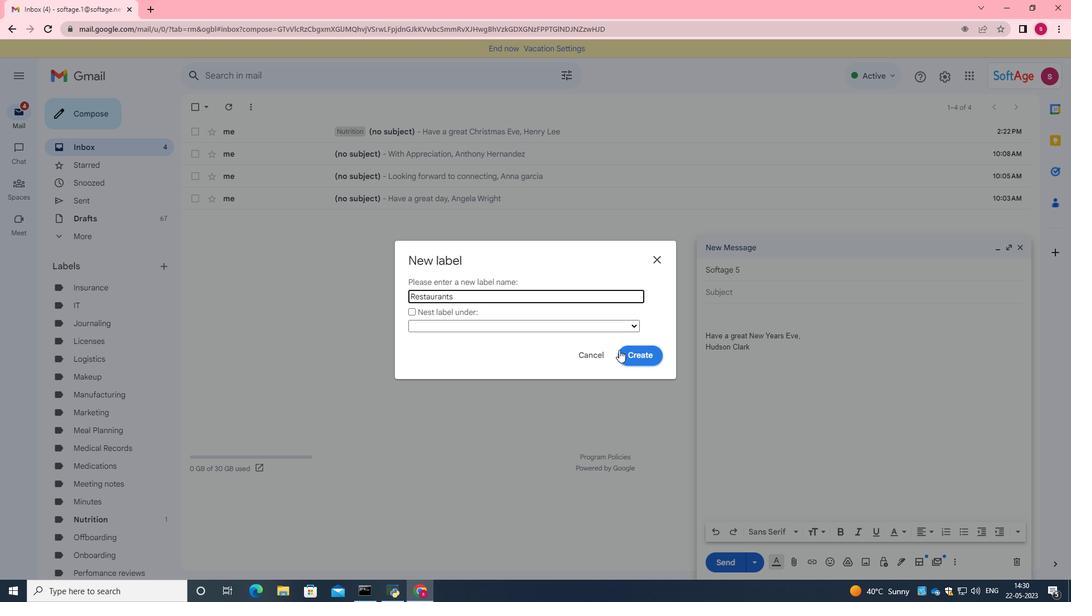 
Action: Mouse pressed left at (622, 345)
Screenshot: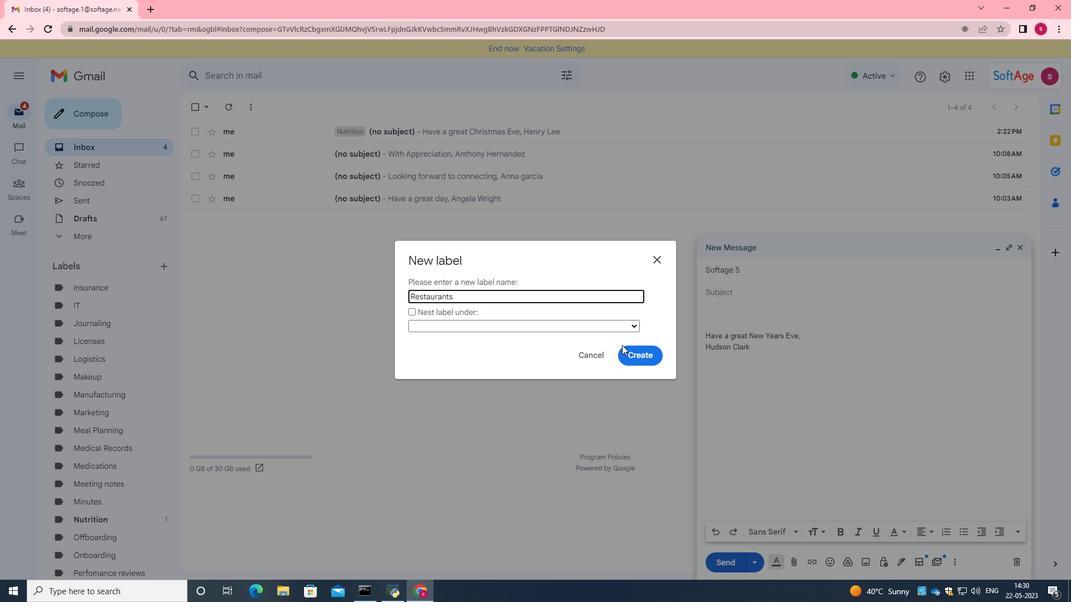 
Action: Mouse moved to (623, 349)
Screenshot: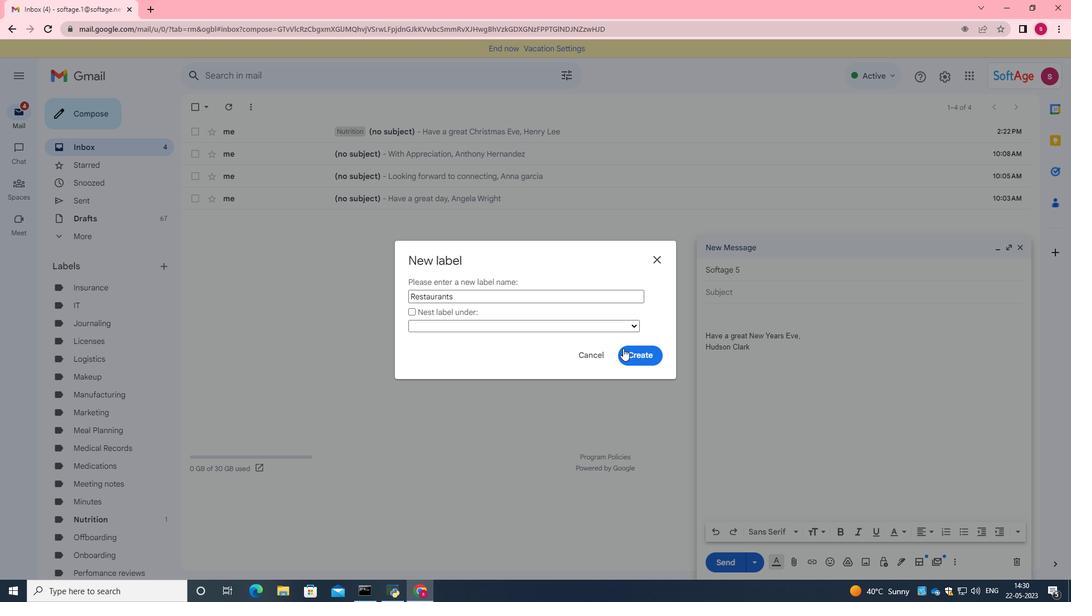 
Action: Mouse pressed left at (623, 349)
Screenshot: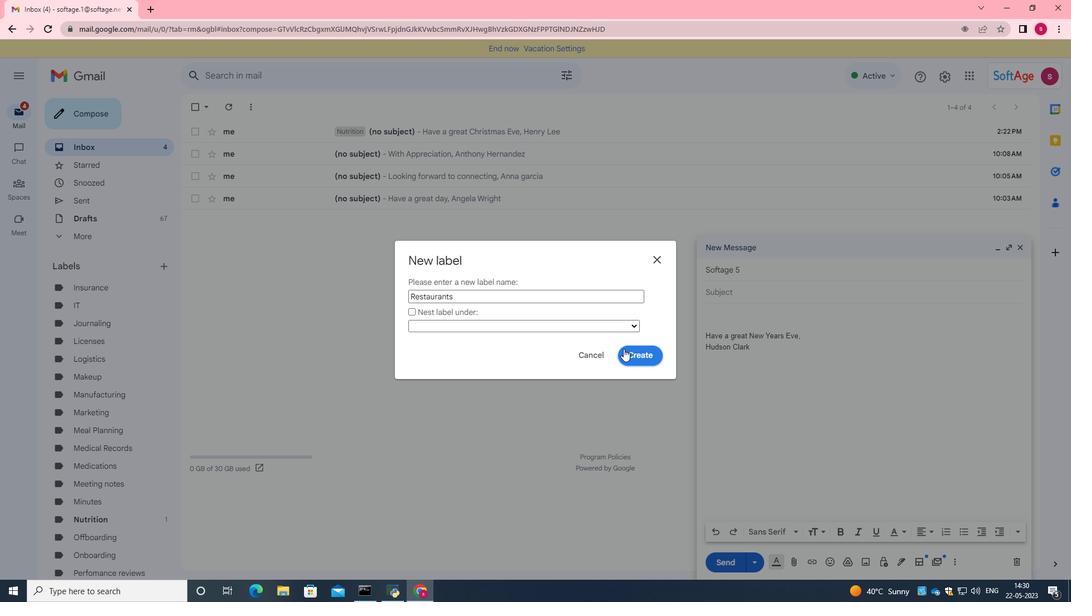
Action: Mouse moved to (656, 265)
Screenshot: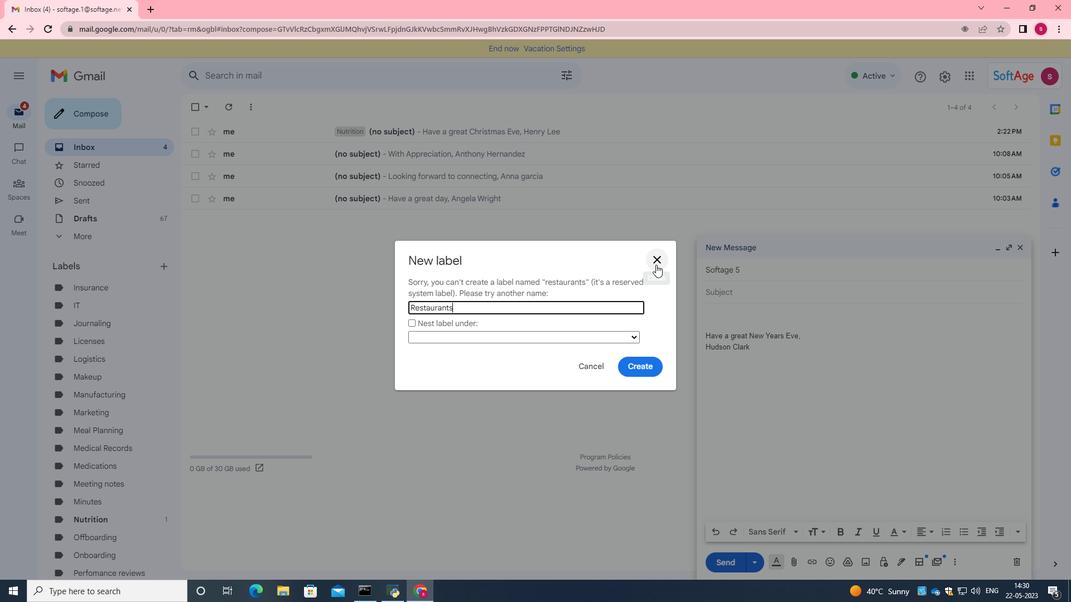 
Action: Mouse pressed left at (656, 265)
Screenshot: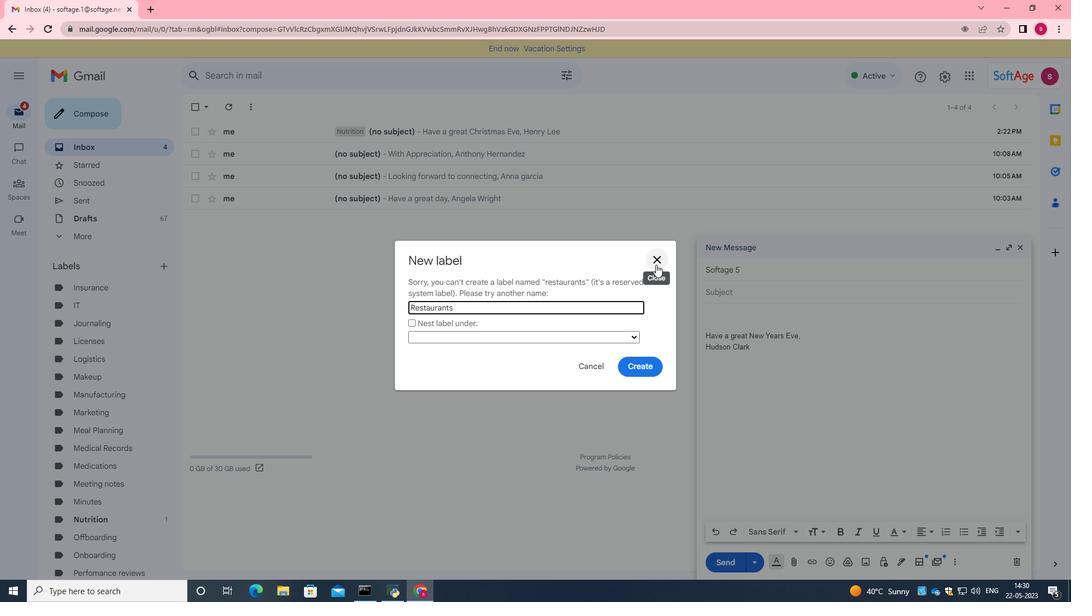 
Action: Mouse moved to (954, 564)
Screenshot: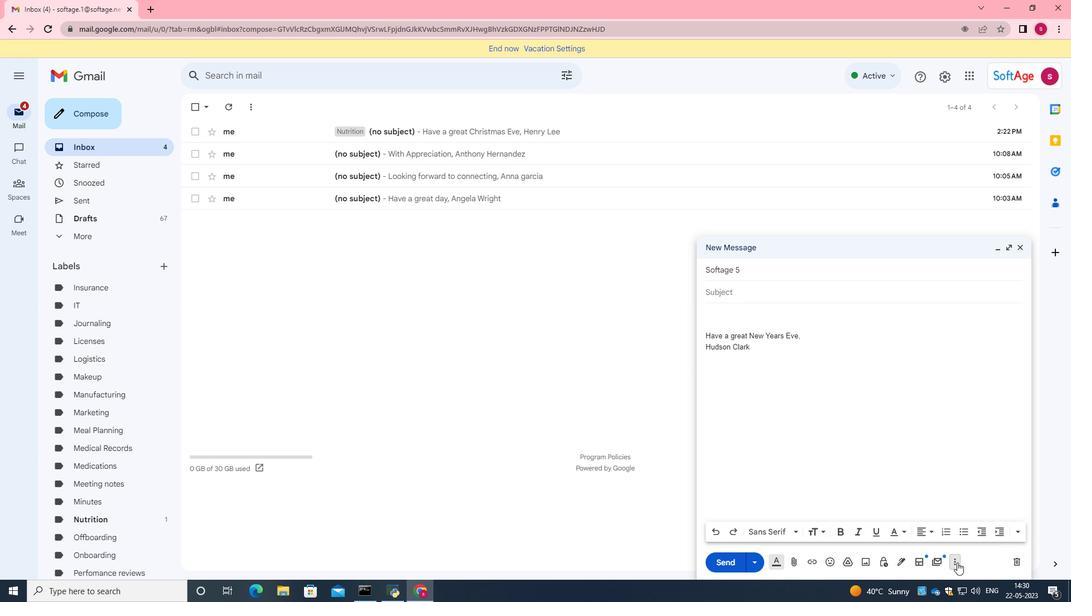 
Action: Mouse pressed left at (954, 564)
Screenshot: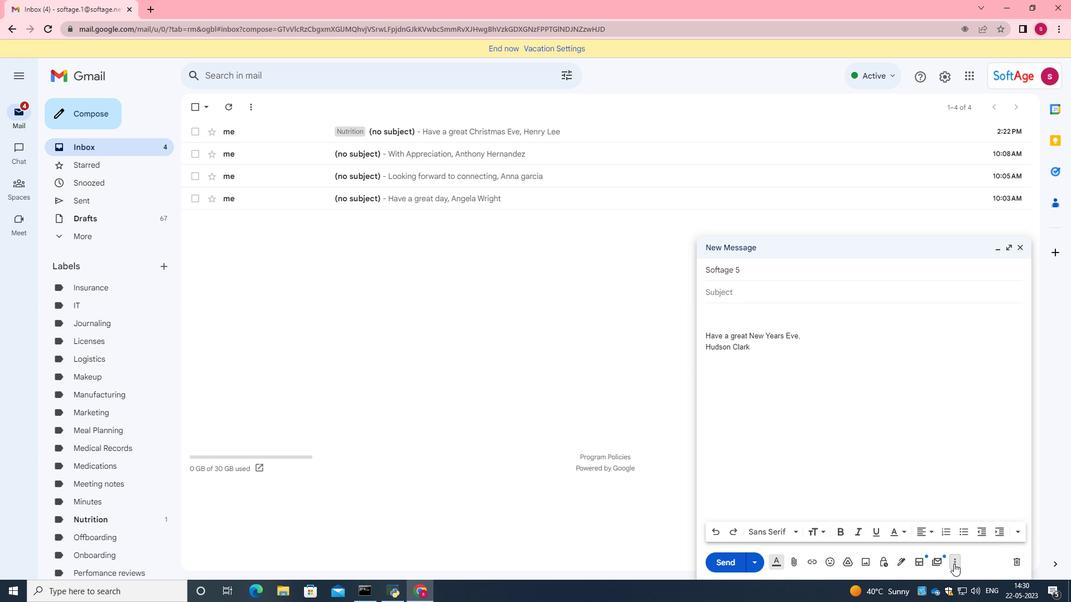 
Action: Mouse moved to (684, 319)
Screenshot: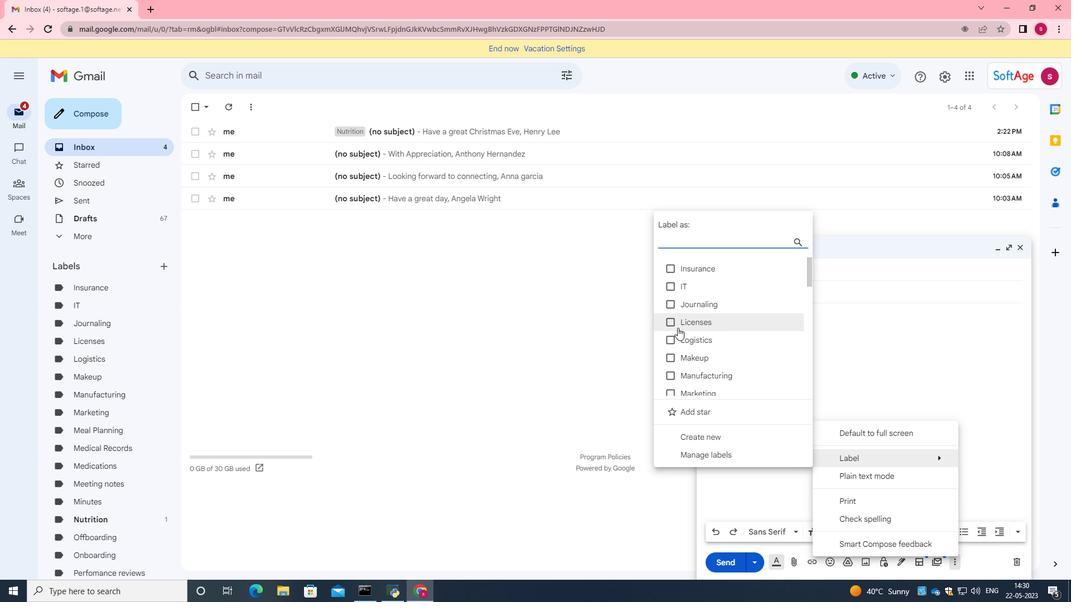 
Action: Mouse scrolled (684, 319) with delta (0, 0)
Screenshot: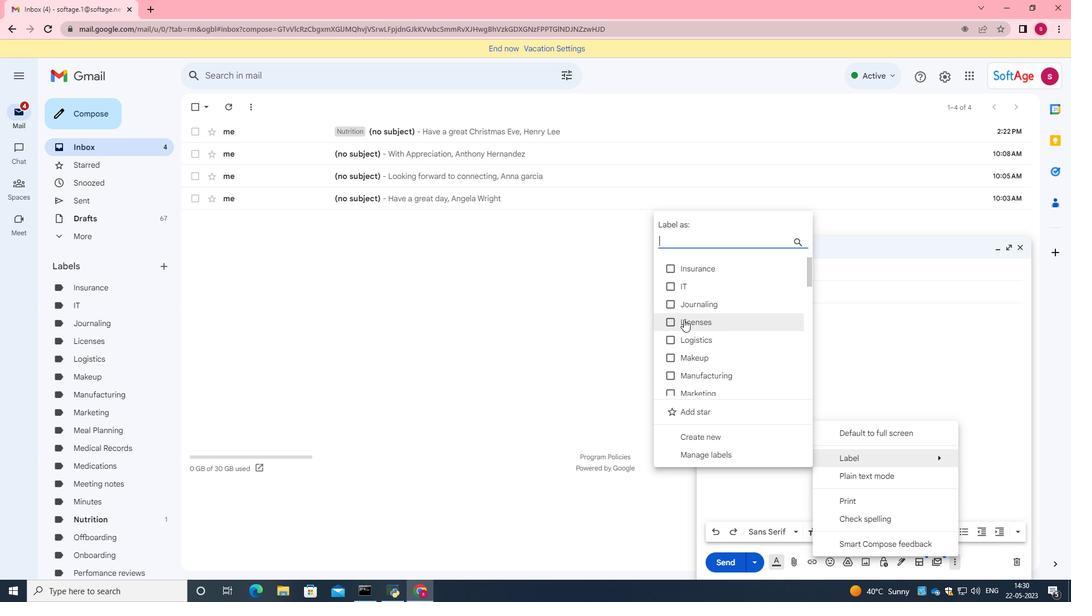 
Action: Mouse scrolled (684, 319) with delta (0, 0)
Screenshot: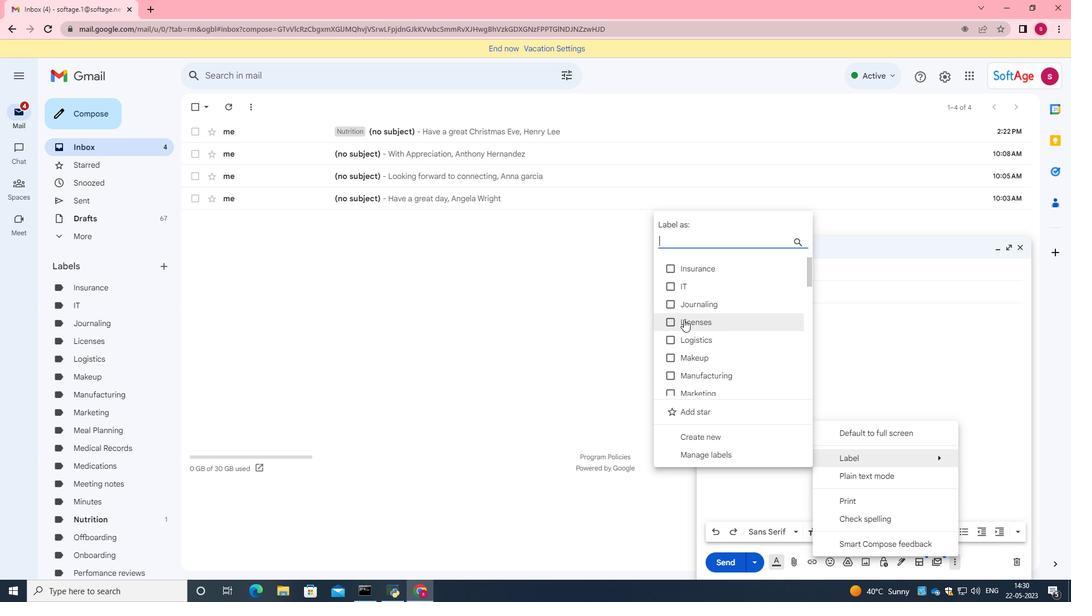 
Action: Mouse scrolled (684, 319) with delta (0, 0)
Screenshot: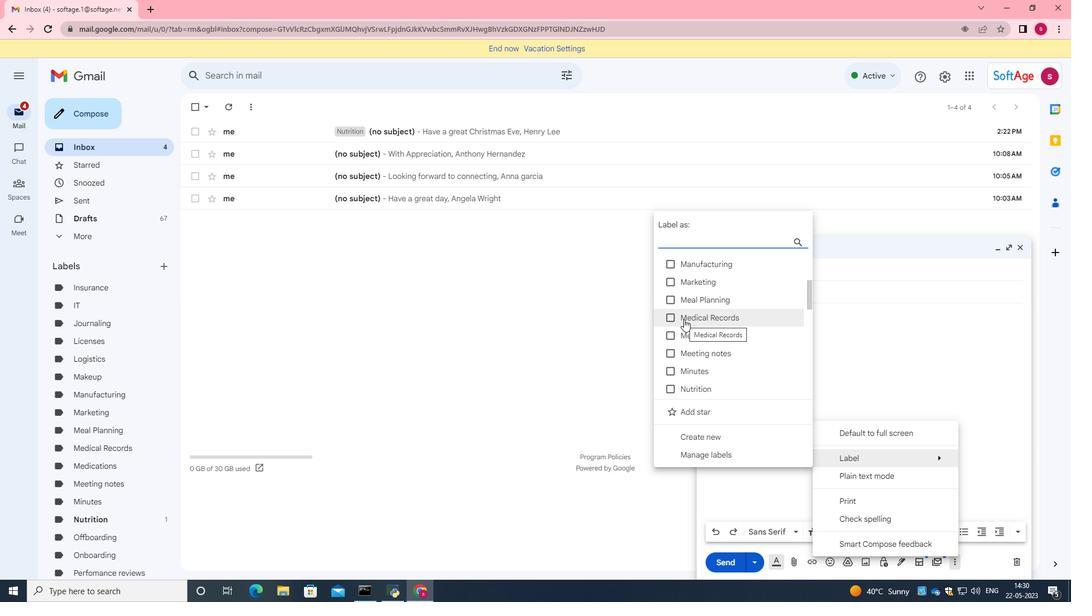 
Action: Mouse moved to (684, 319)
Screenshot: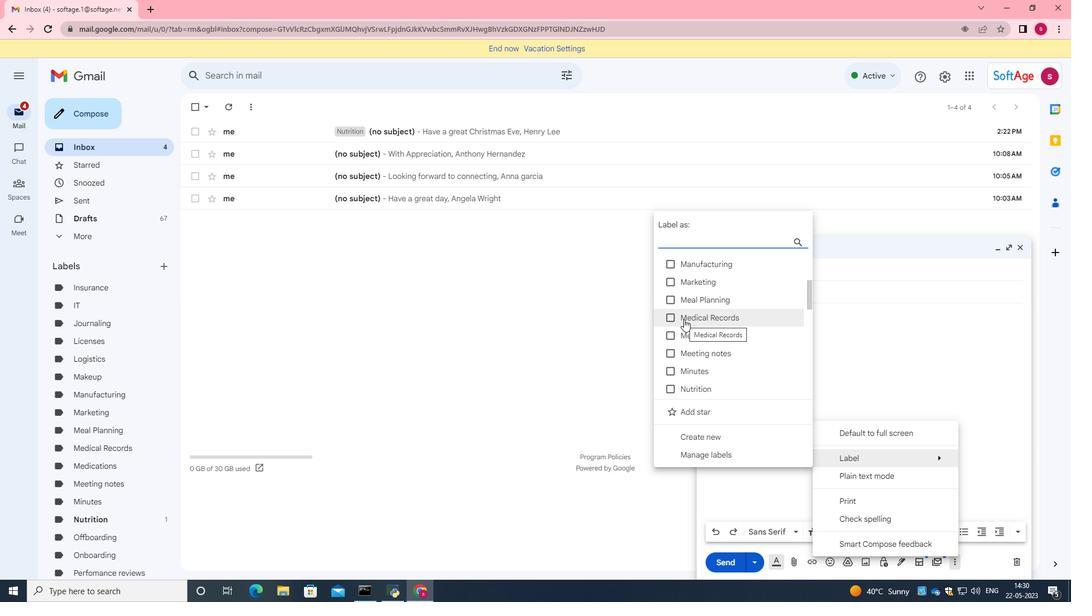 
Action: Mouse scrolled (684, 319) with delta (0, 0)
Screenshot: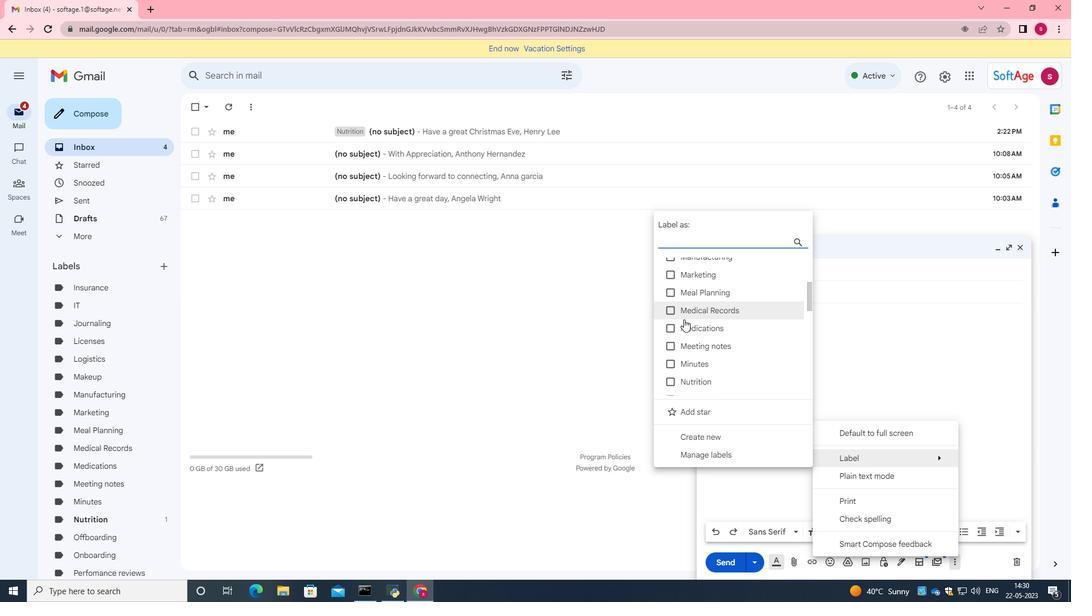 
Action: Mouse moved to (684, 320)
Screenshot: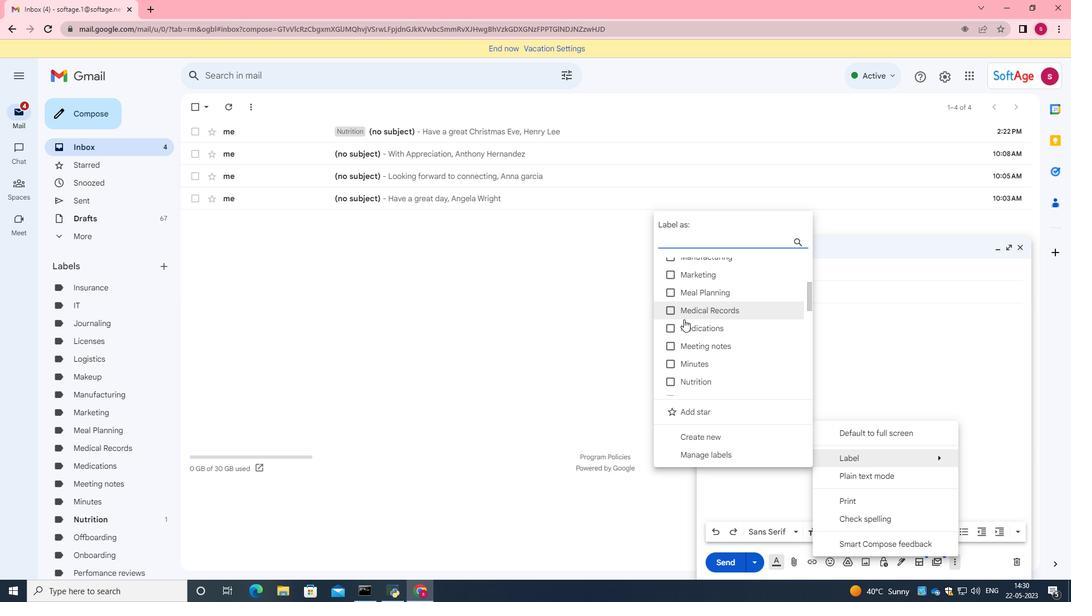 
Action: Mouse scrolled (684, 319) with delta (0, 0)
Screenshot: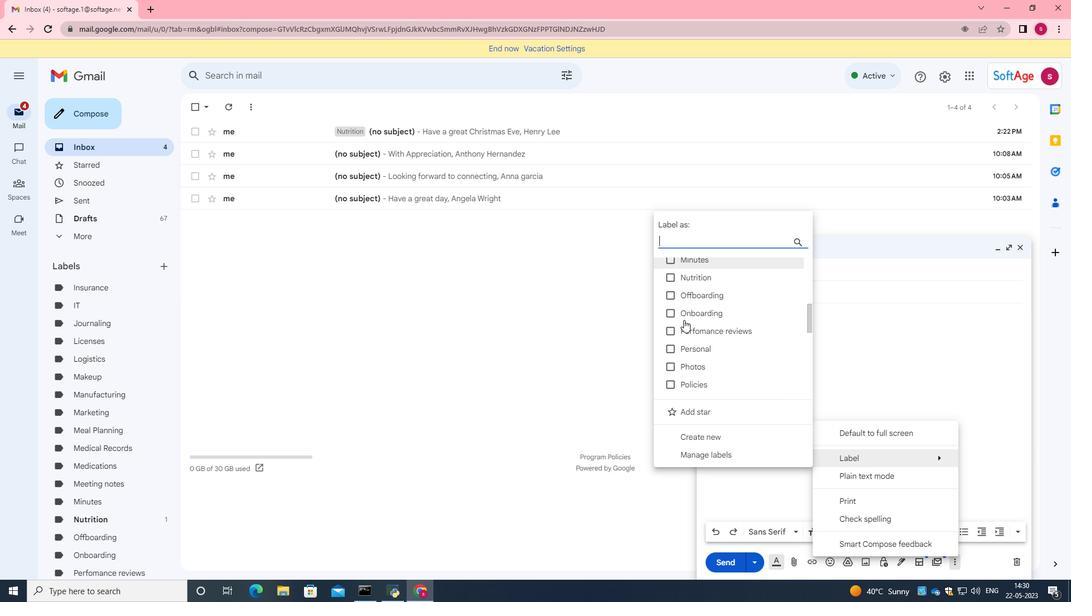 
Action: Mouse scrolled (684, 319) with delta (0, 0)
Screenshot: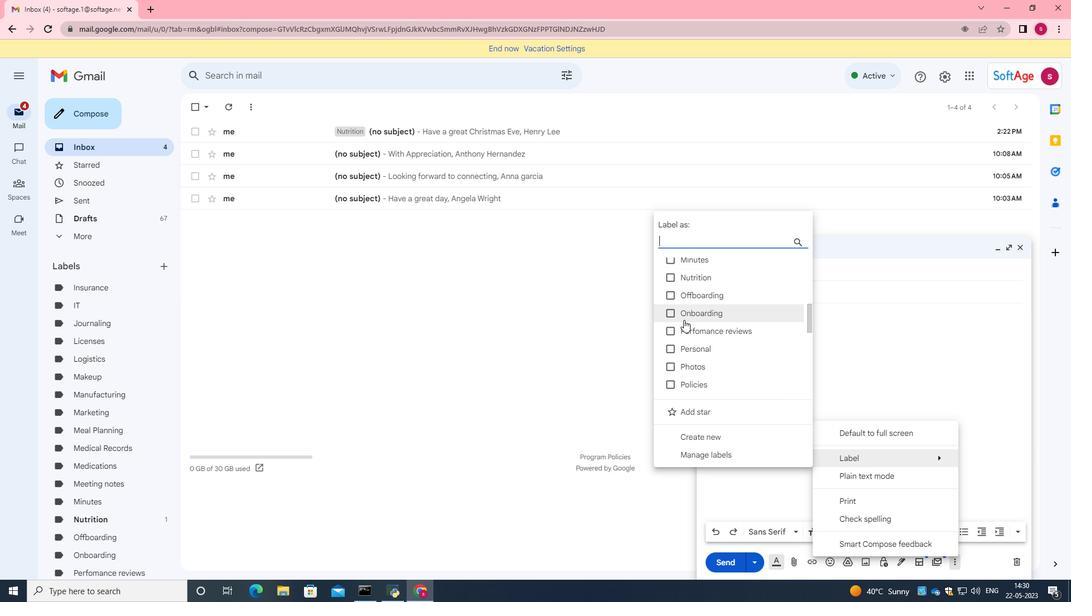 
Action: Mouse scrolled (684, 319) with delta (0, 0)
Screenshot: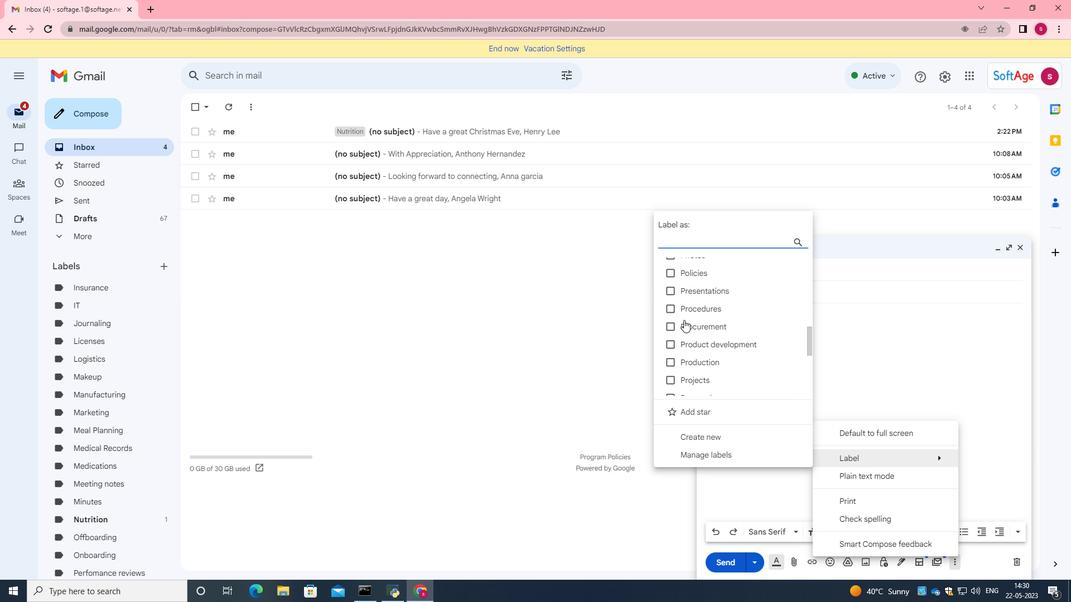 
Action: Mouse moved to (684, 320)
Screenshot: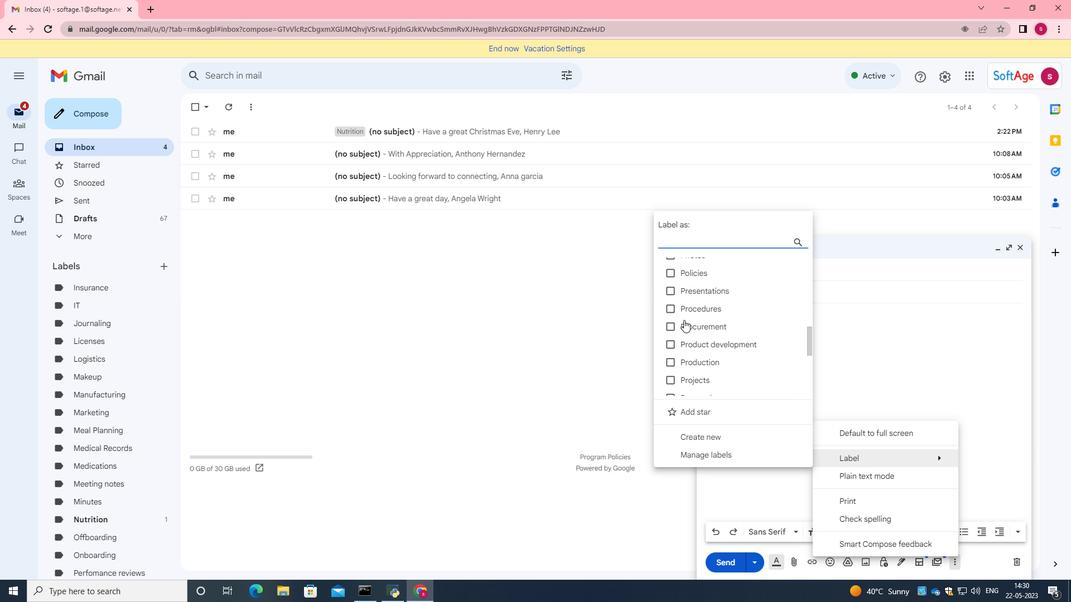 
Action: Mouse scrolled (684, 320) with delta (0, 0)
Screenshot: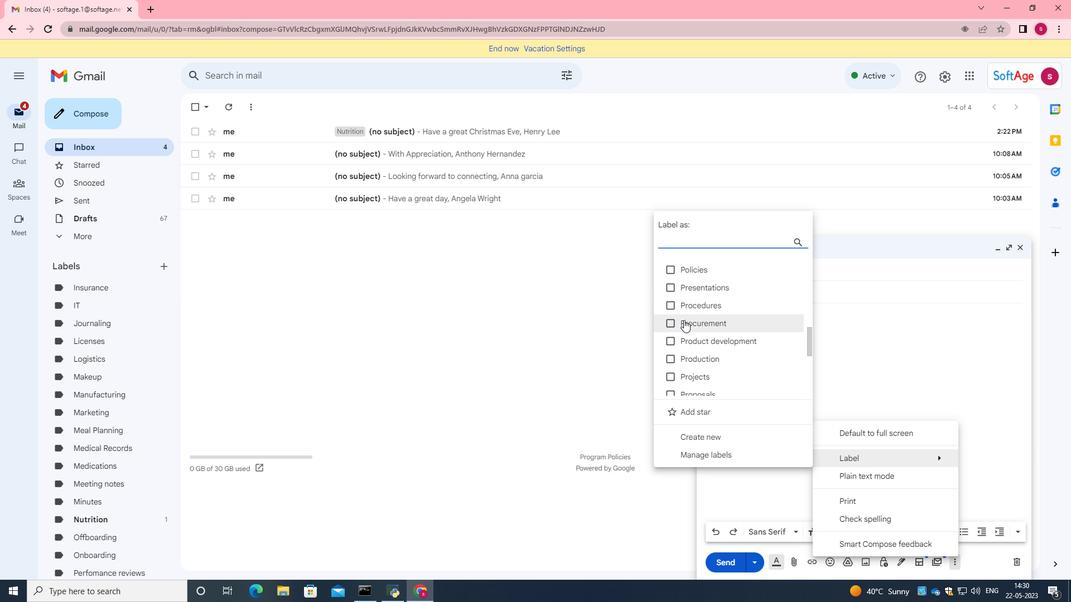 
Action: Mouse scrolled (684, 320) with delta (0, 0)
Screenshot: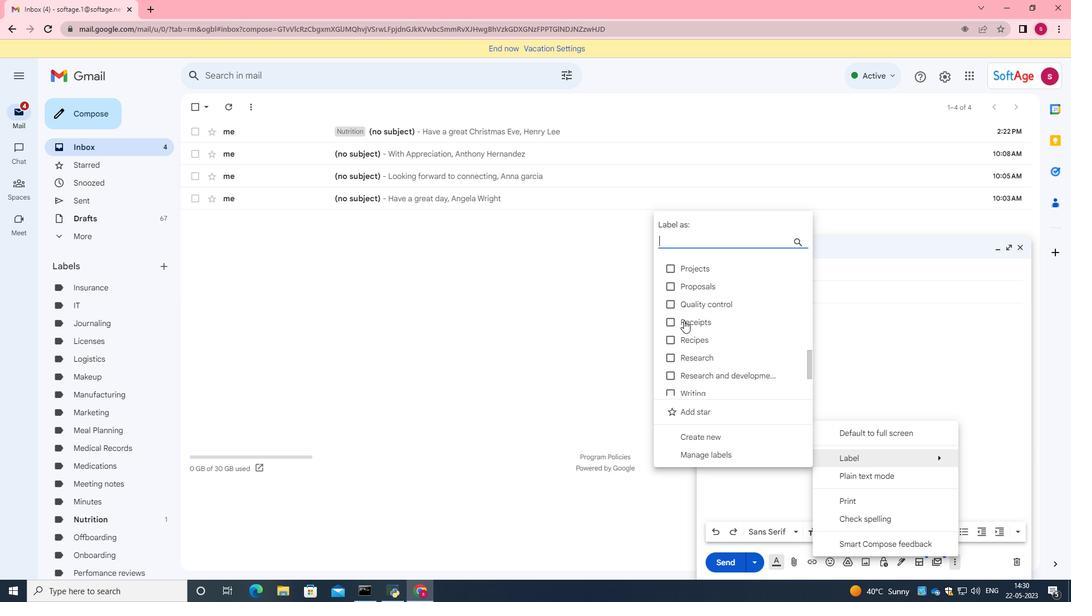 
Action: Mouse moved to (684, 321)
Screenshot: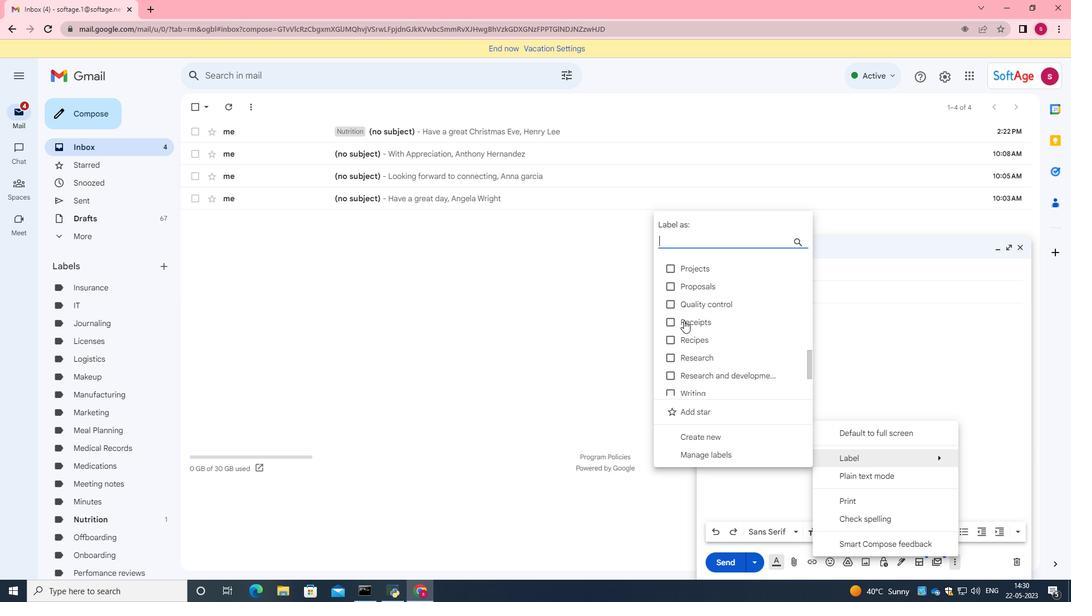 
Action: Mouse scrolled (684, 320) with delta (0, 0)
Screenshot: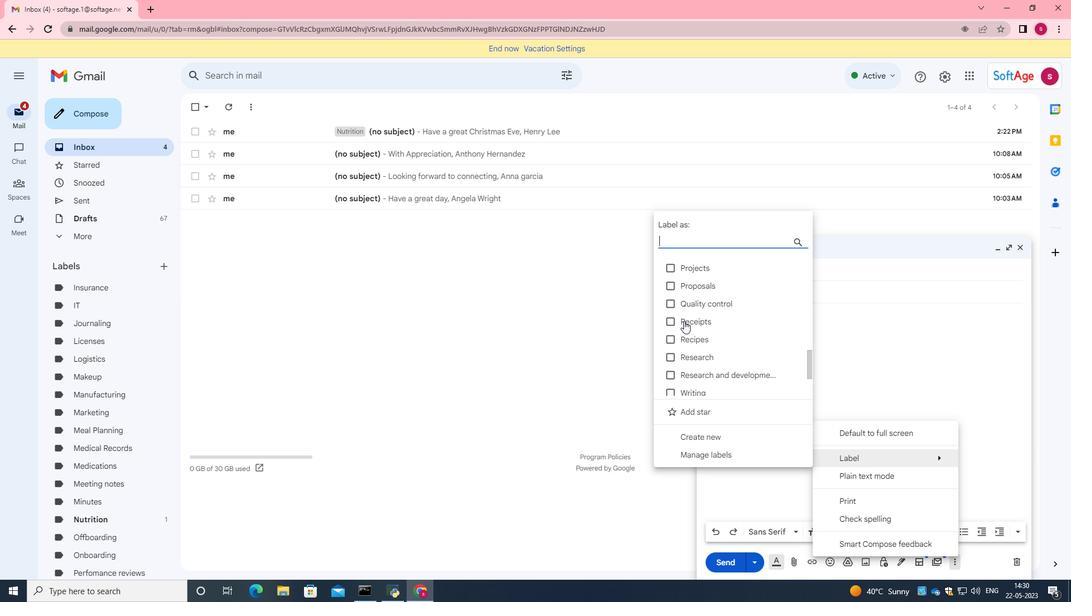 
Action: Mouse scrolled (684, 322) with delta (0, 0)
Screenshot: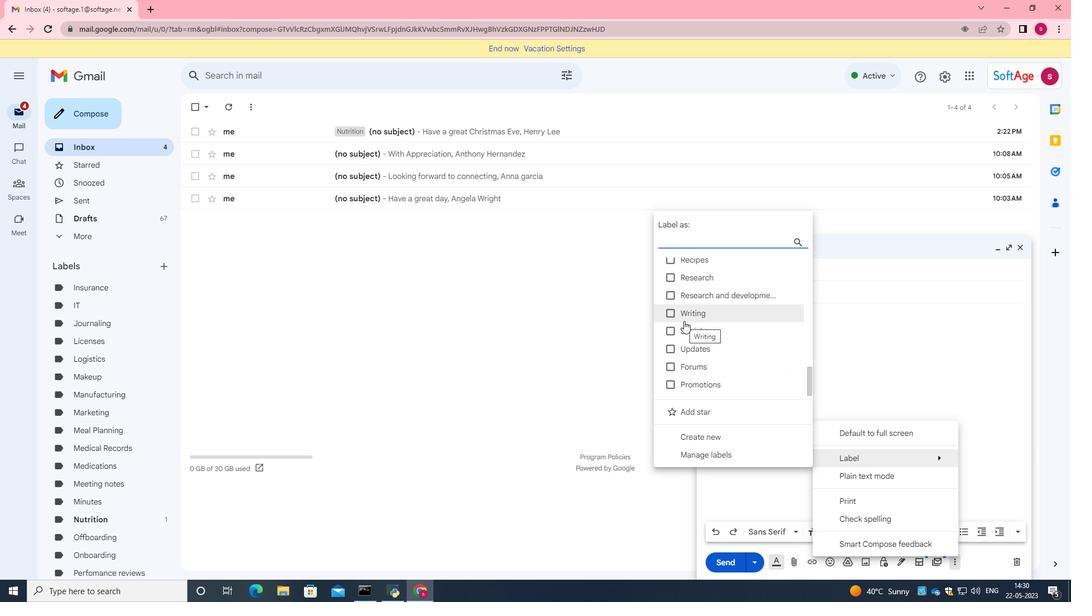 
Action: Mouse moved to (692, 245)
Screenshot: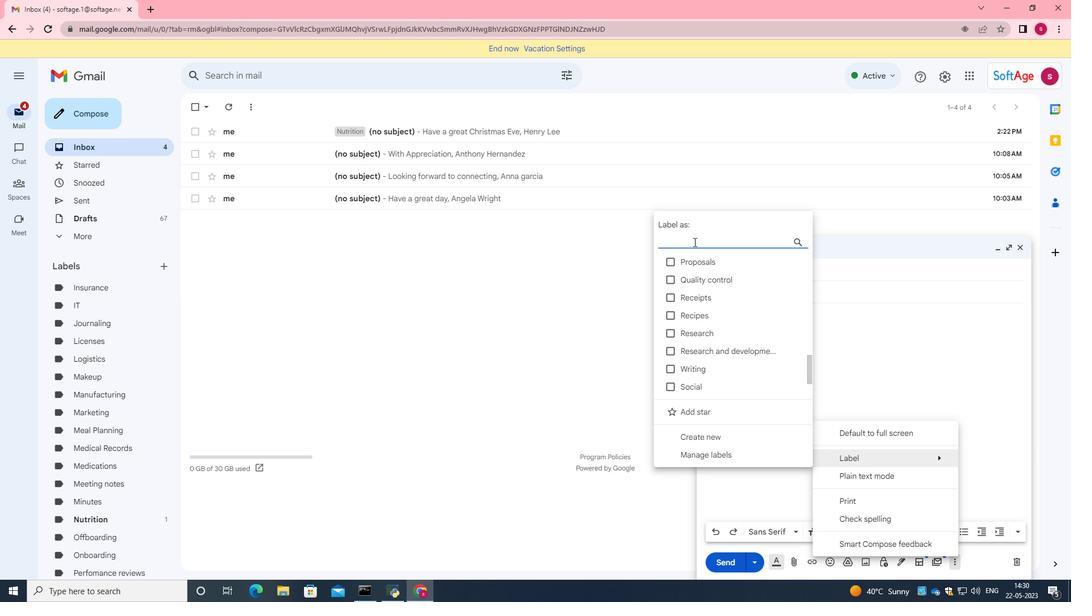 
Action: Key pressed <Key.caps_lock>R<Key.caps_lock>estaurants
Screenshot: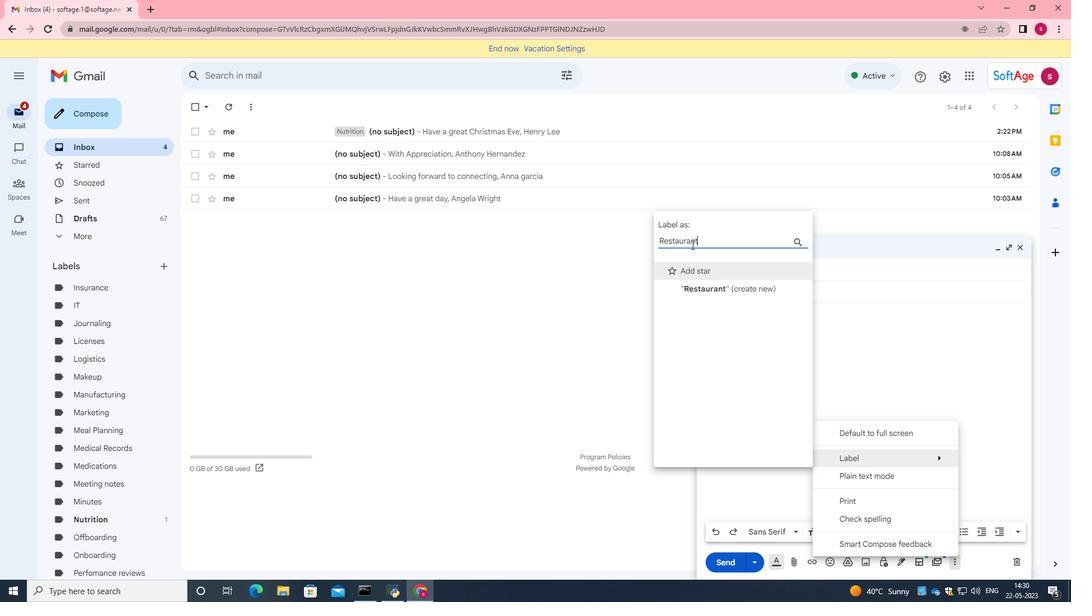 
Action: Mouse moved to (692, 272)
Screenshot: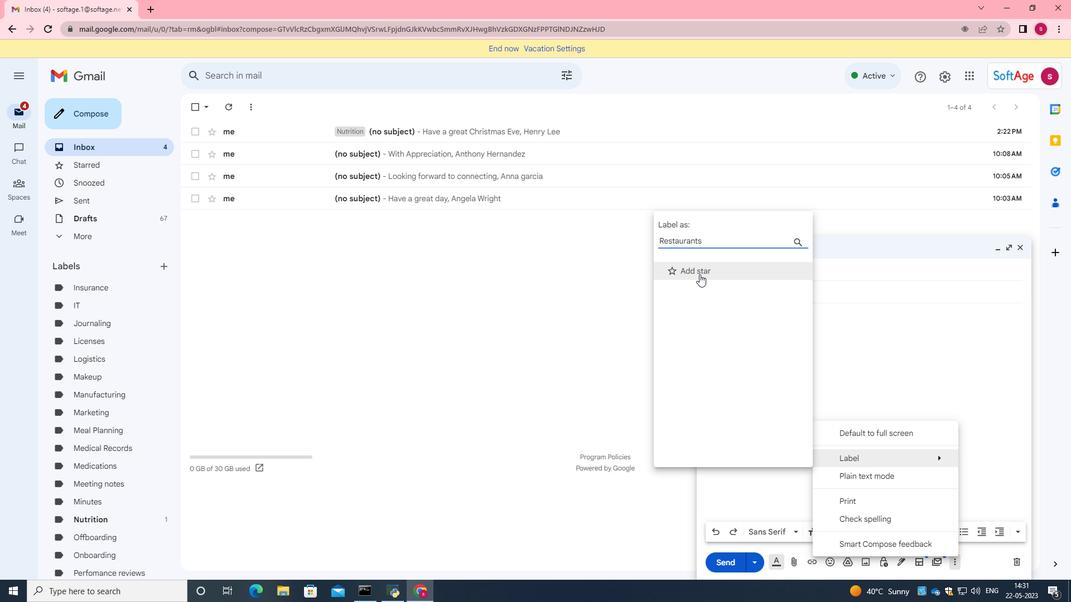 
Action: Mouse pressed left at (692, 272)
Screenshot: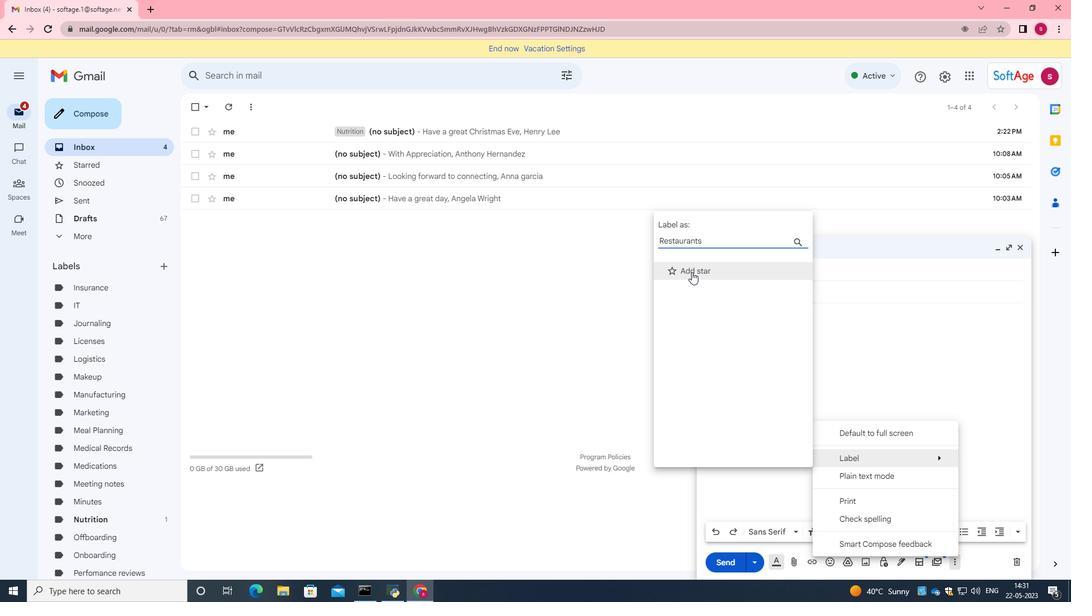 
Action: Mouse moved to (756, 454)
Screenshot: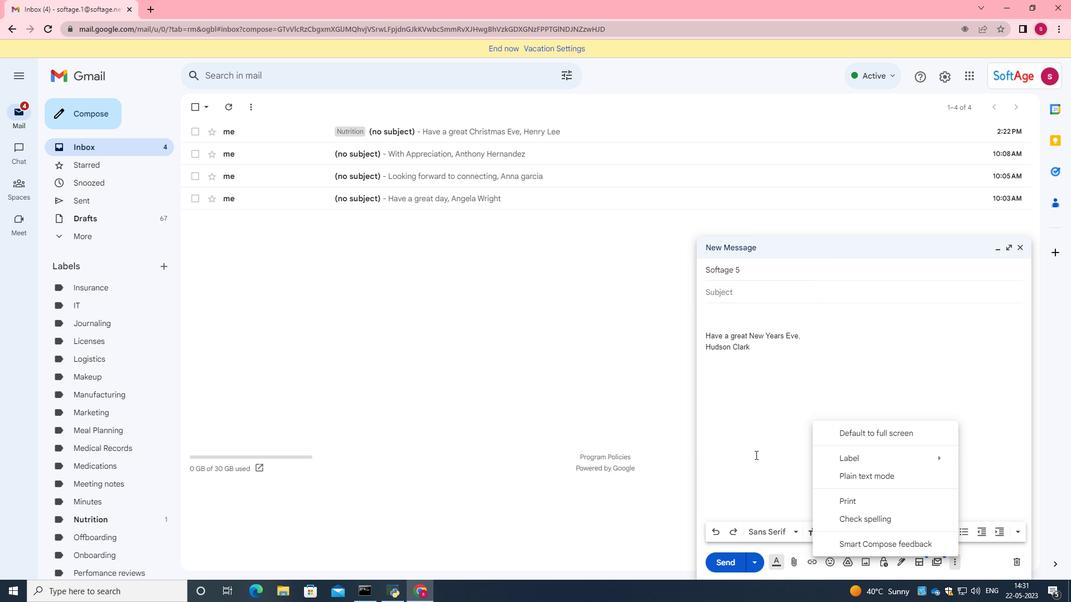 
Action: Mouse pressed left at (756, 454)
Screenshot: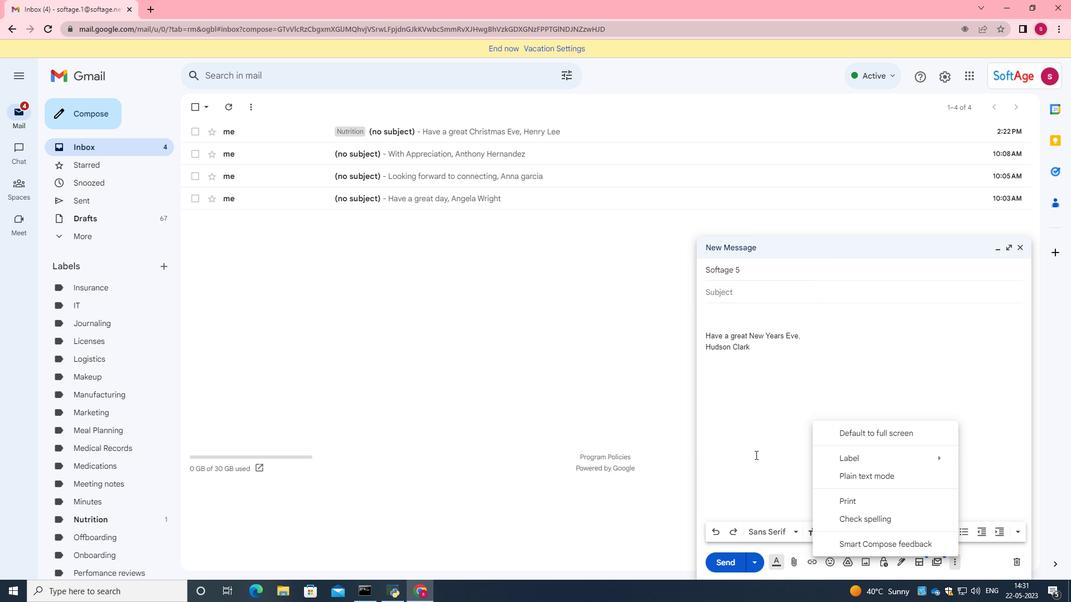 
Action: Mouse moved to (726, 560)
Screenshot: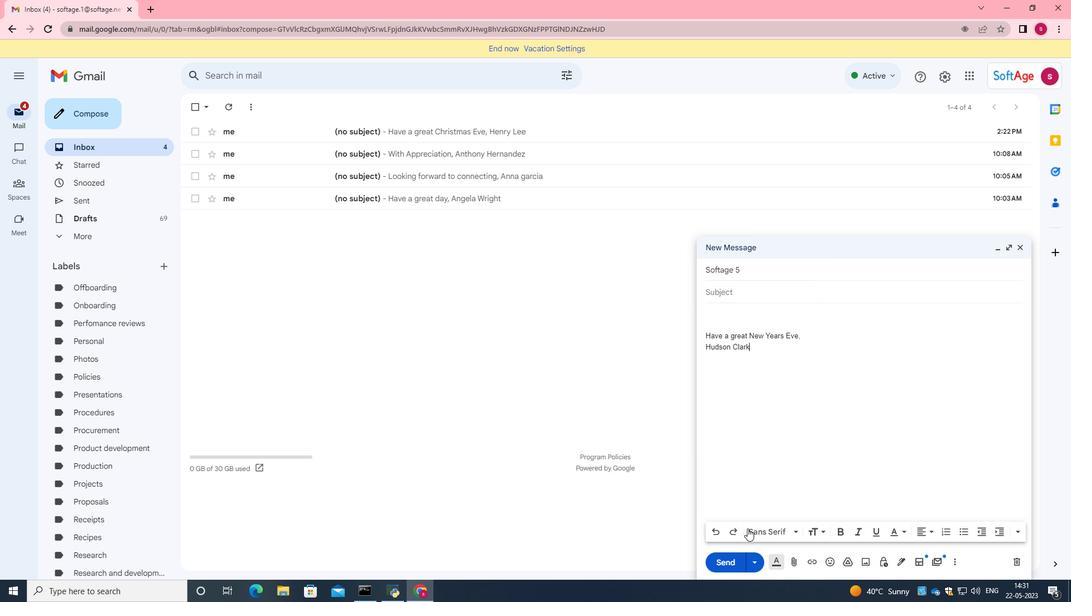 
